 Task: Find a one-way flight from Kearney Regional Airport to Rock Springs, Wyoming, USA, for 9 passengers in economy class, departing on Sat, 5 Aug. Apply filters for 1 carry-on bag, a price up to ₹200,000, and a departure time between 18:00 and 19:00.
Action: Mouse moved to (401, 204)
Screenshot: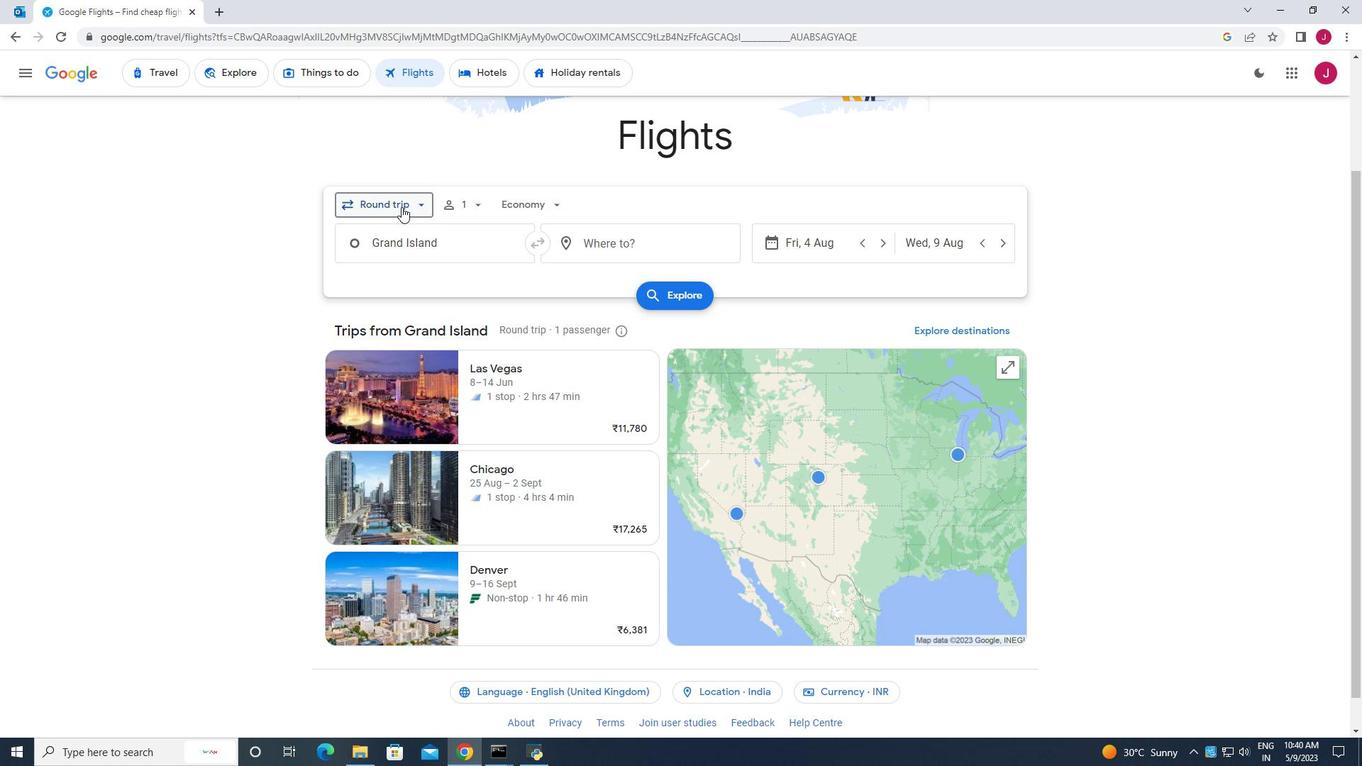 
Action: Mouse pressed left at (401, 204)
Screenshot: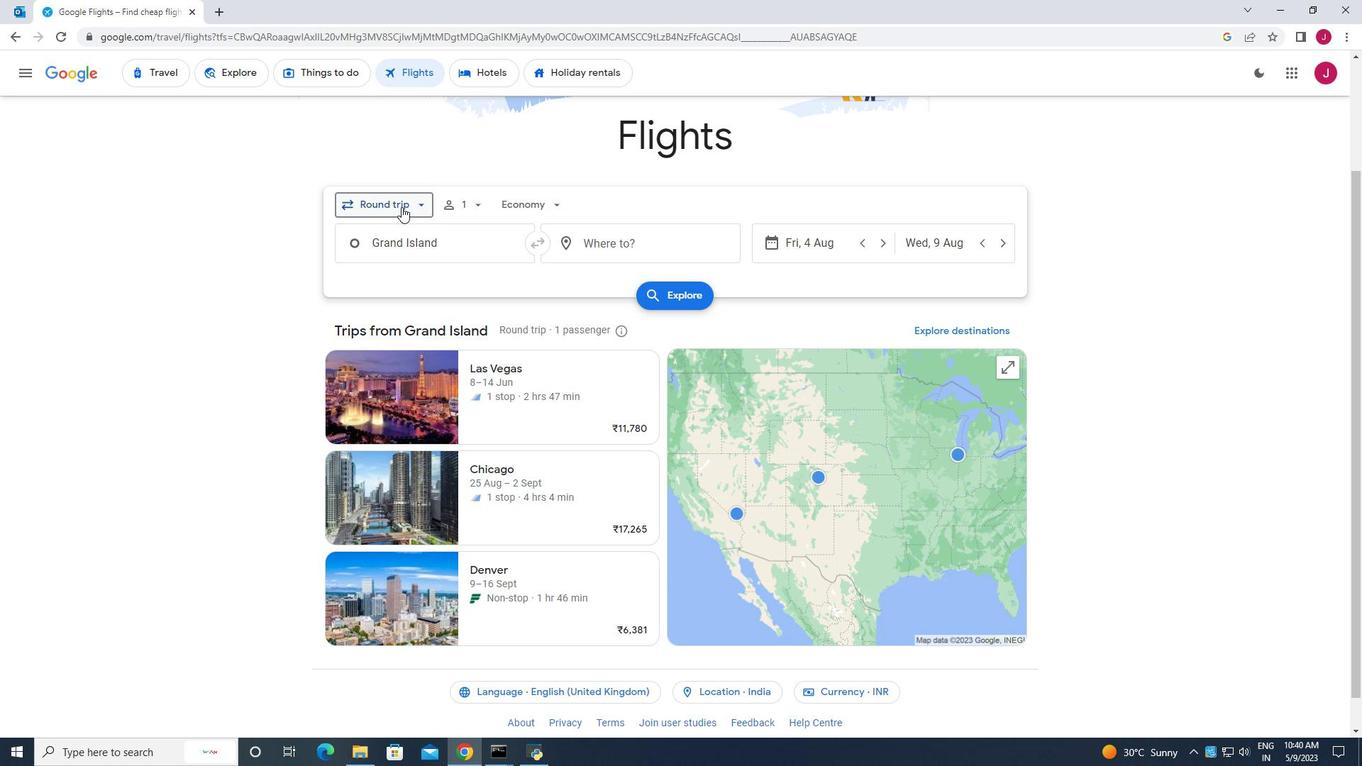 
Action: Mouse moved to (408, 266)
Screenshot: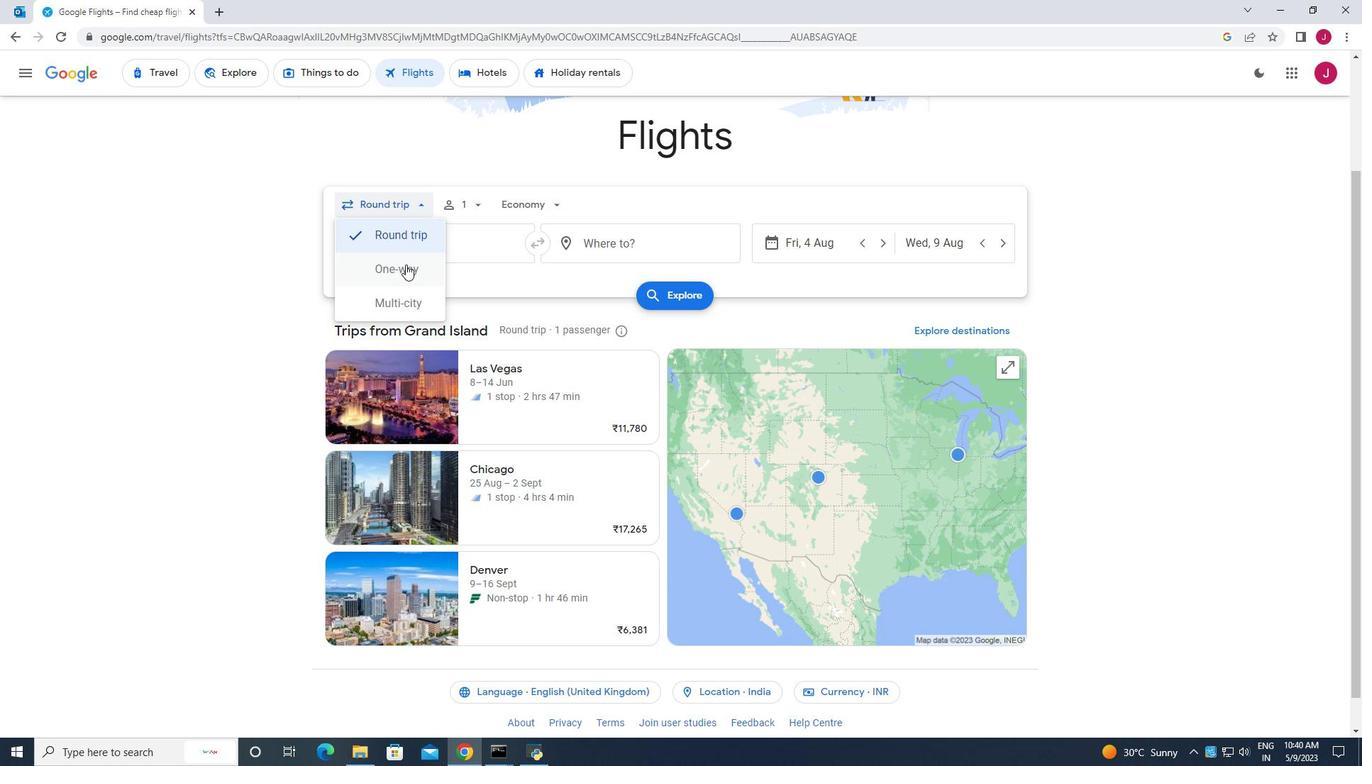 
Action: Mouse pressed left at (408, 266)
Screenshot: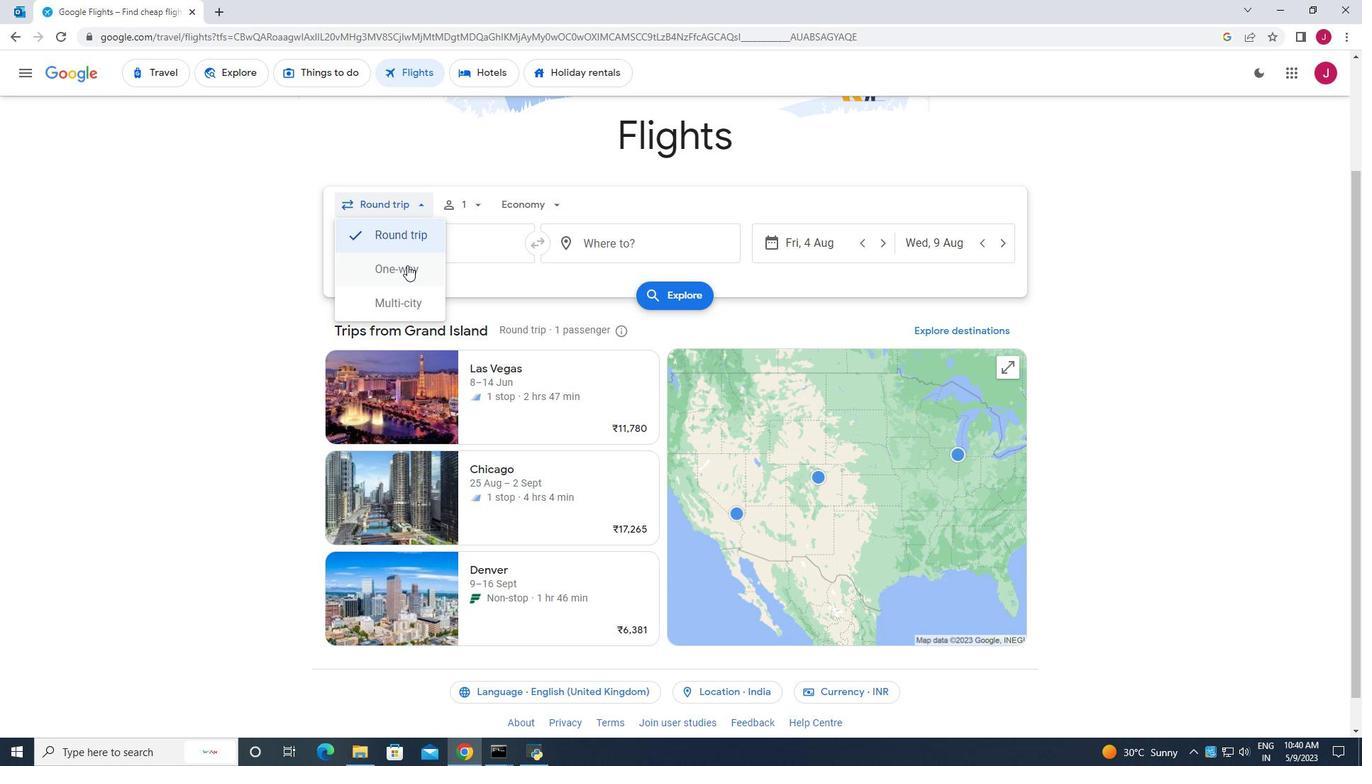 
Action: Mouse moved to (466, 202)
Screenshot: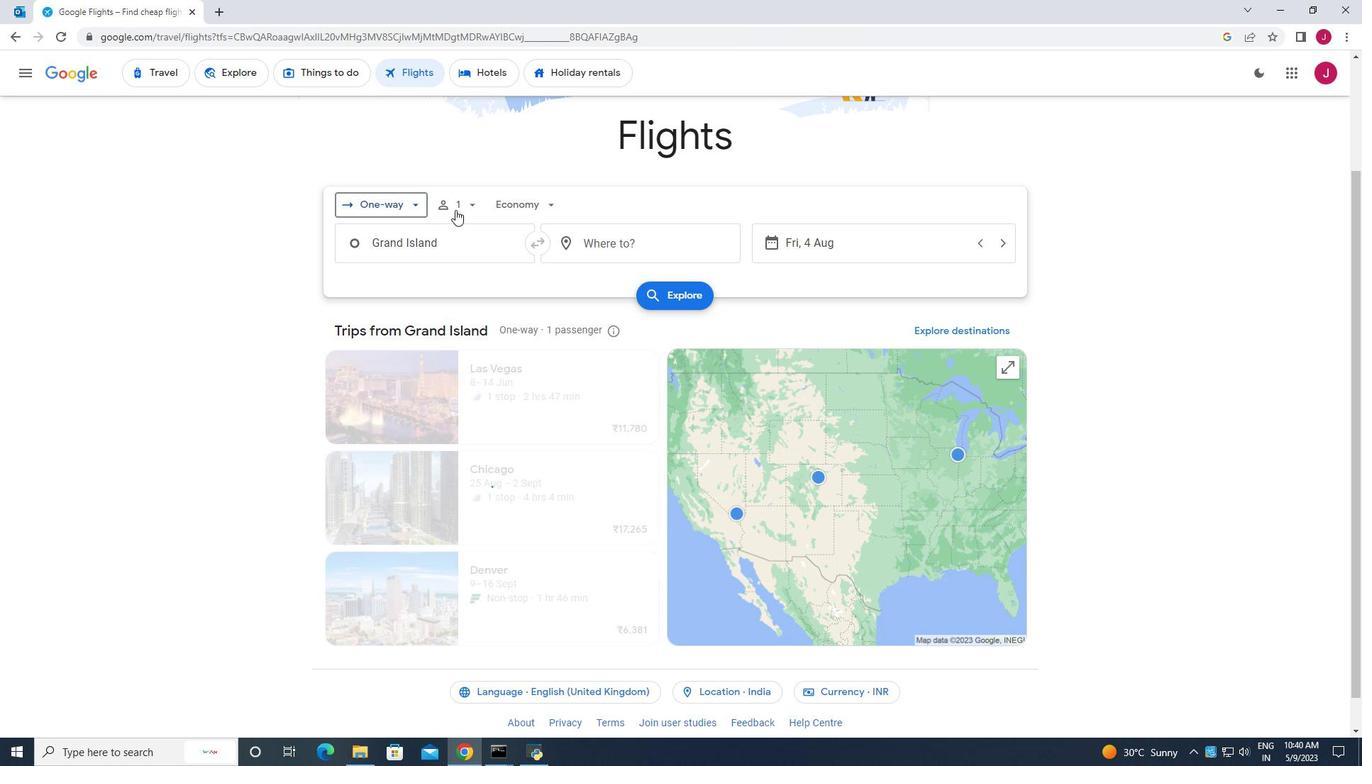 
Action: Mouse pressed left at (466, 202)
Screenshot: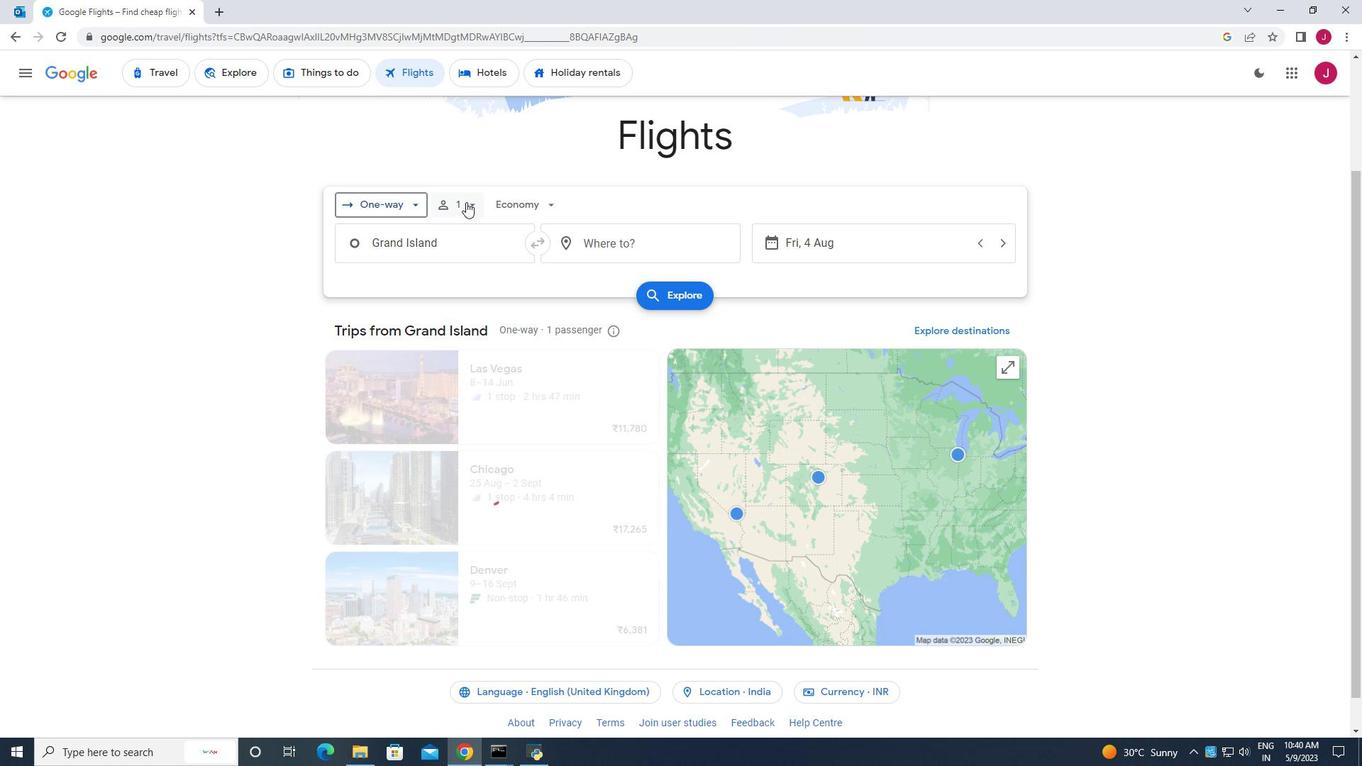 
Action: Mouse moved to (579, 244)
Screenshot: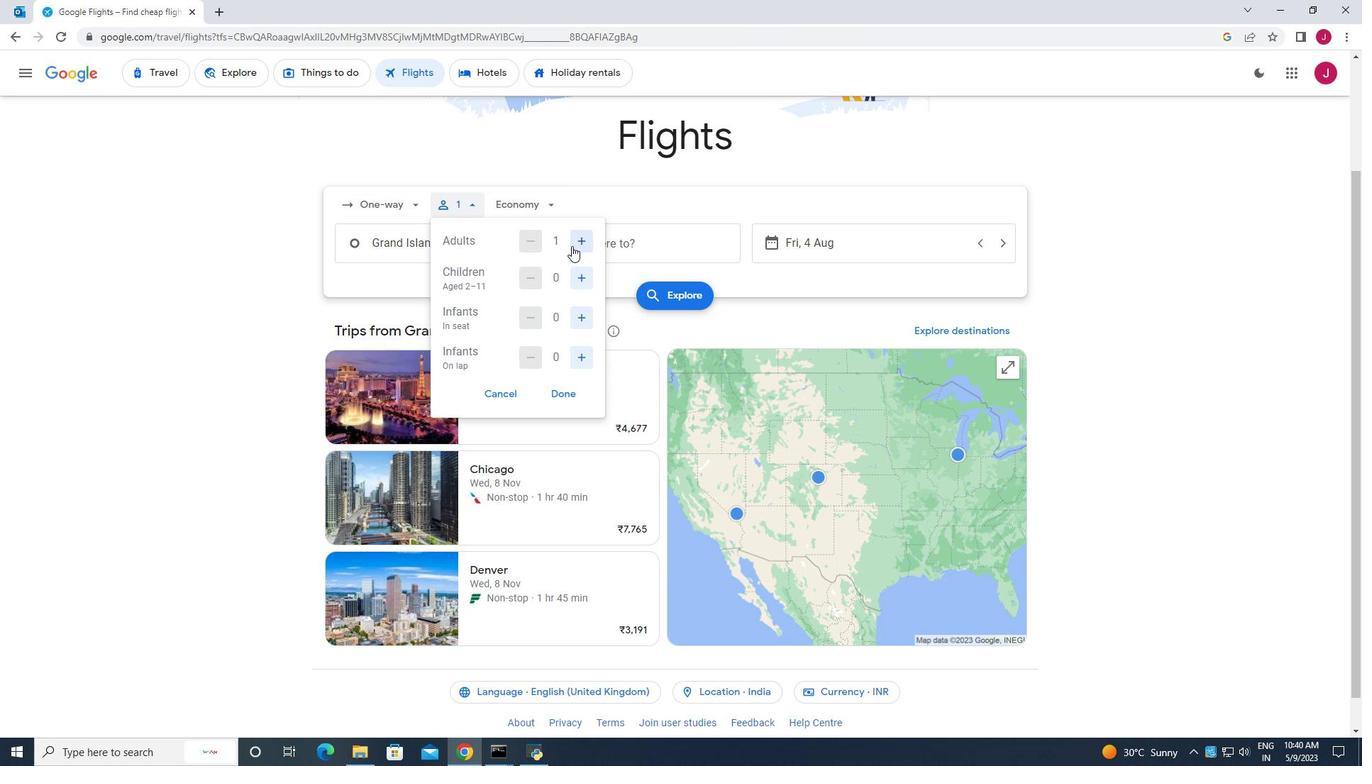 
Action: Mouse pressed left at (579, 244)
Screenshot: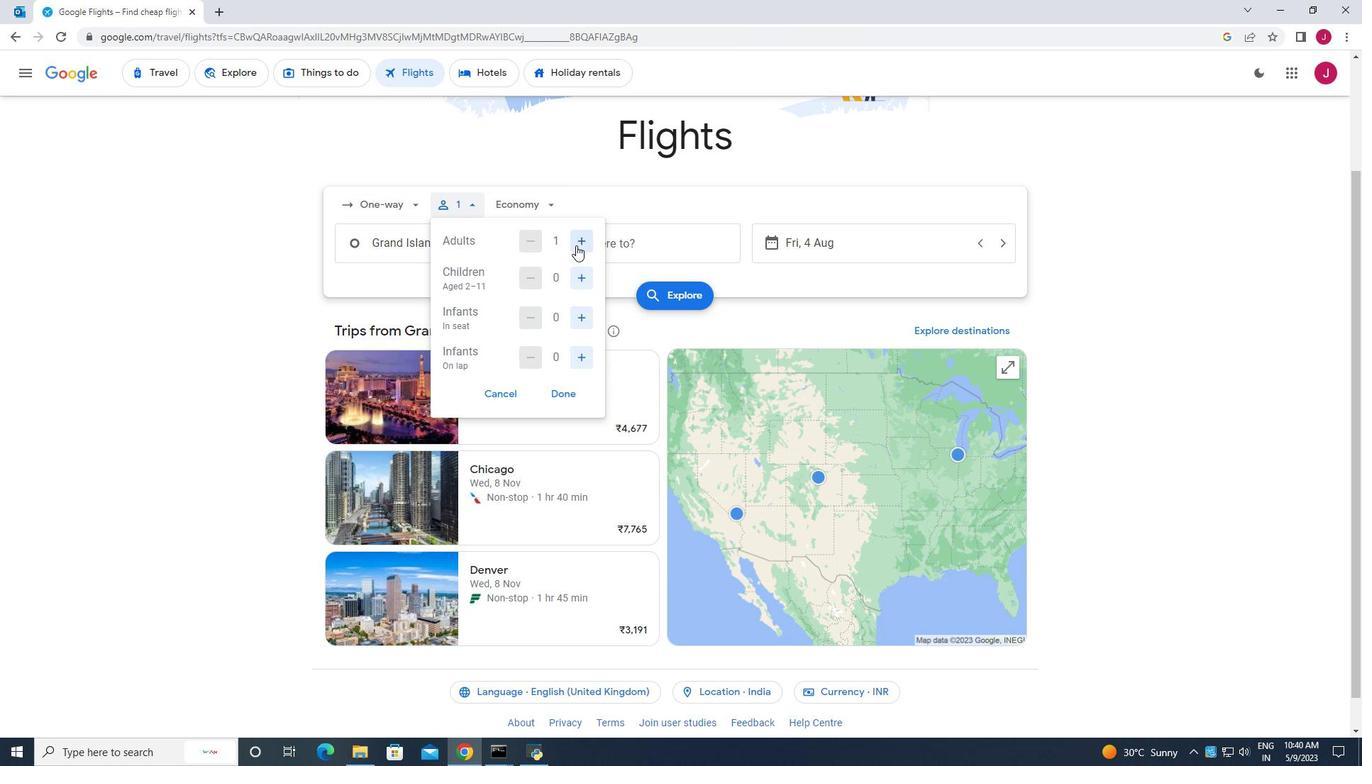 
Action: Mouse moved to (581, 244)
Screenshot: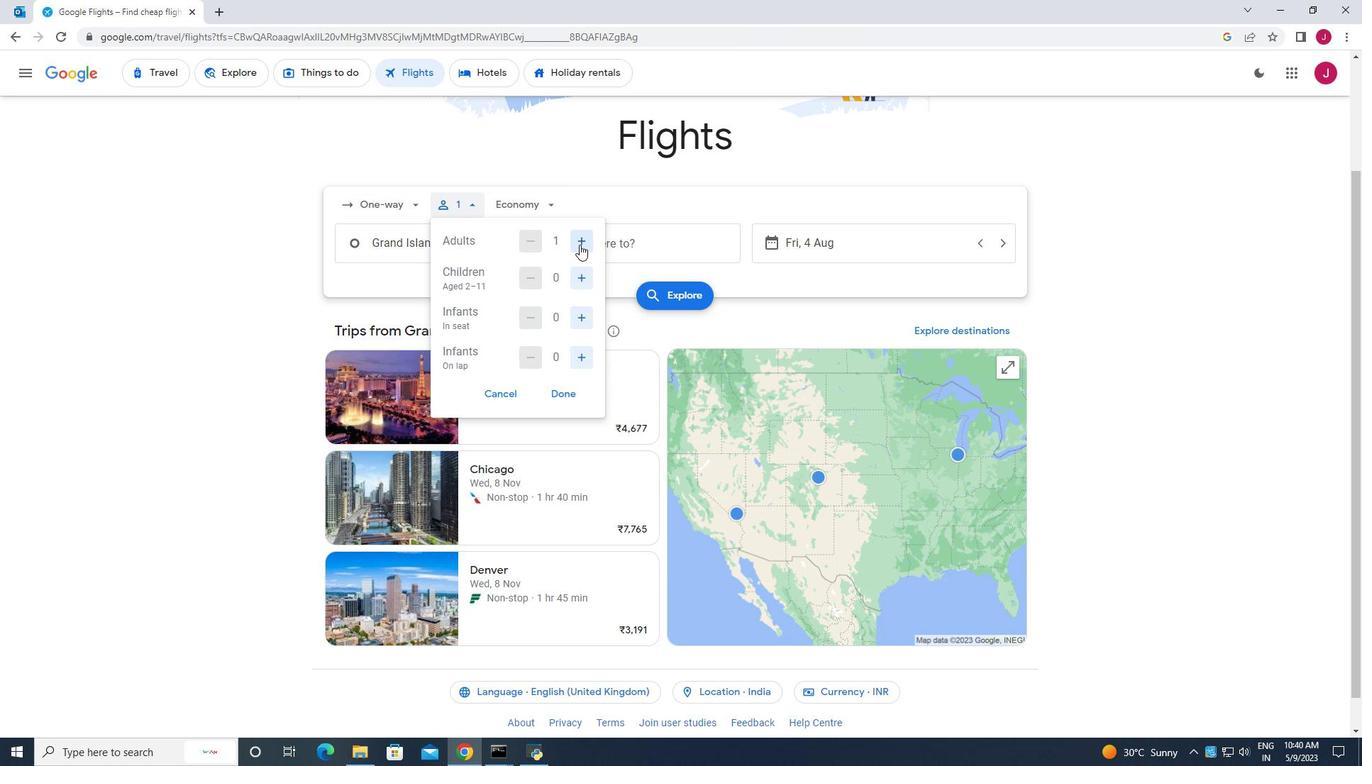 
Action: Mouse pressed left at (581, 244)
Screenshot: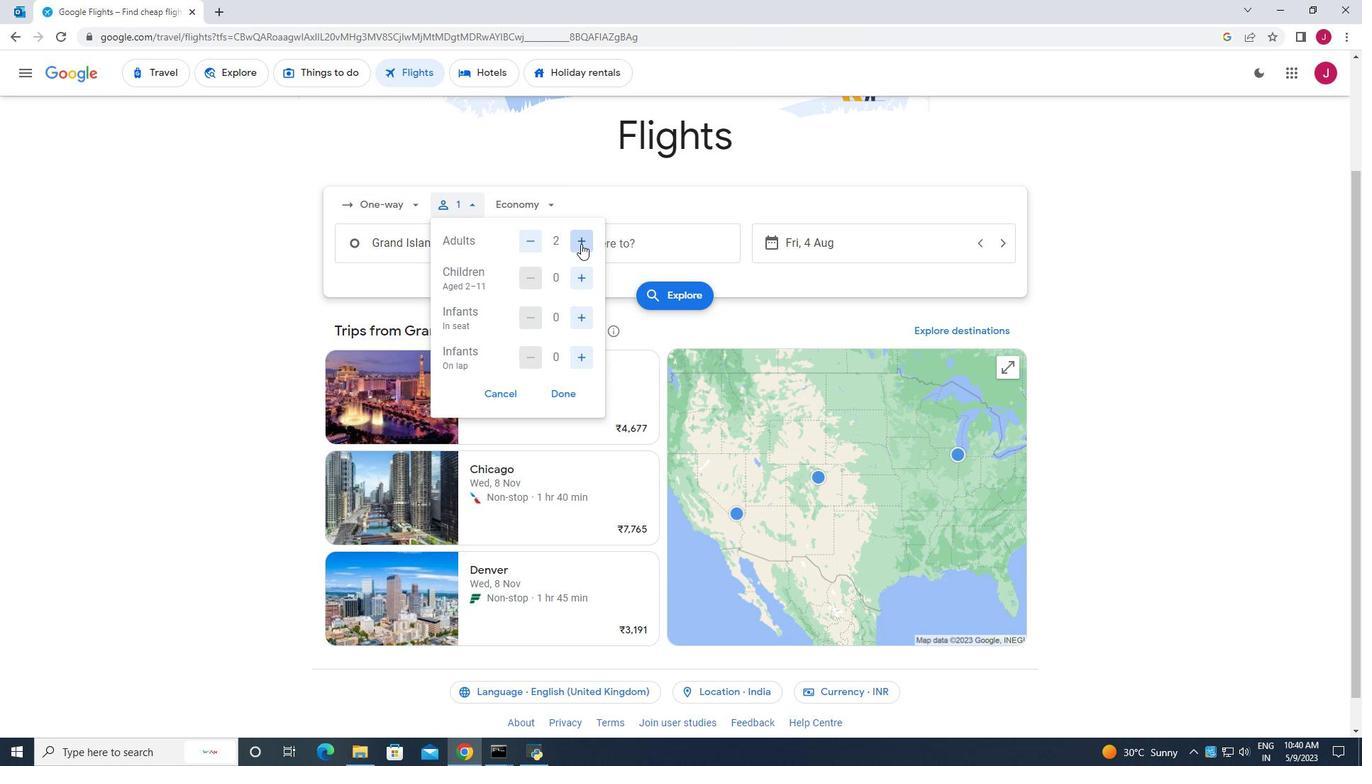 
Action: Mouse pressed left at (581, 244)
Screenshot: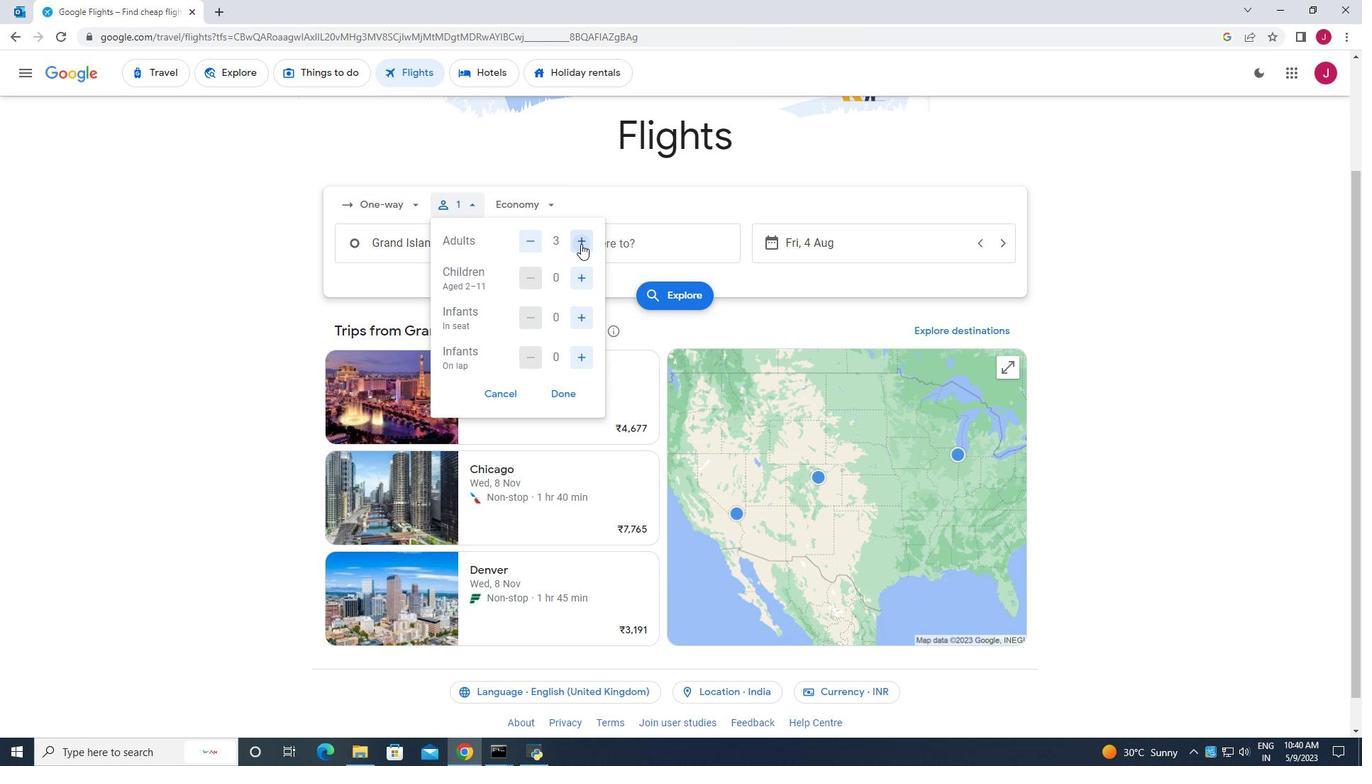 
Action: Mouse moved to (578, 276)
Screenshot: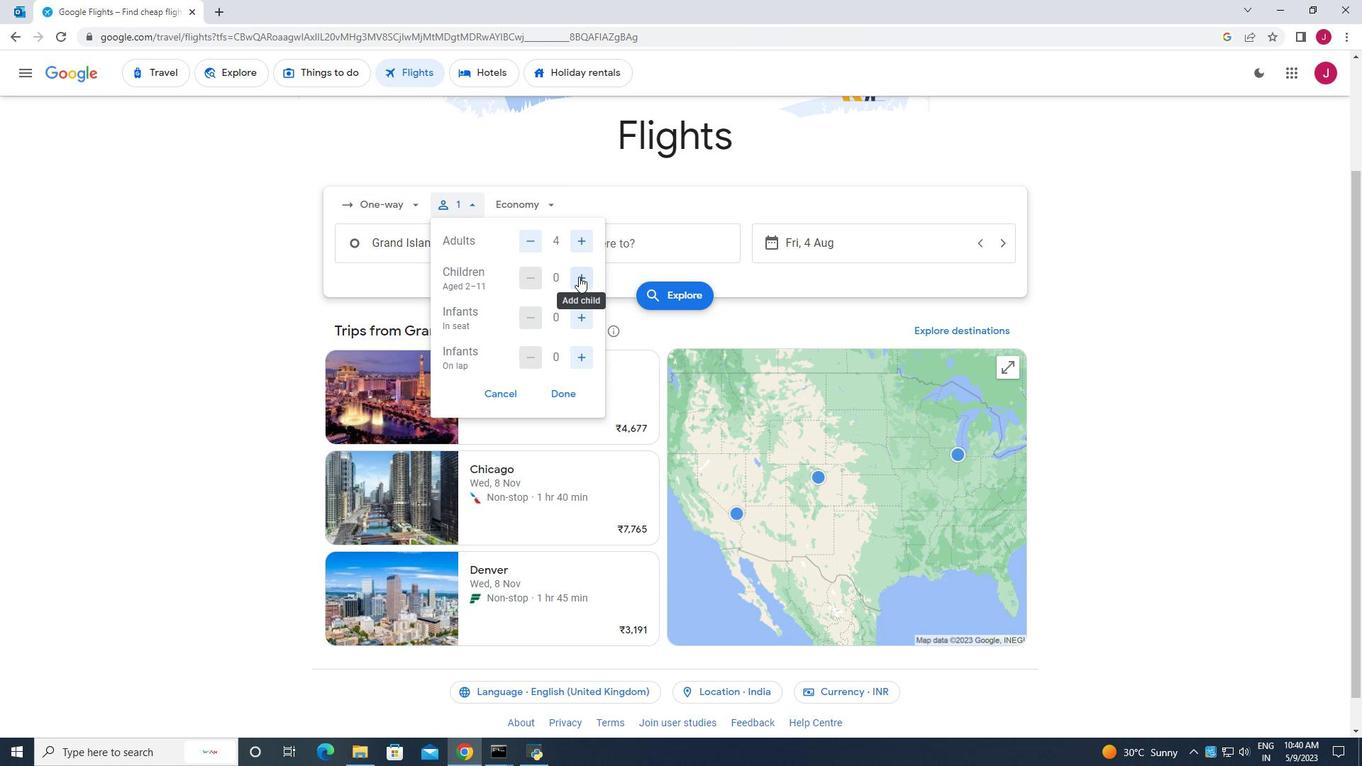 
Action: Mouse pressed left at (578, 276)
Screenshot: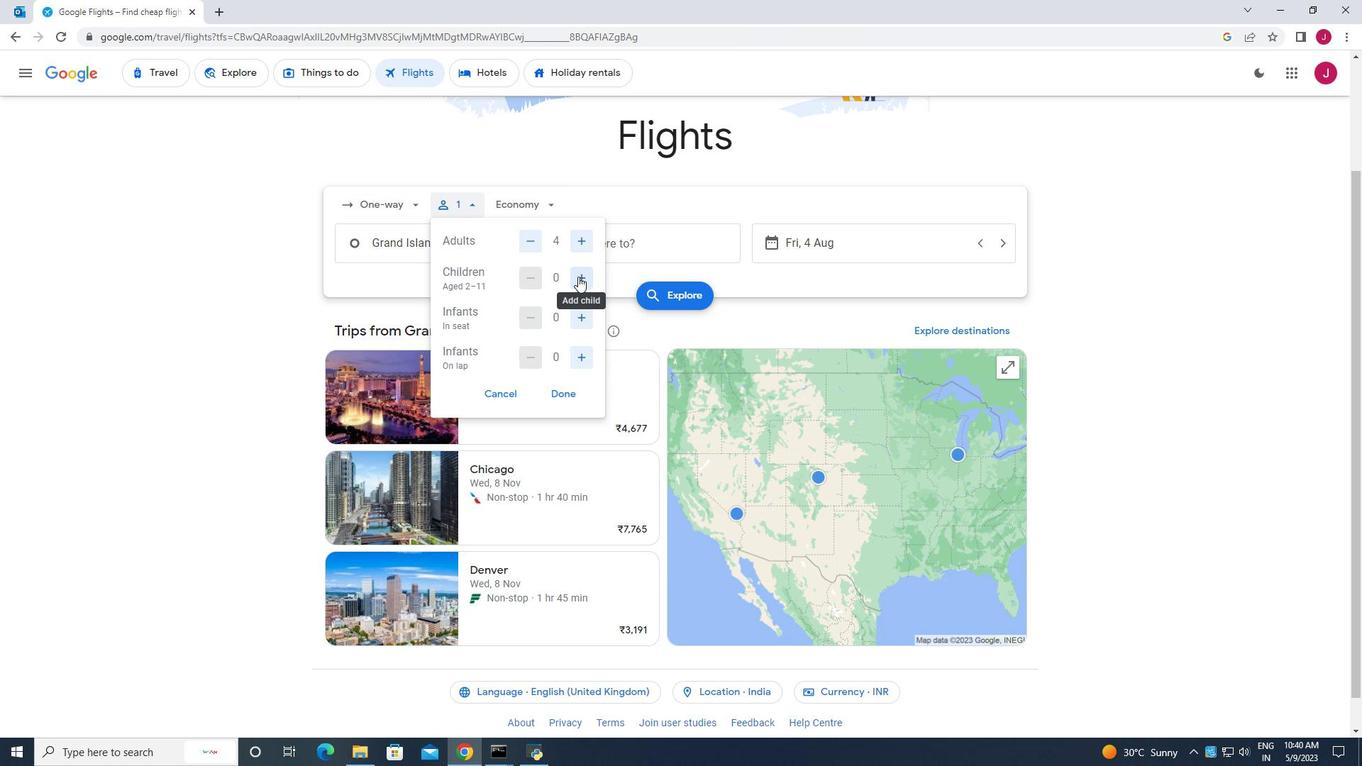 
Action: Mouse pressed left at (578, 276)
Screenshot: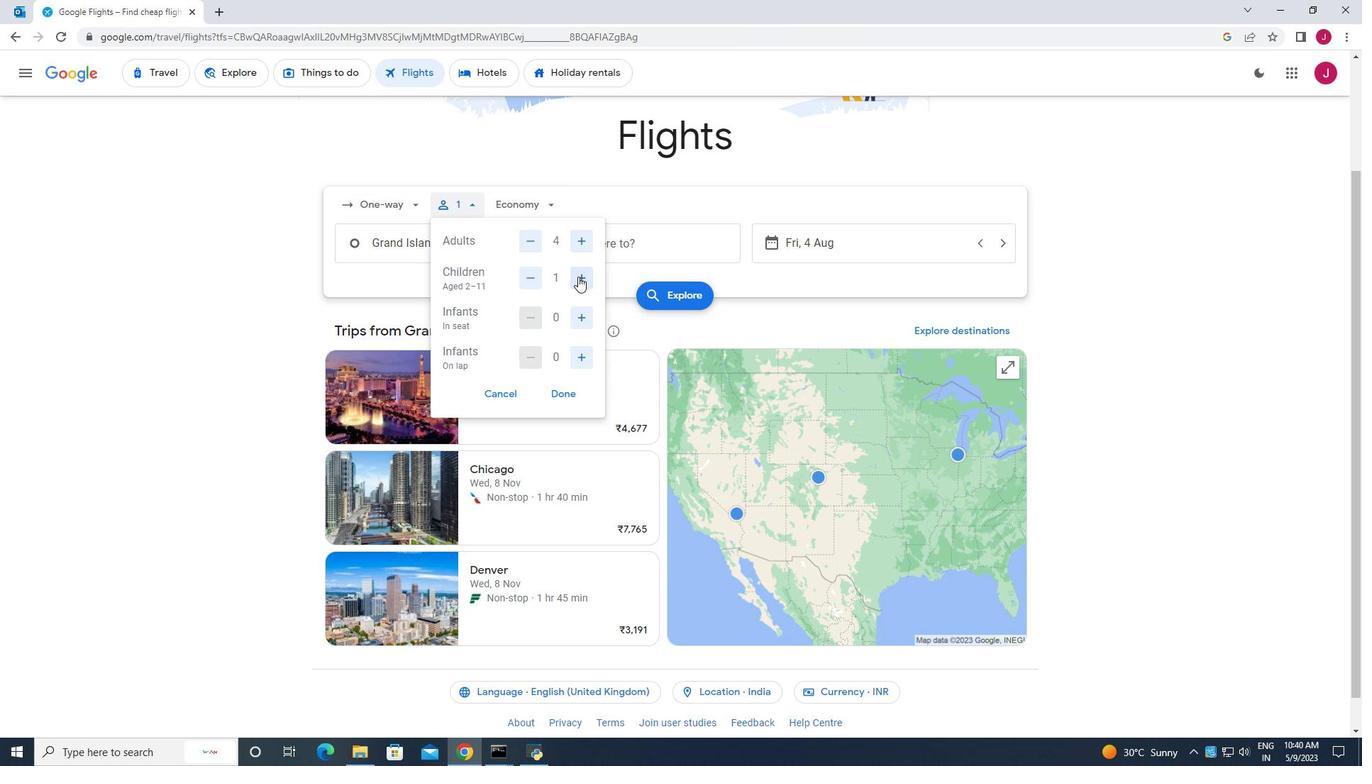 
Action: Mouse moved to (583, 317)
Screenshot: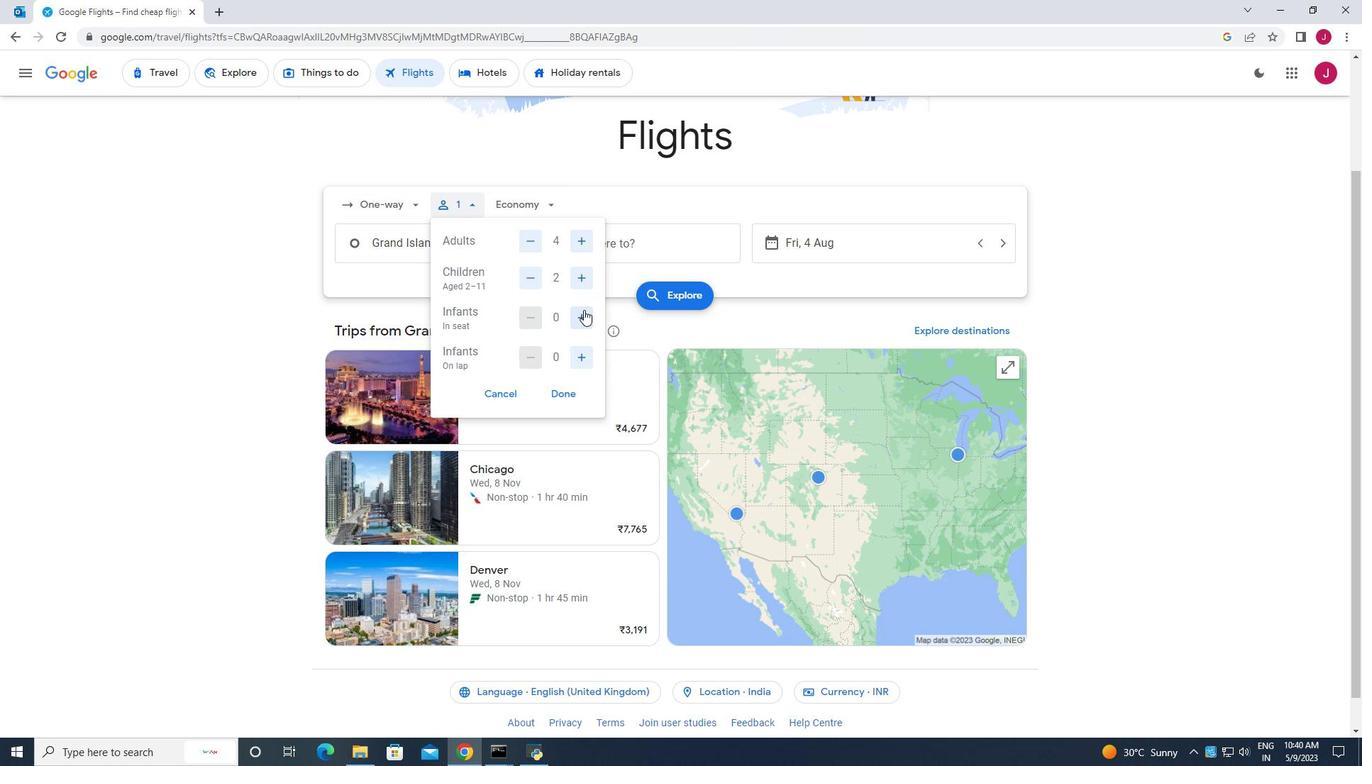 
Action: Mouse pressed left at (583, 317)
Screenshot: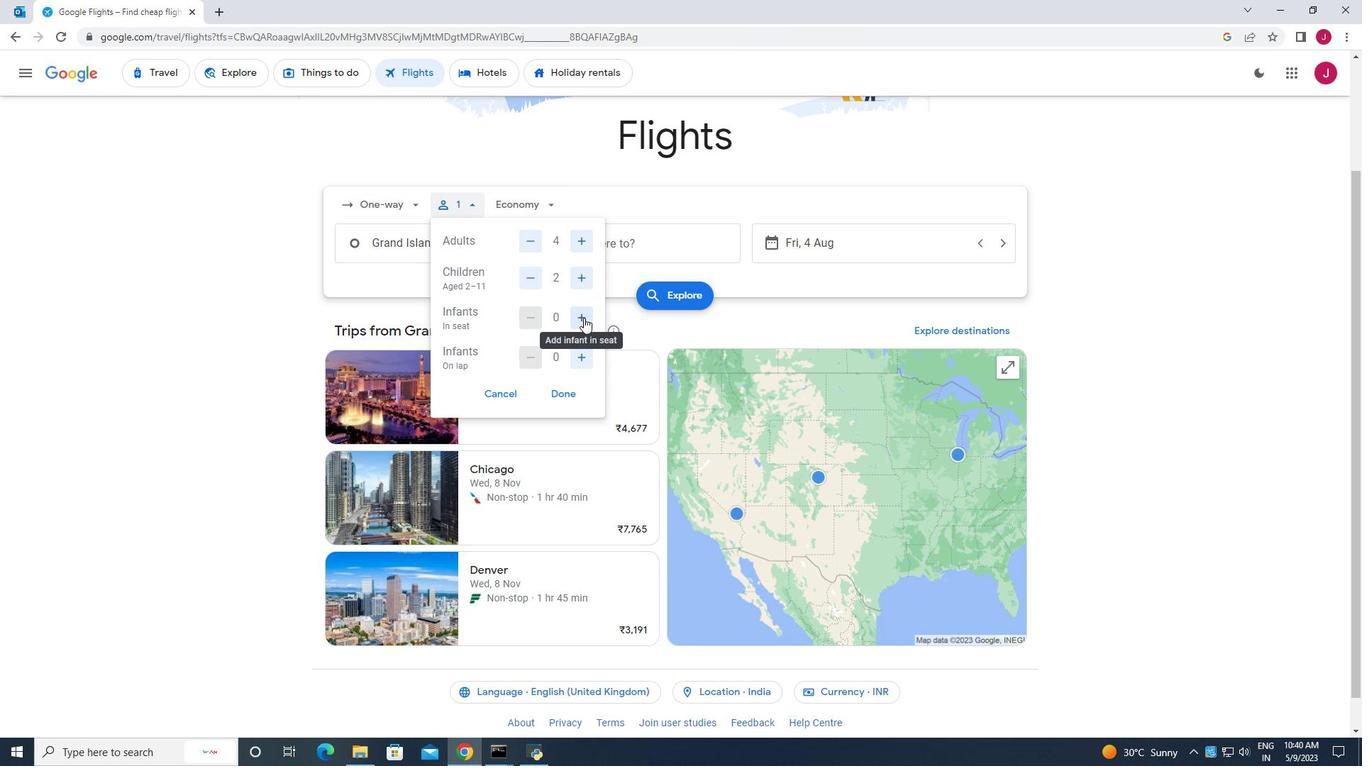 
Action: Mouse pressed left at (583, 317)
Screenshot: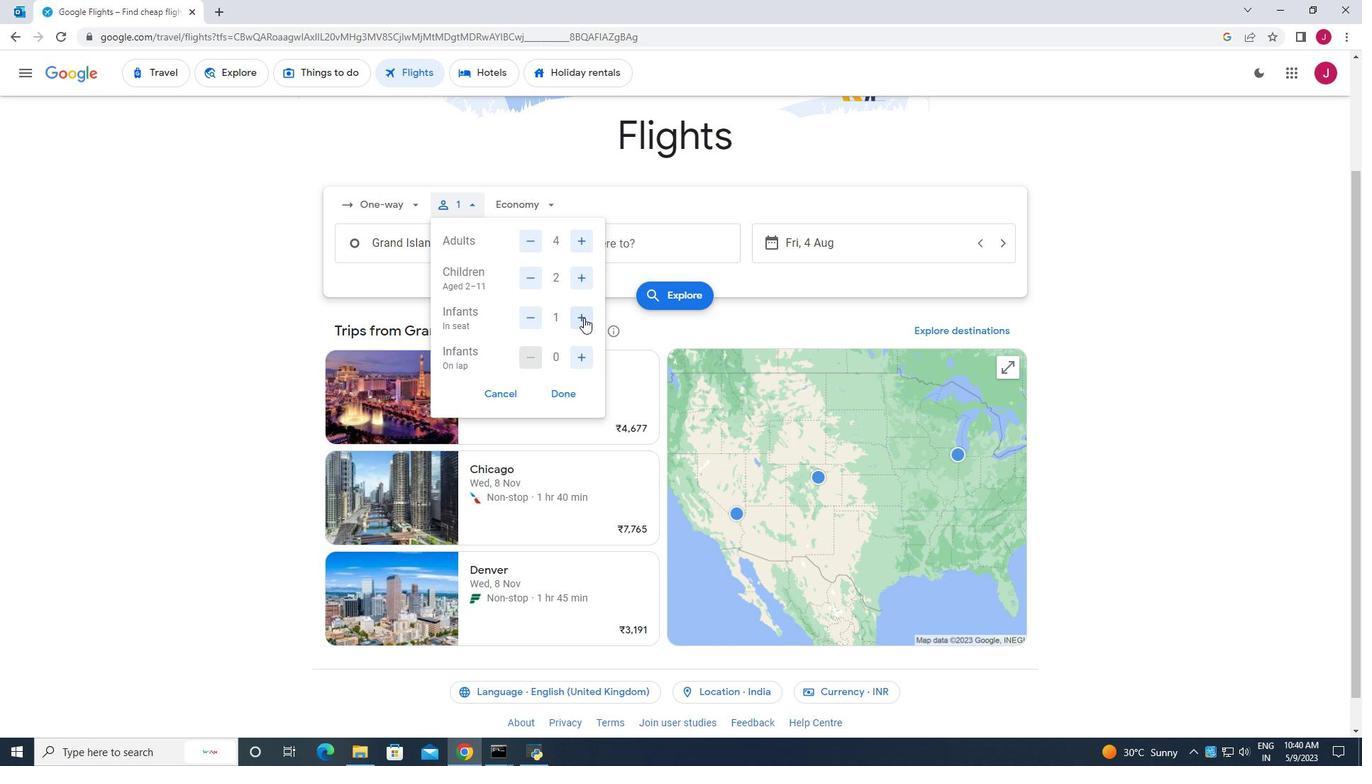 
Action: Mouse moved to (583, 359)
Screenshot: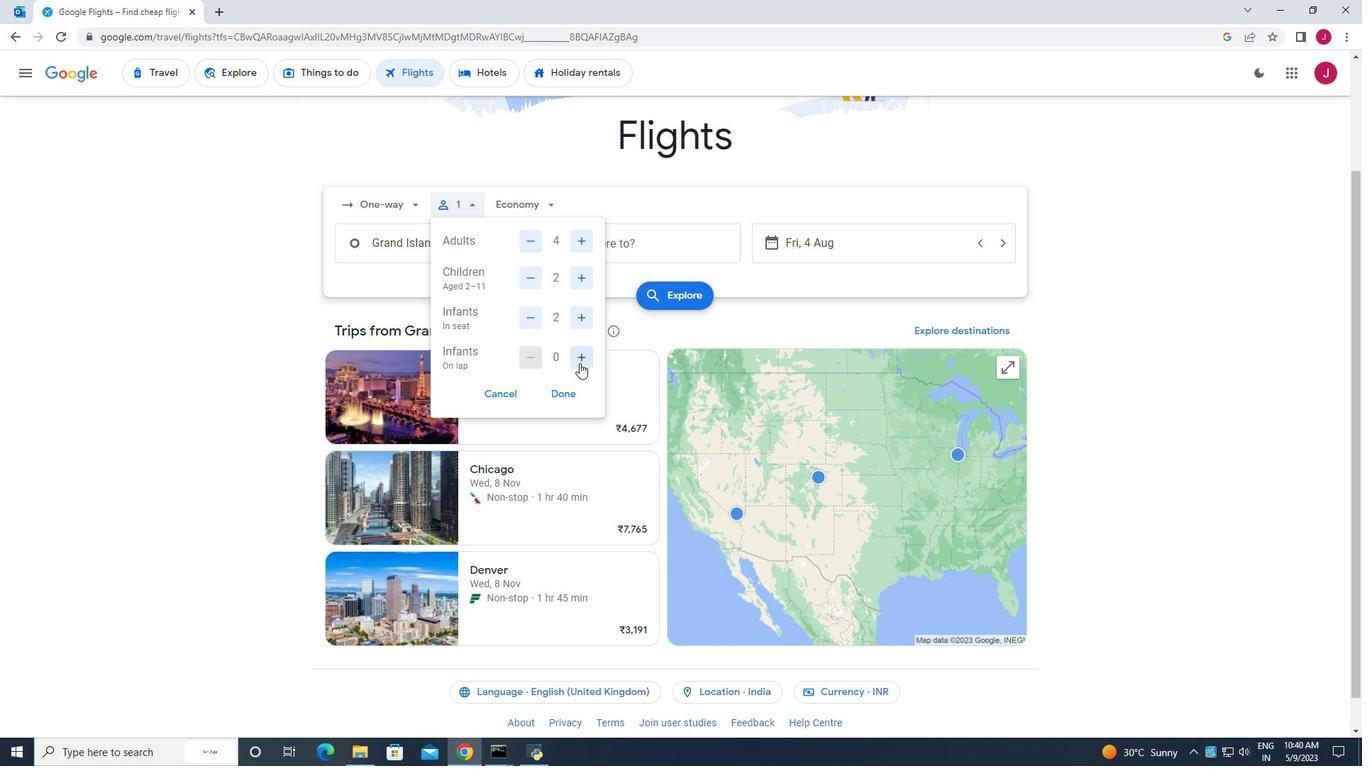 
Action: Mouse pressed left at (583, 359)
Screenshot: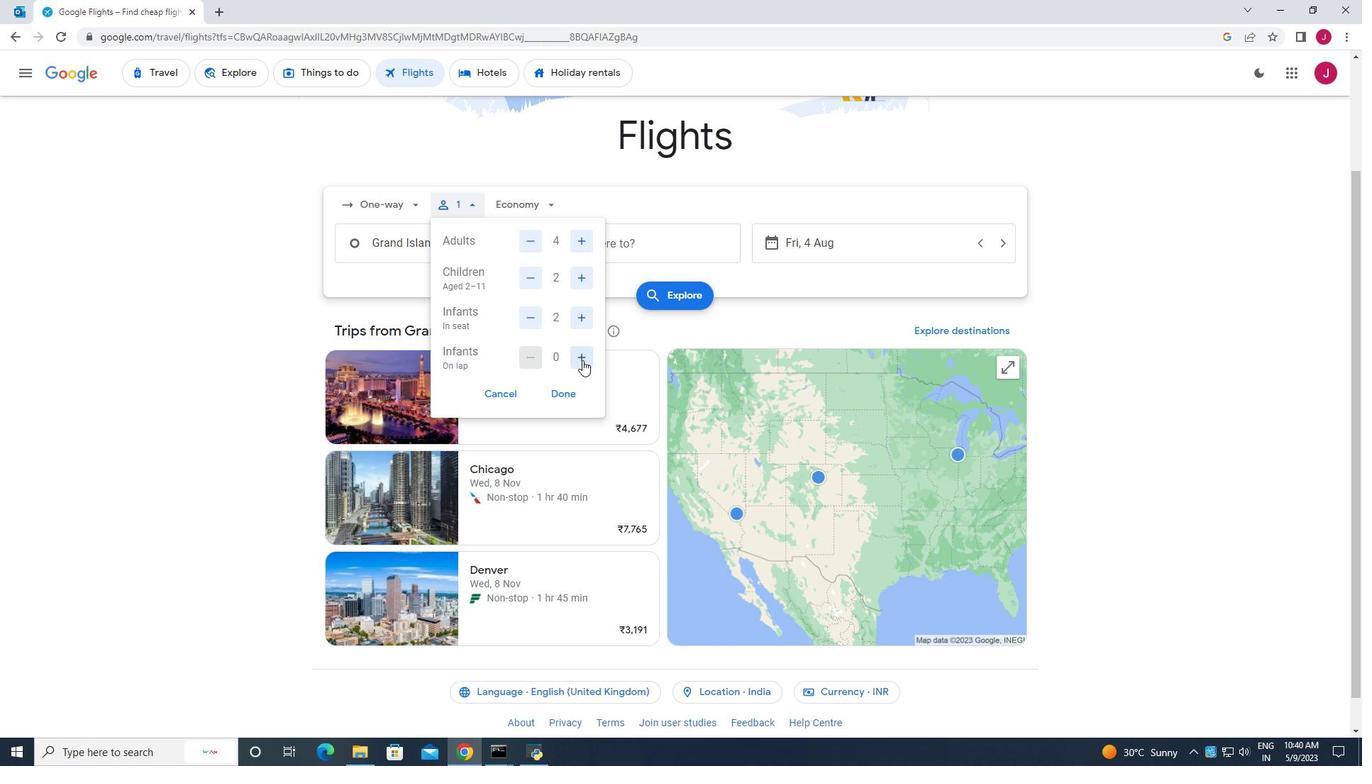 
Action: Mouse moved to (566, 390)
Screenshot: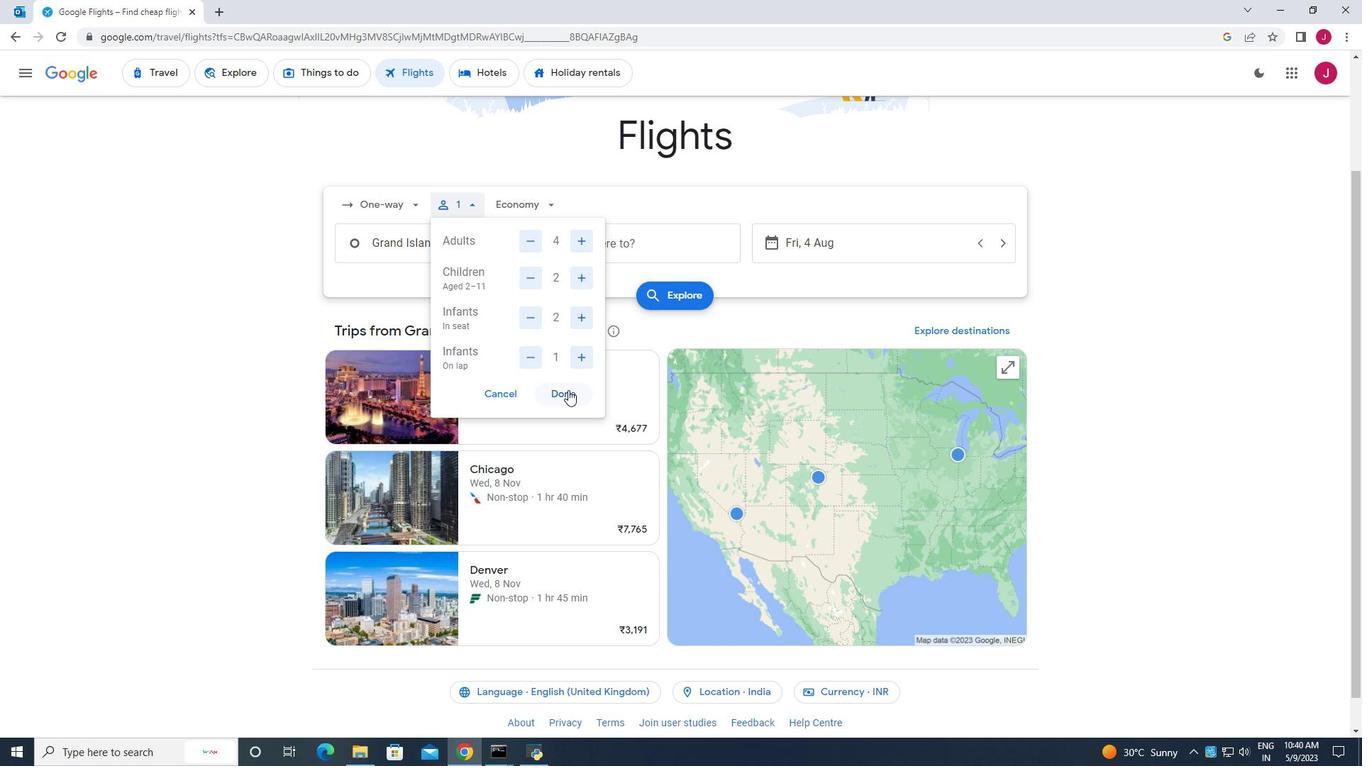 
Action: Mouse pressed left at (566, 390)
Screenshot: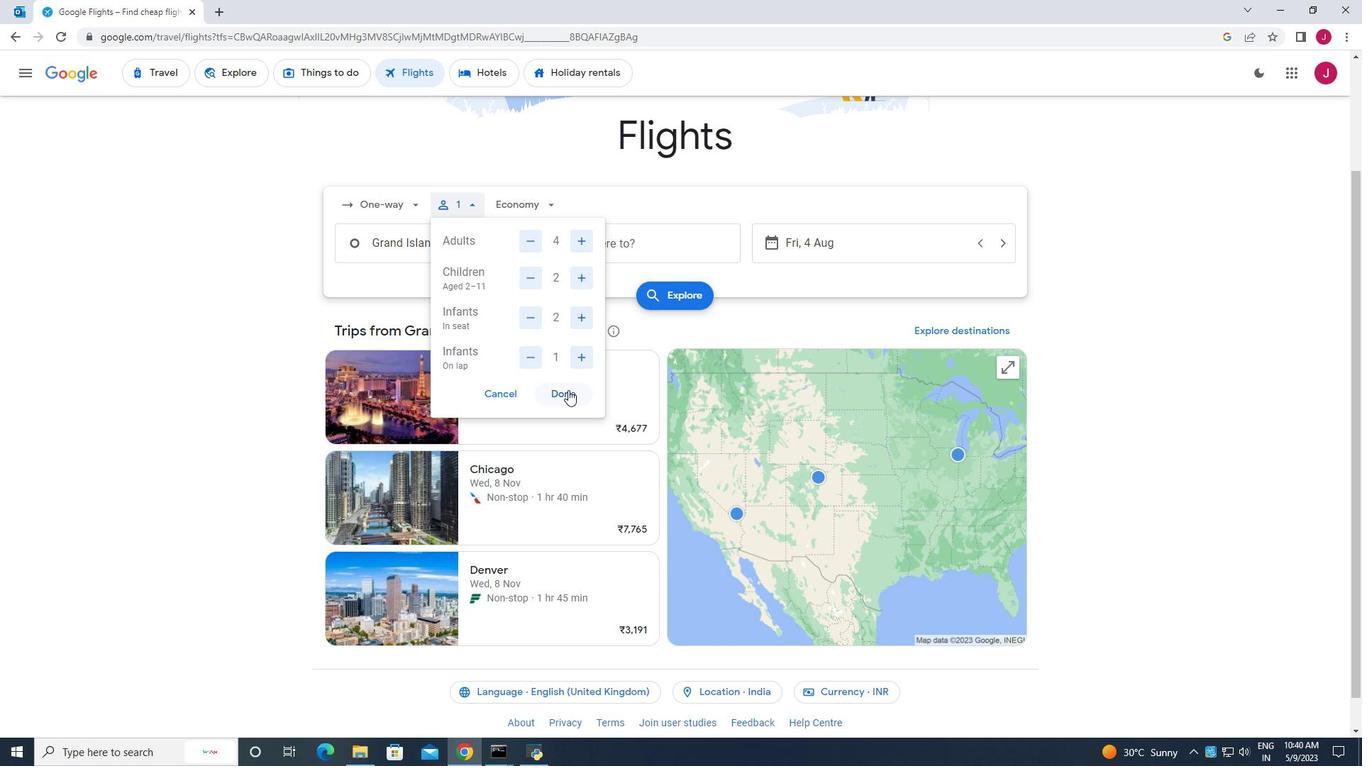 
Action: Mouse moved to (537, 203)
Screenshot: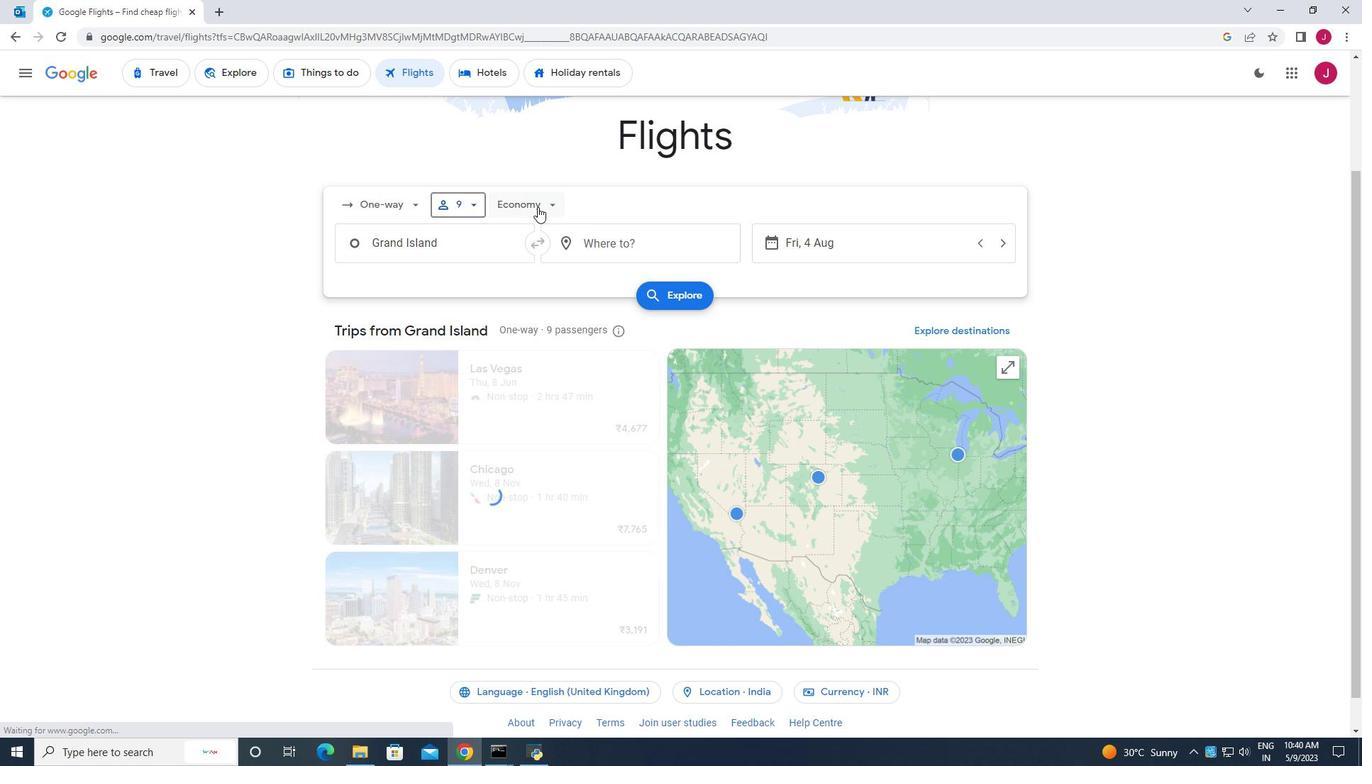 
Action: Mouse pressed left at (537, 203)
Screenshot: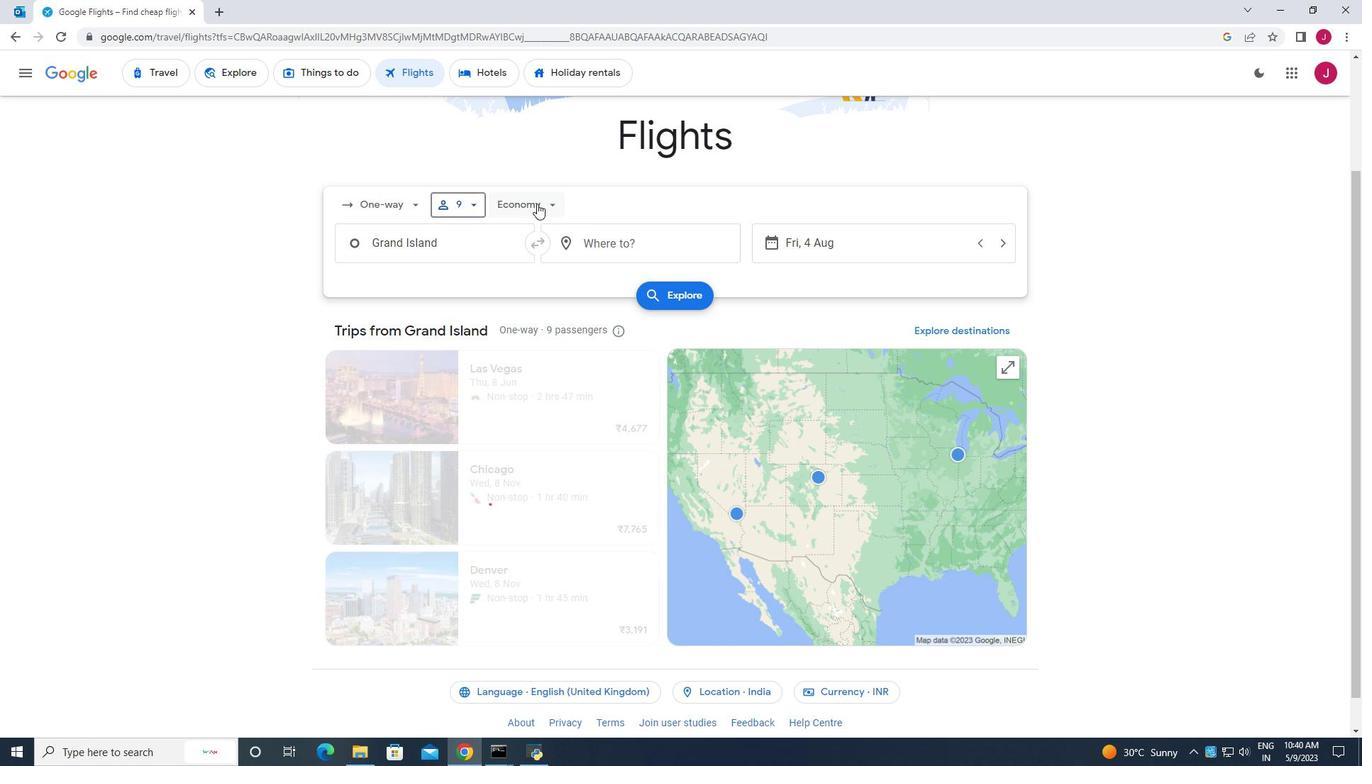 
Action: Mouse moved to (554, 226)
Screenshot: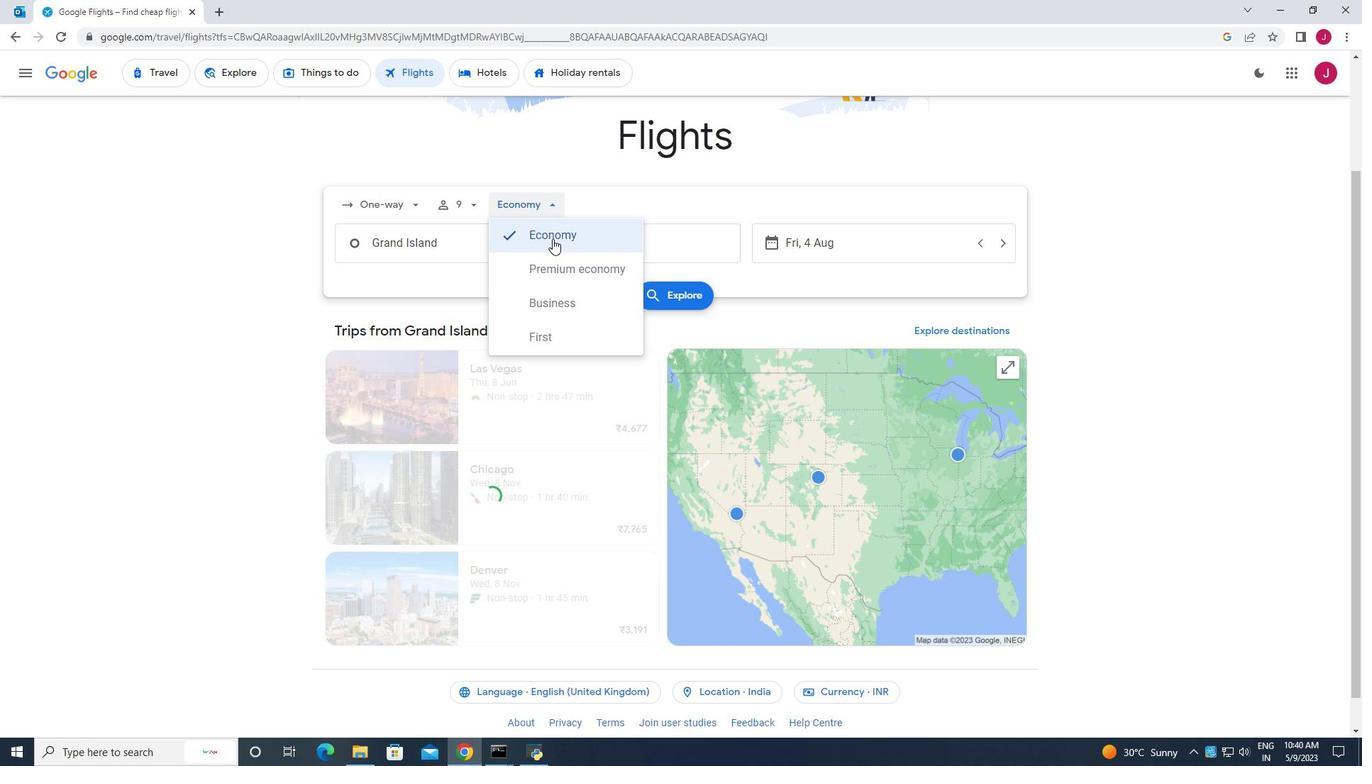
Action: Mouse pressed left at (554, 226)
Screenshot: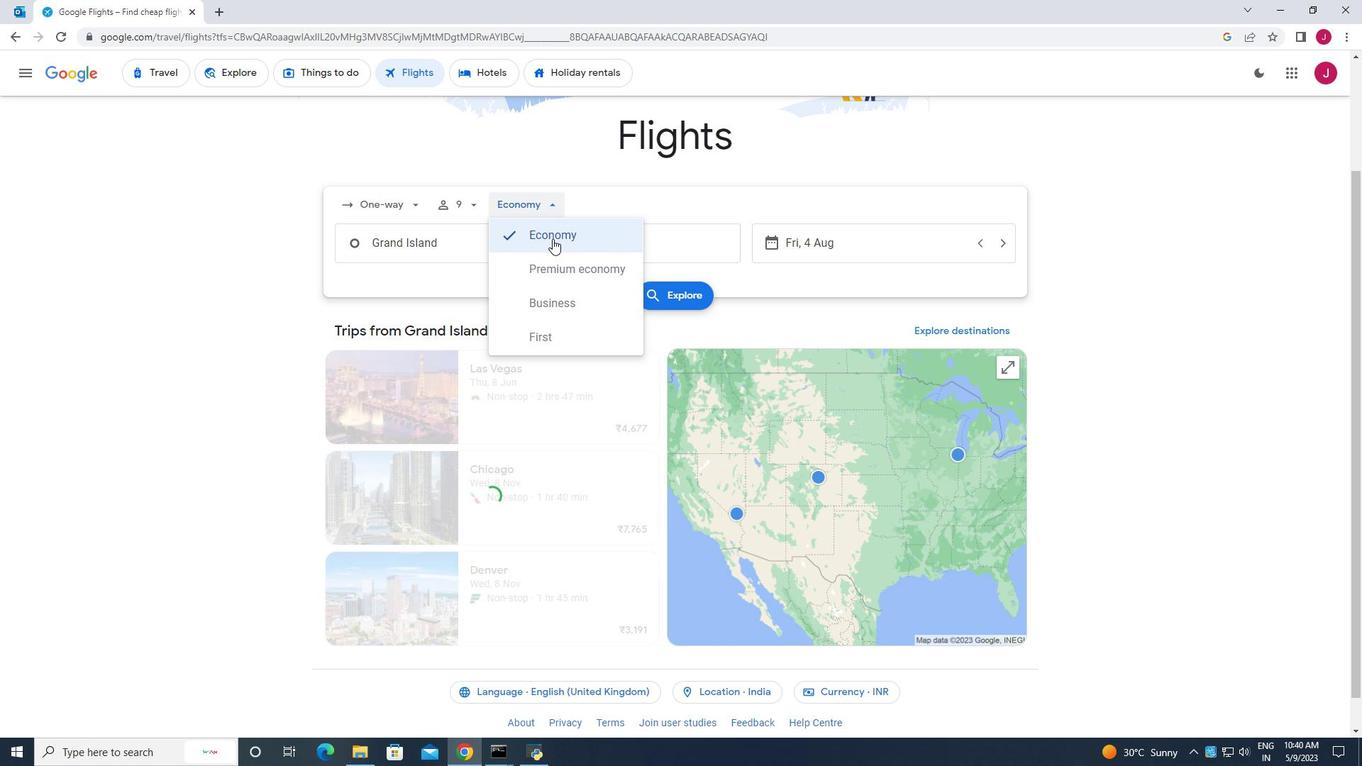 
Action: Mouse moved to (476, 241)
Screenshot: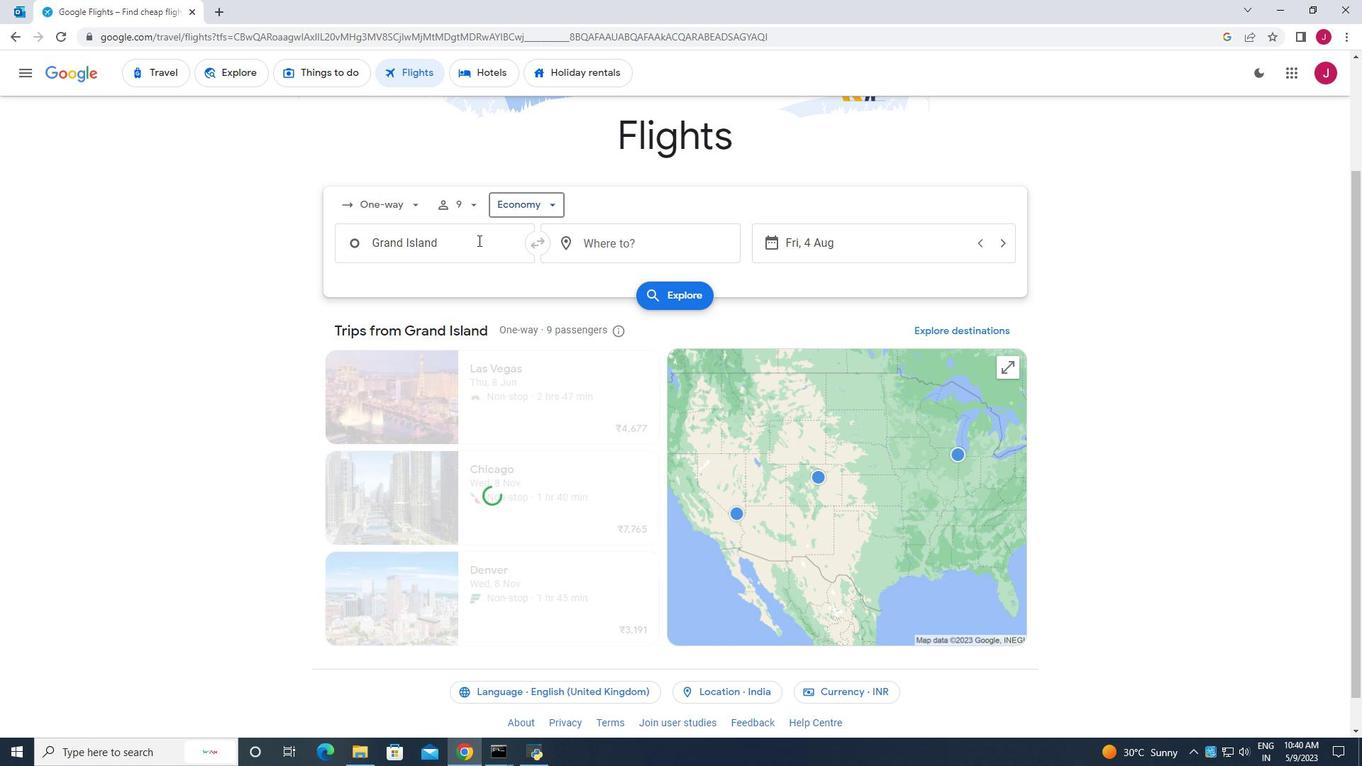 
Action: Mouse pressed left at (476, 241)
Screenshot: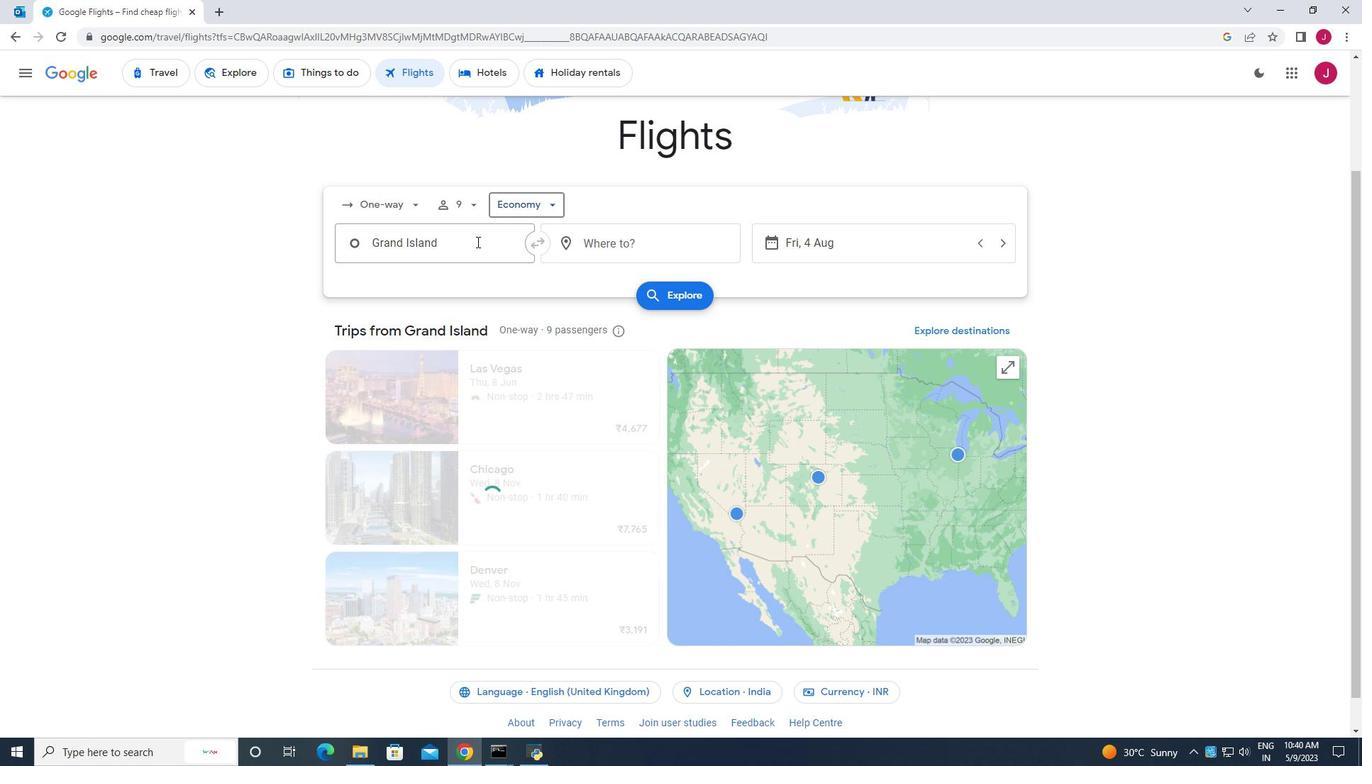
Action: Key pressed kearney
Screenshot: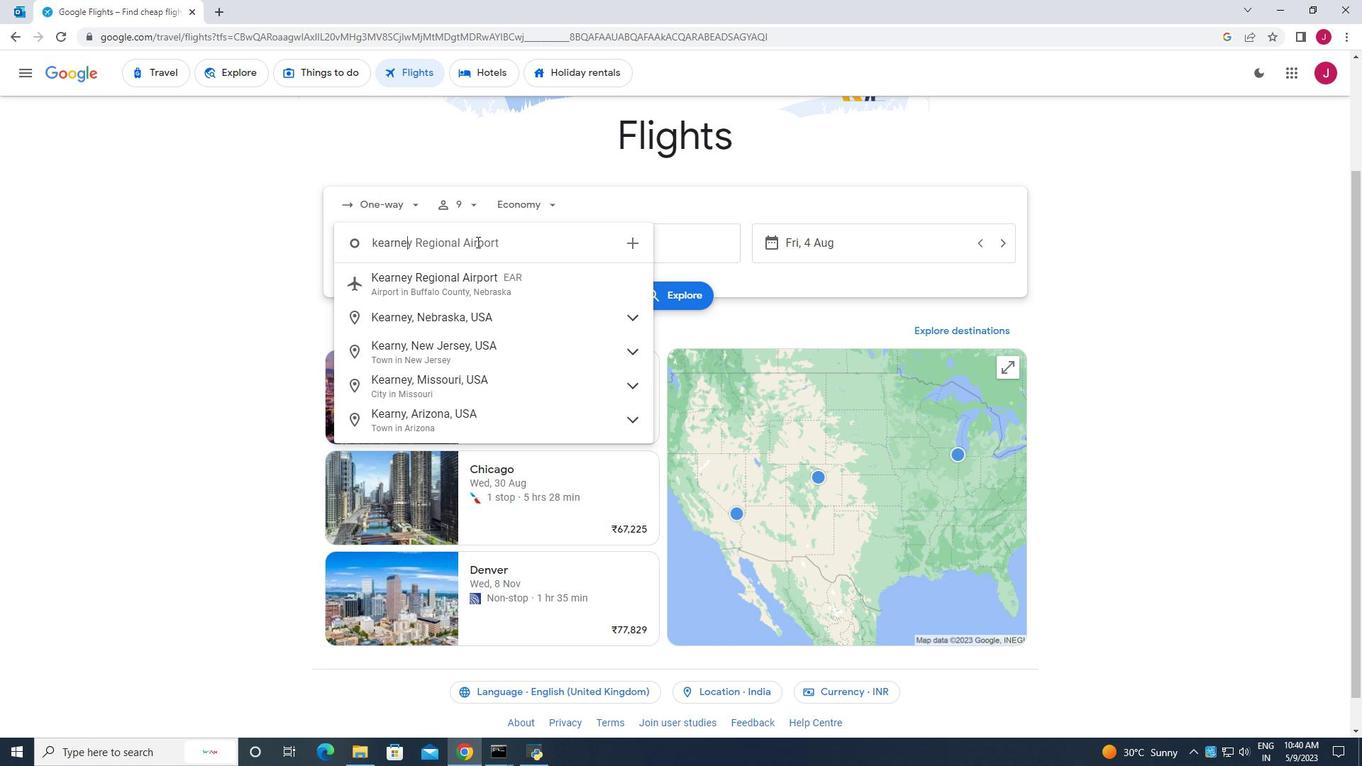 
Action: Mouse moved to (492, 290)
Screenshot: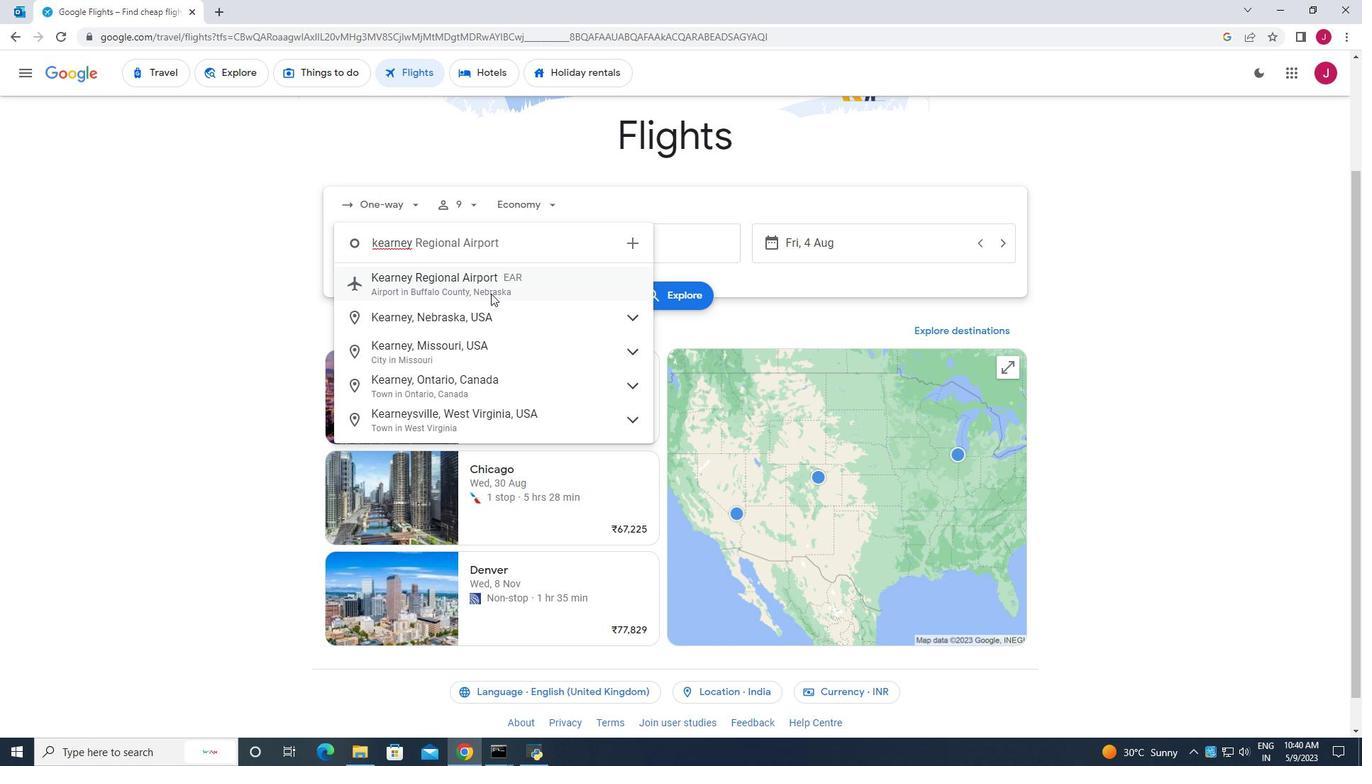 
Action: Mouse pressed left at (492, 290)
Screenshot: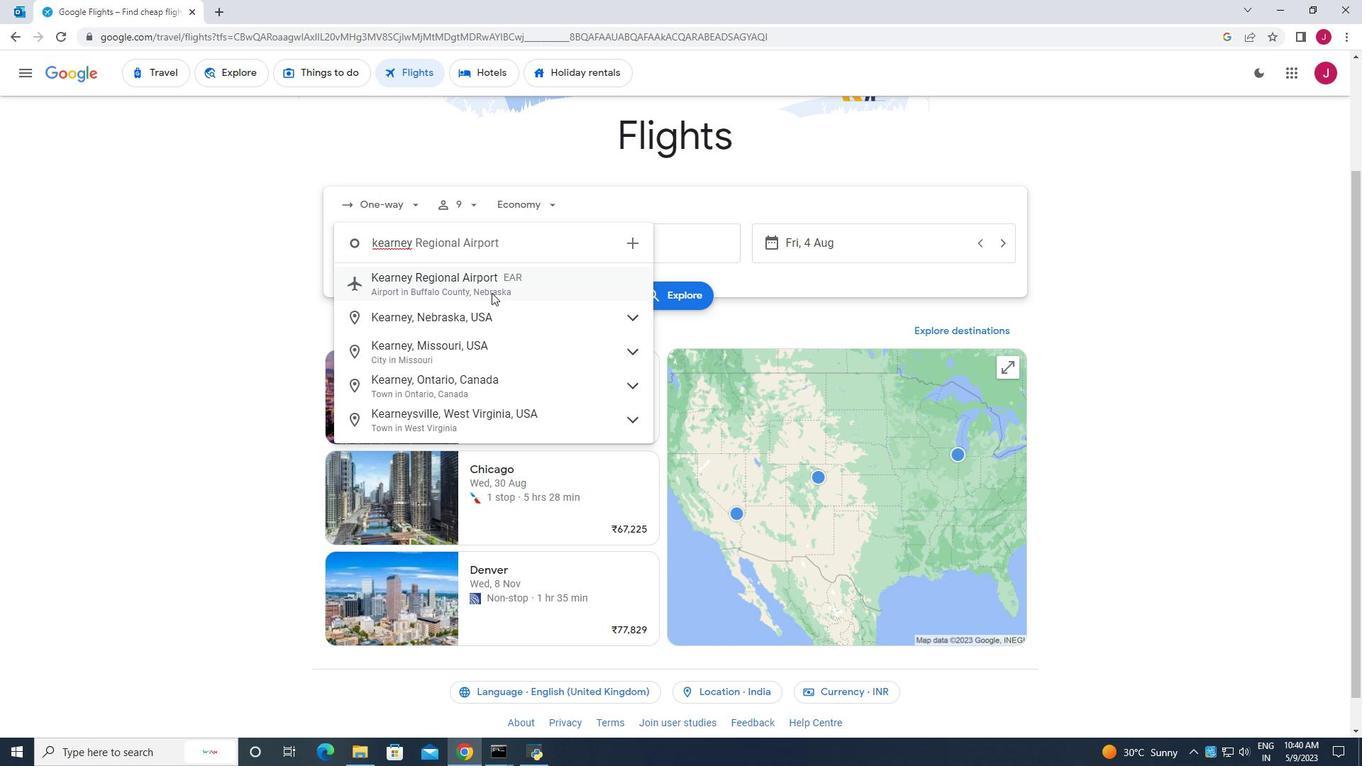 
Action: Mouse moved to (666, 247)
Screenshot: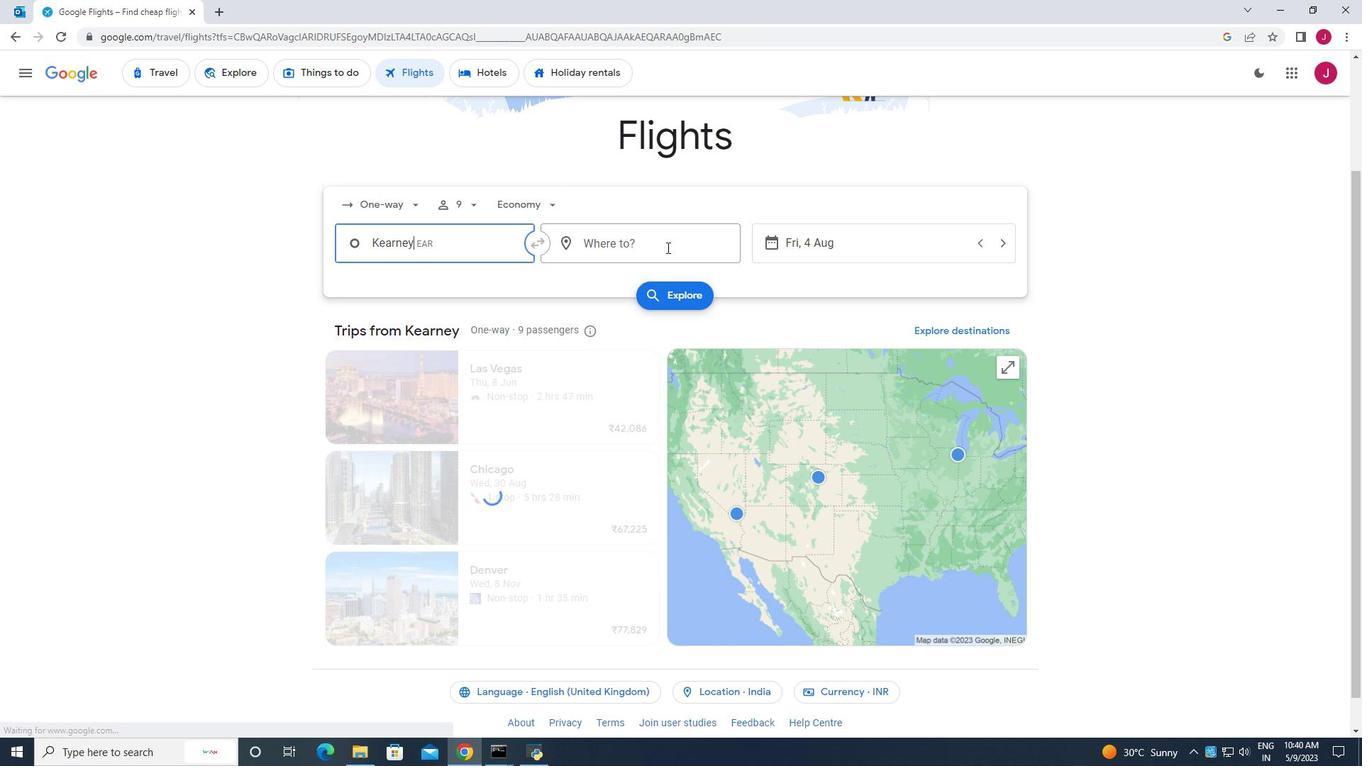 
Action: Mouse pressed left at (666, 247)
Screenshot: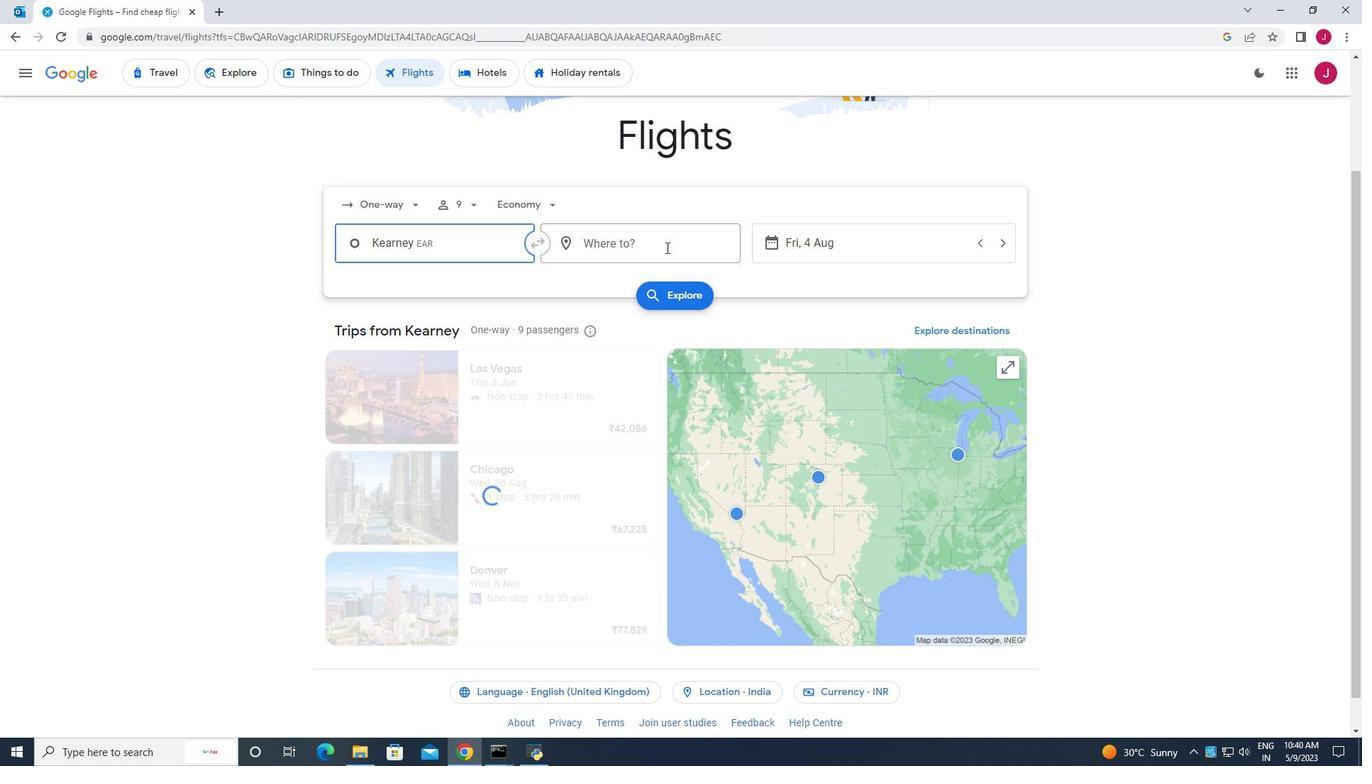
Action: Key pressed rock<Key.space>springs
Screenshot: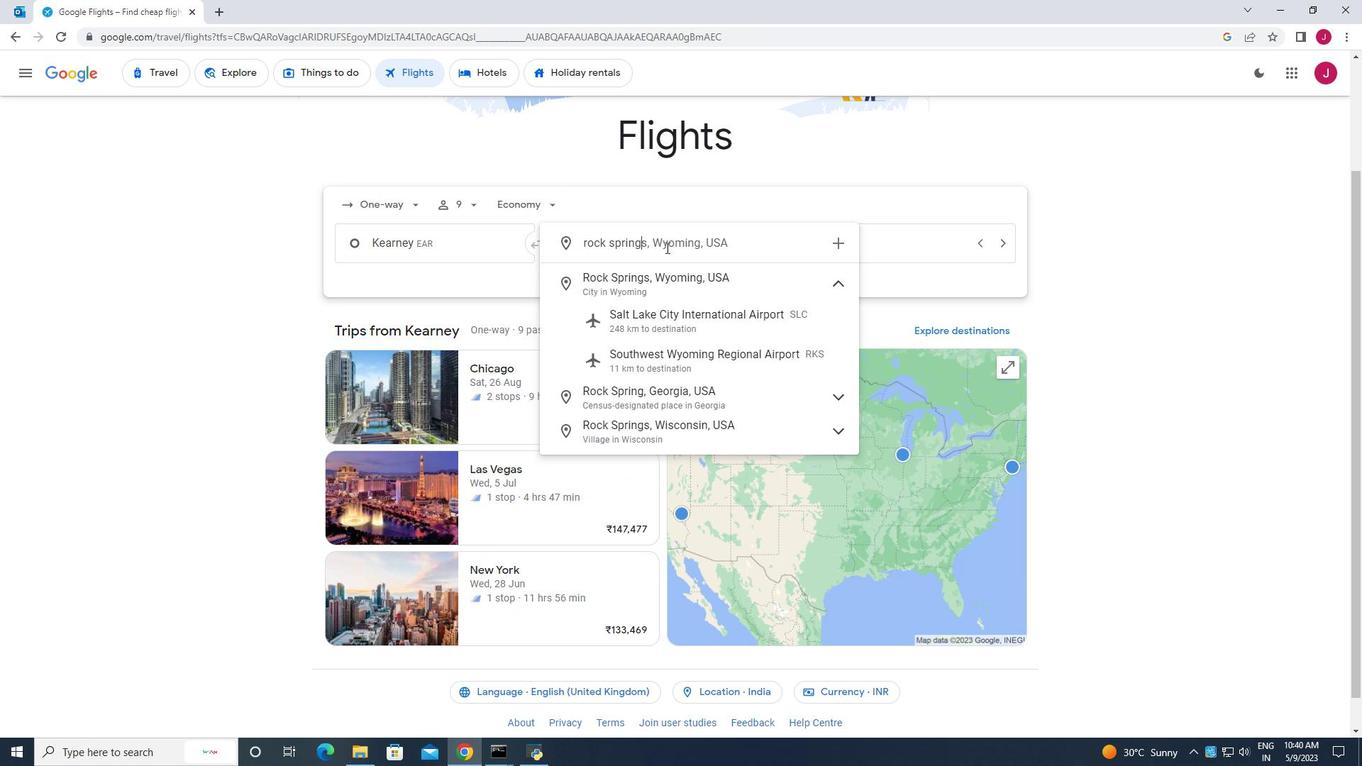 
Action: Mouse moved to (697, 354)
Screenshot: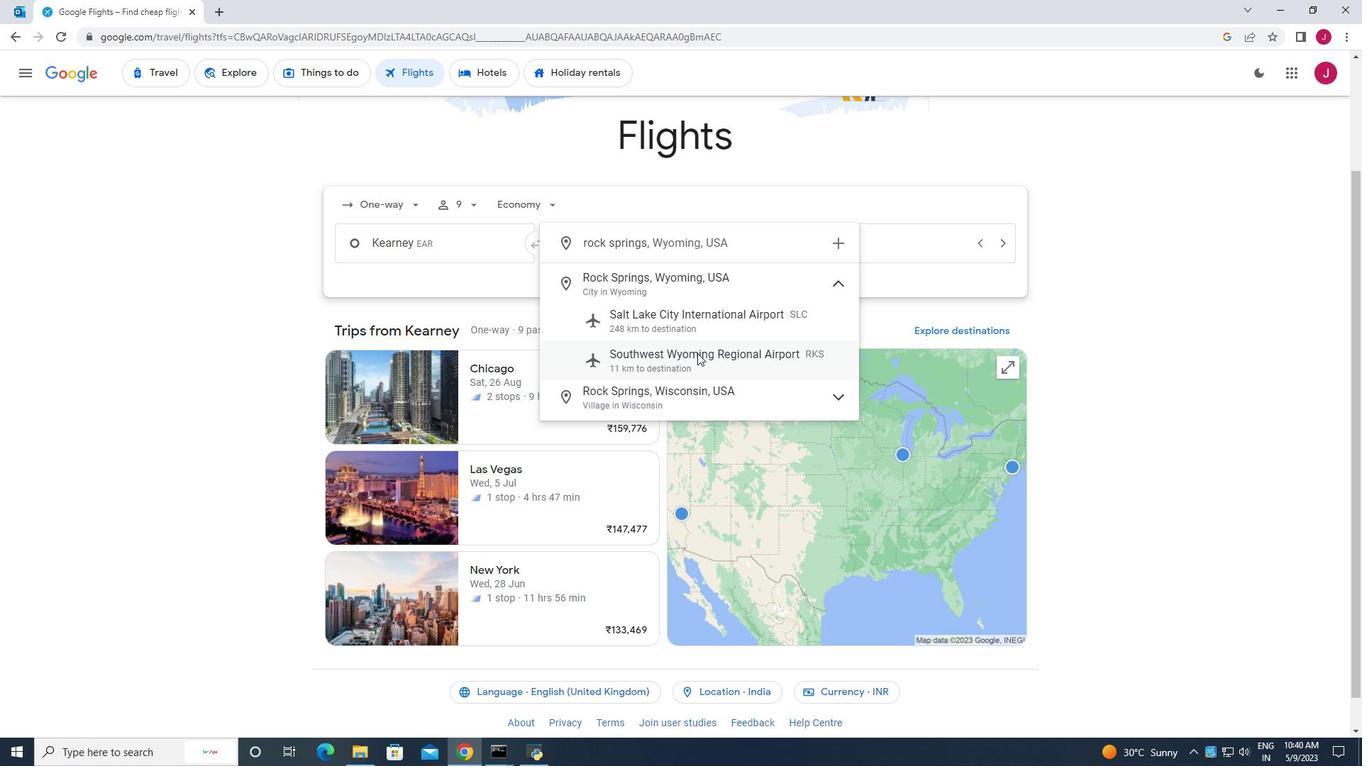 
Action: Mouse pressed left at (697, 354)
Screenshot: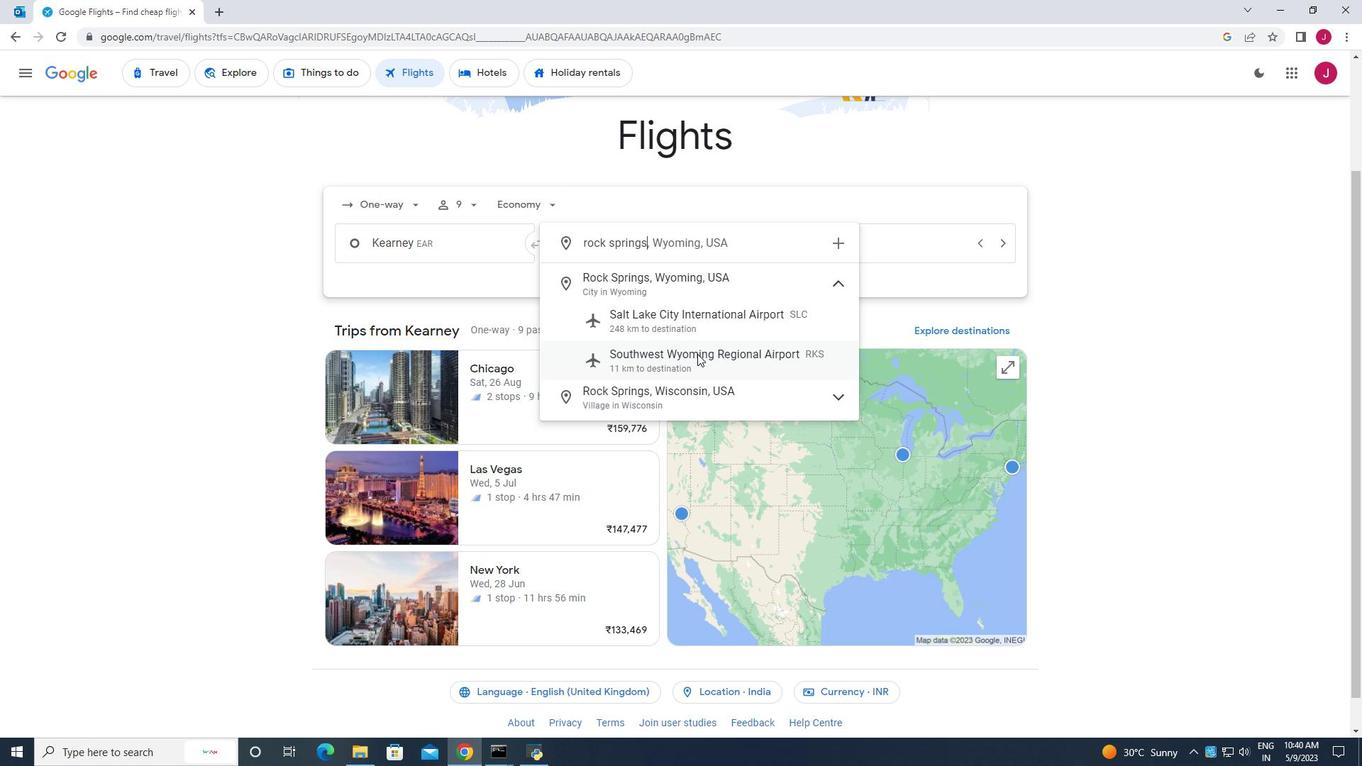 
Action: Mouse moved to (862, 253)
Screenshot: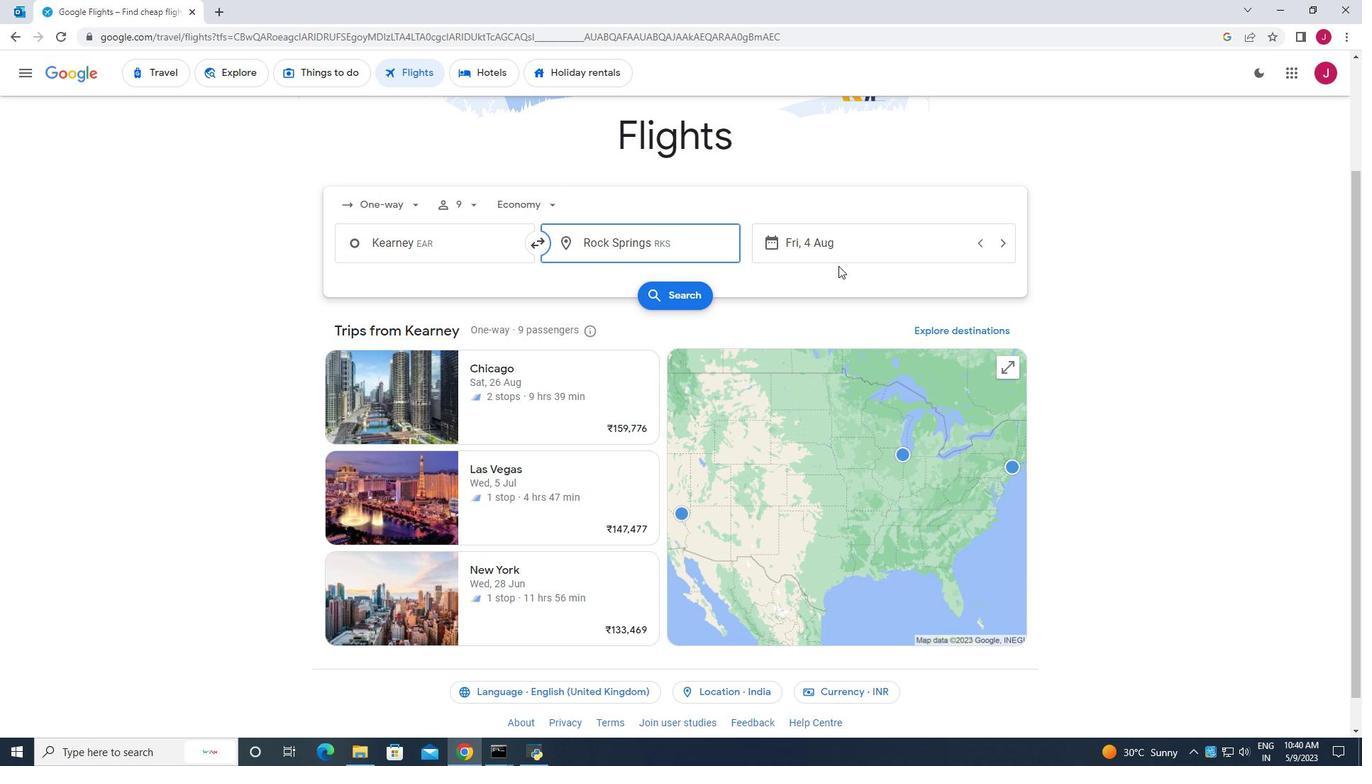 
Action: Mouse pressed left at (862, 253)
Screenshot: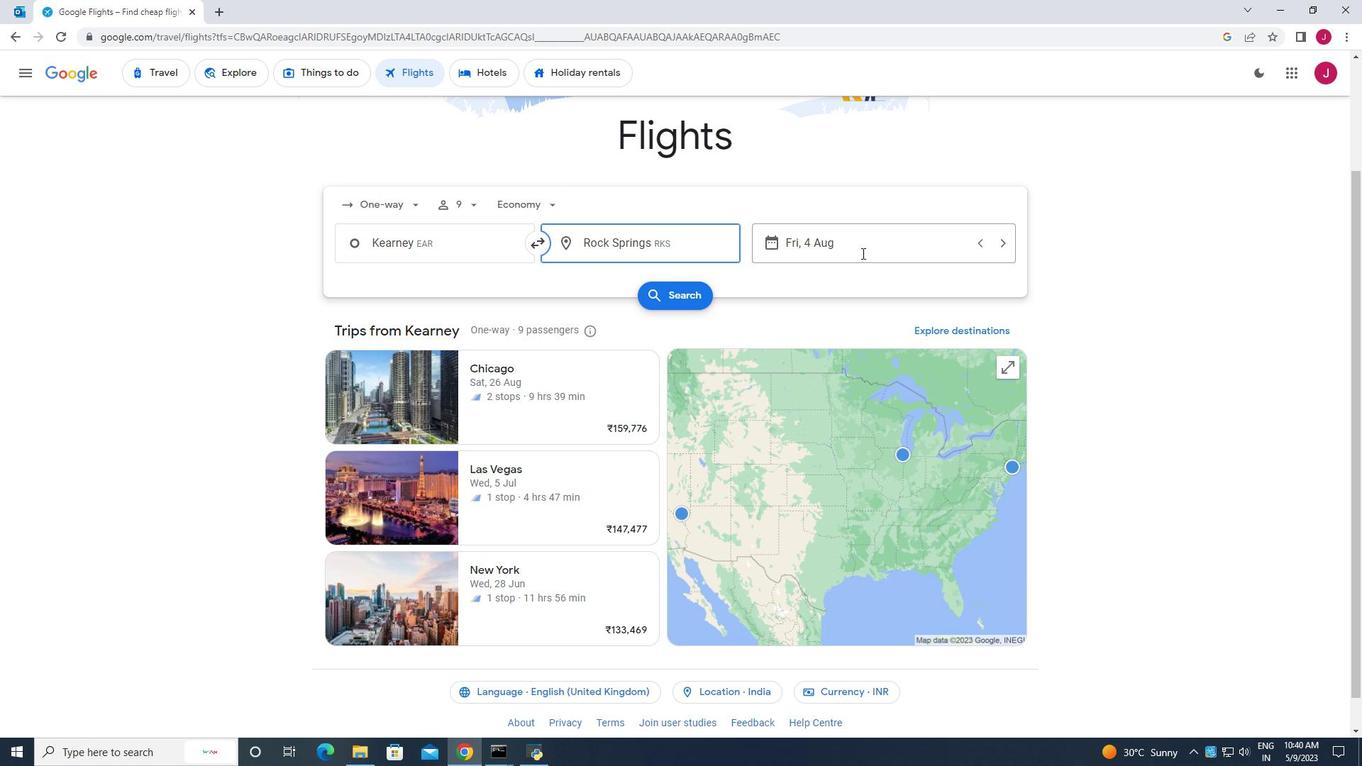 
Action: Mouse moved to (713, 355)
Screenshot: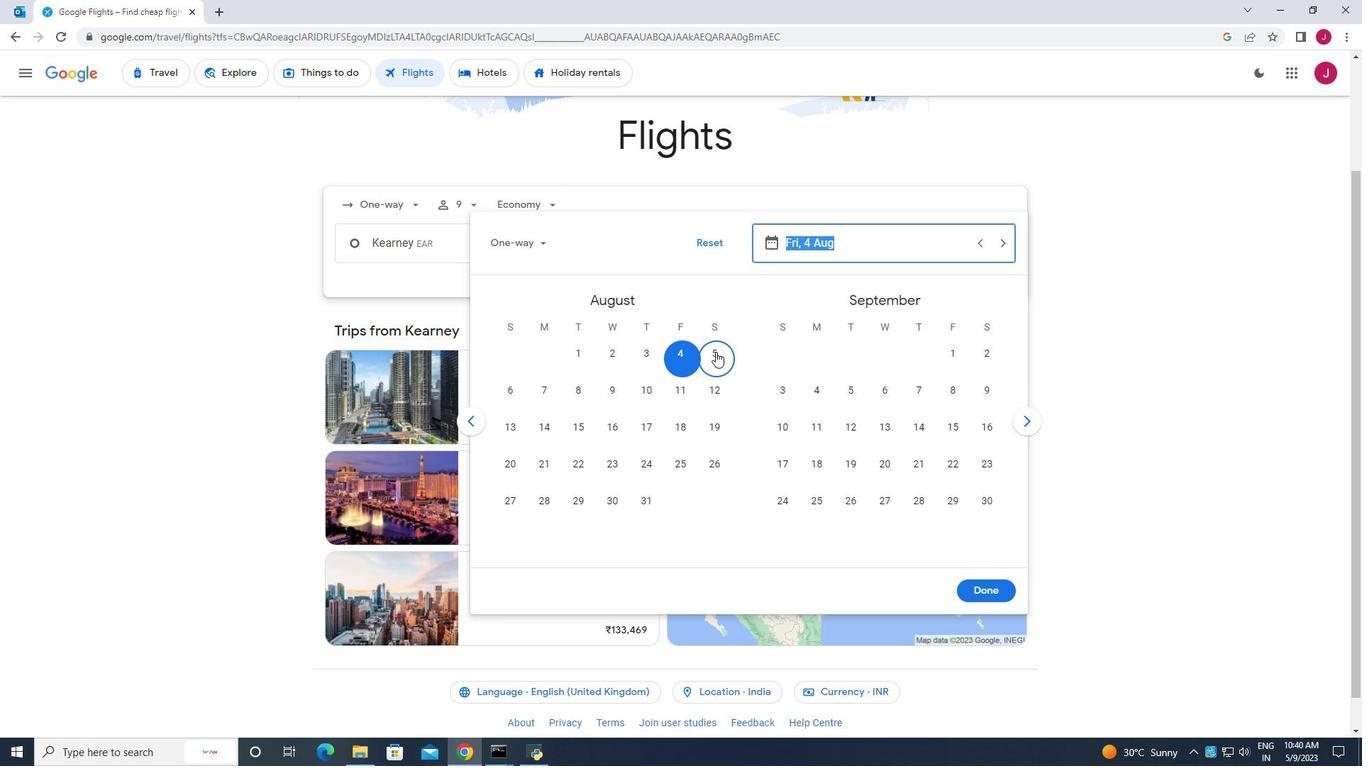 
Action: Mouse pressed left at (713, 355)
Screenshot: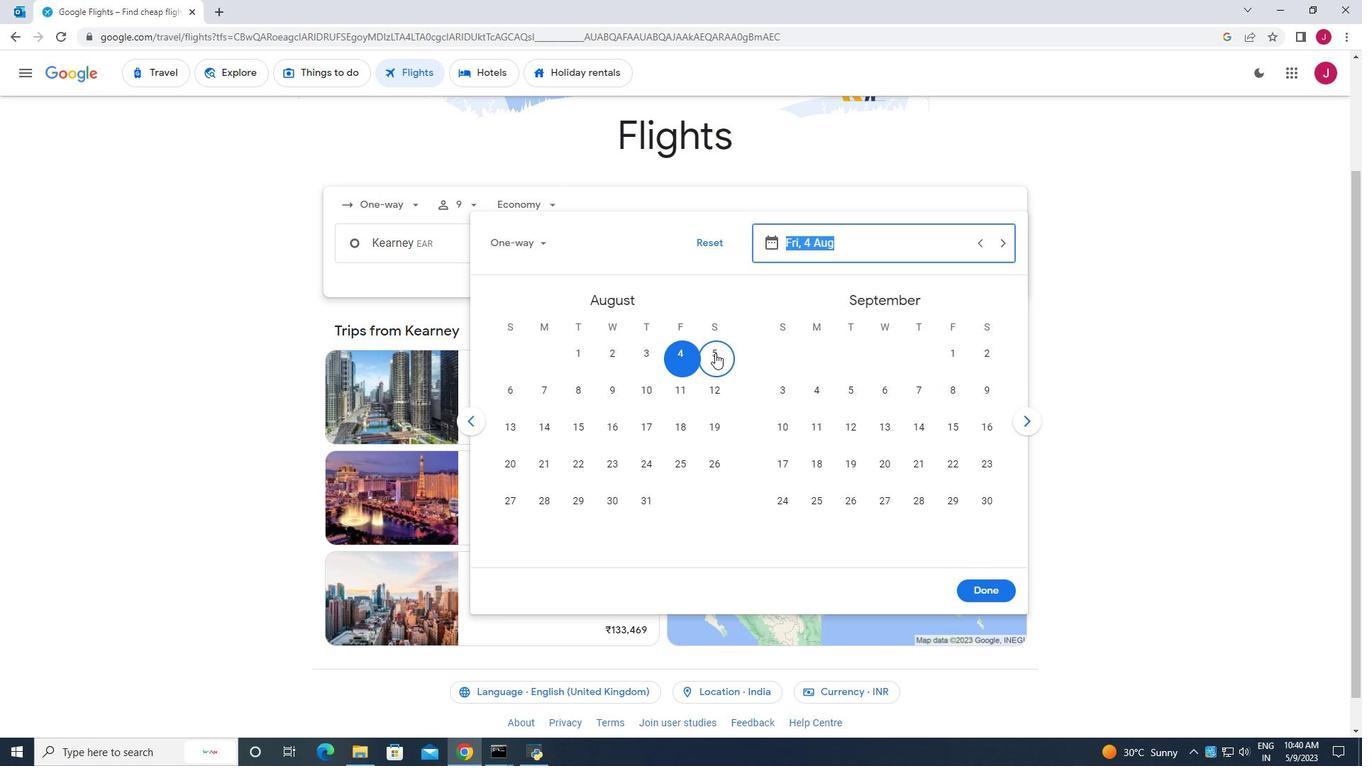 
Action: Mouse moved to (984, 593)
Screenshot: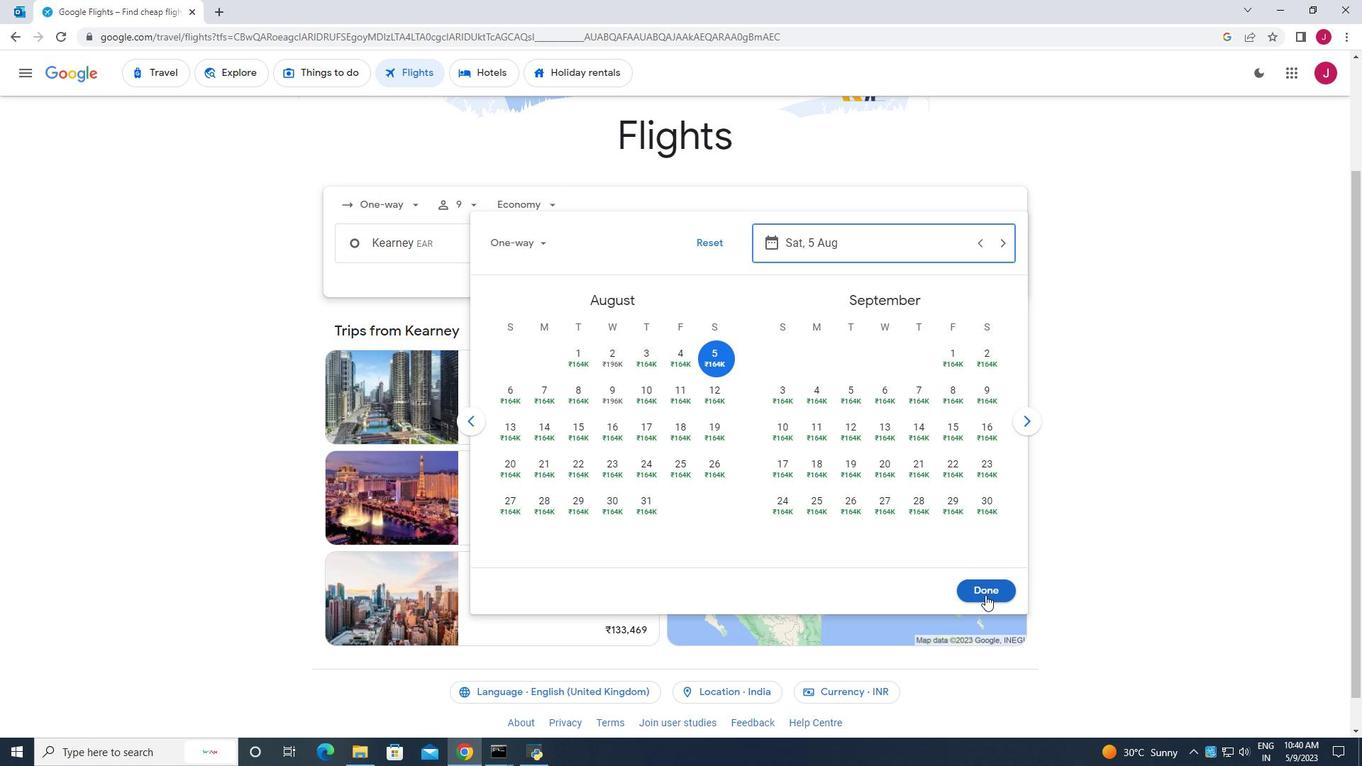 
Action: Mouse pressed left at (984, 593)
Screenshot: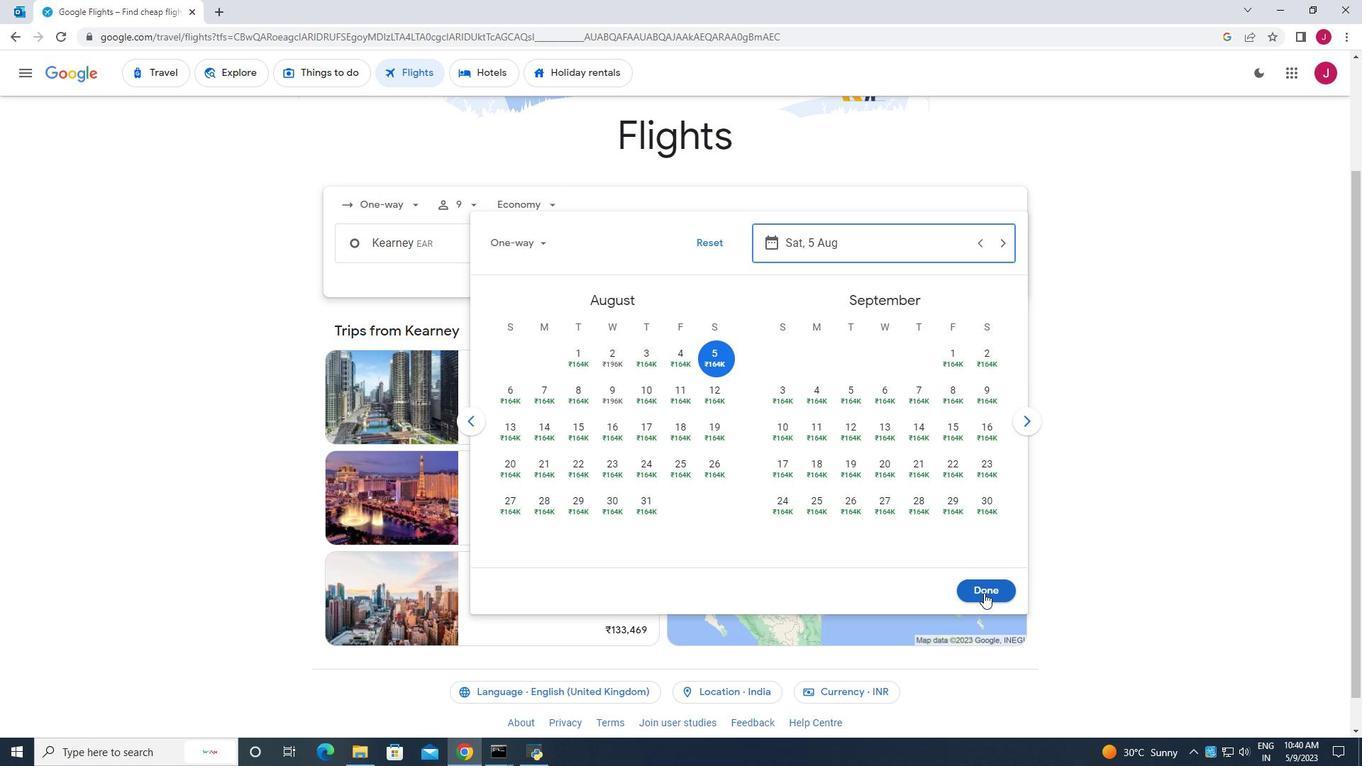 
Action: Mouse moved to (687, 292)
Screenshot: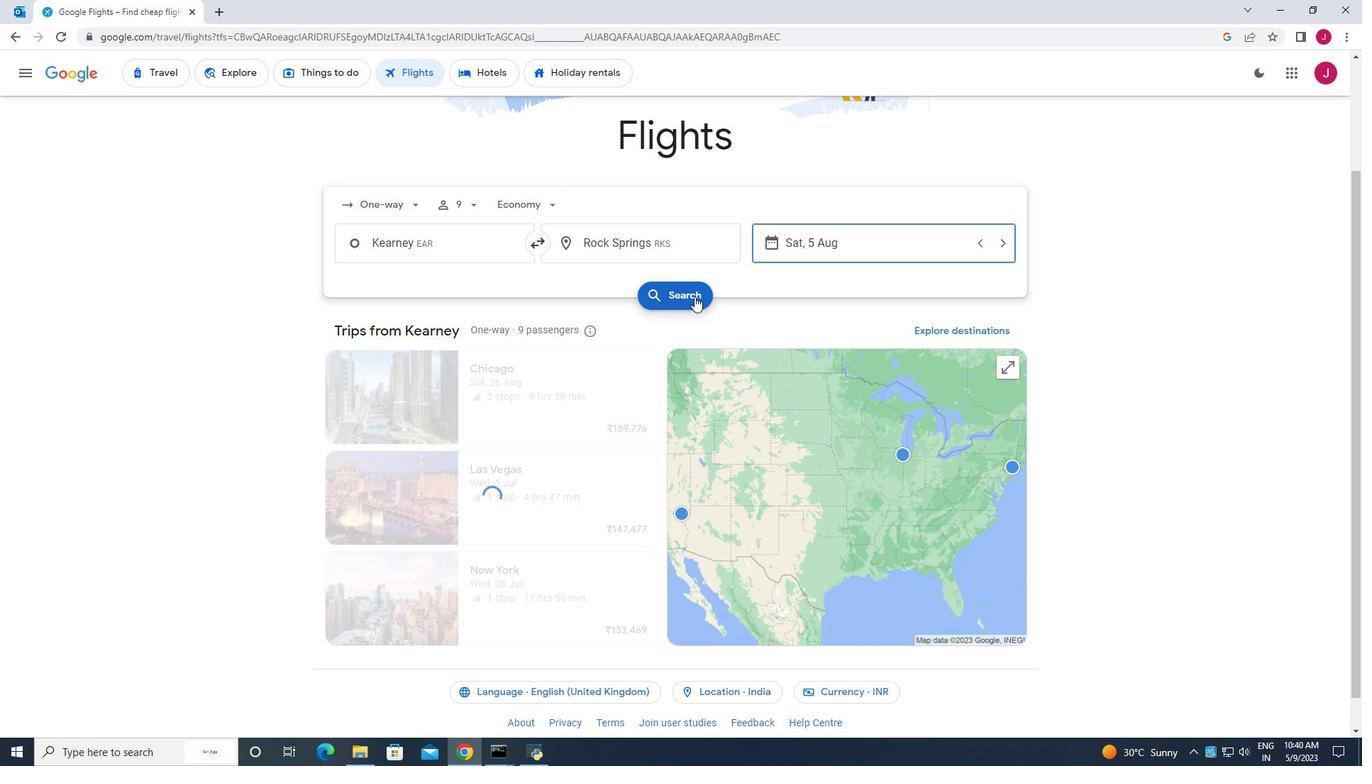 
Action: Mouse pressed left at (687, 292)
Screenshot: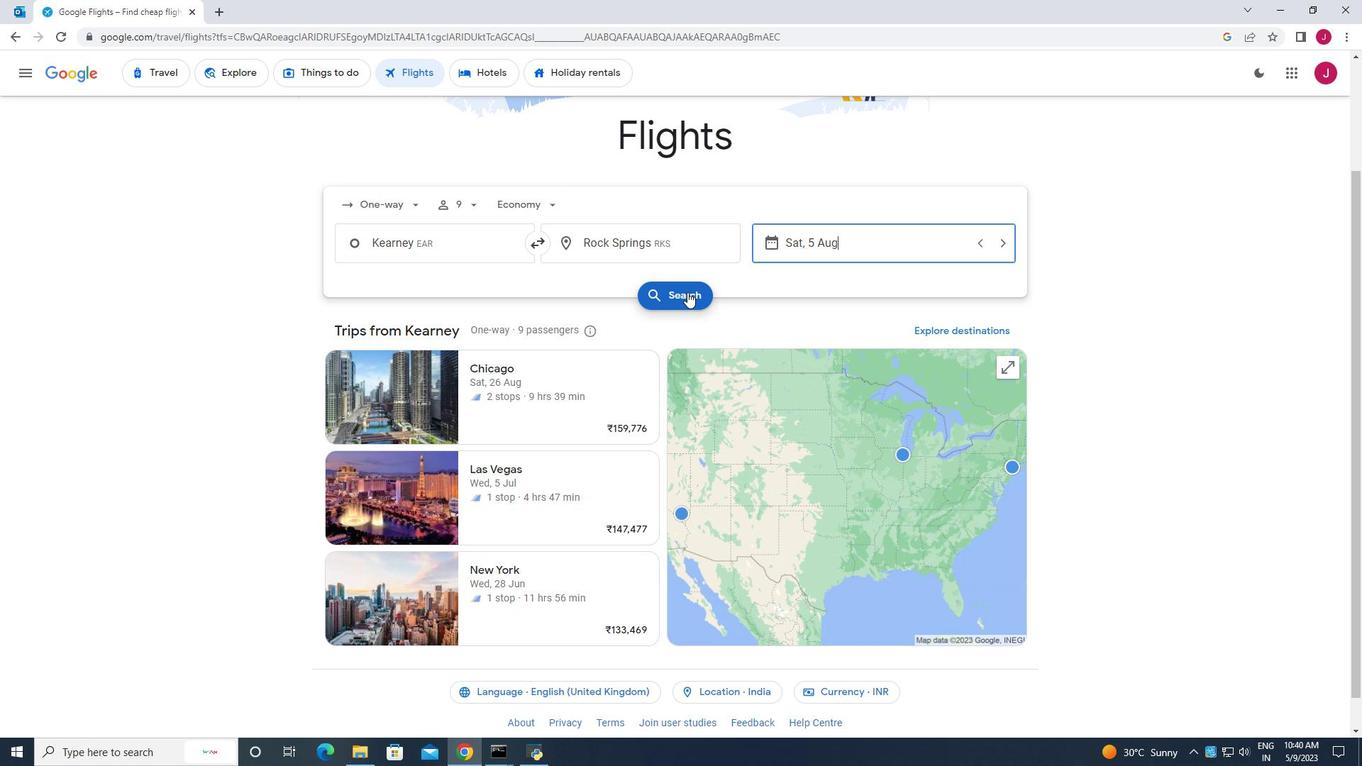 
Action: Mouse moved to (359, 204)
Screenshot: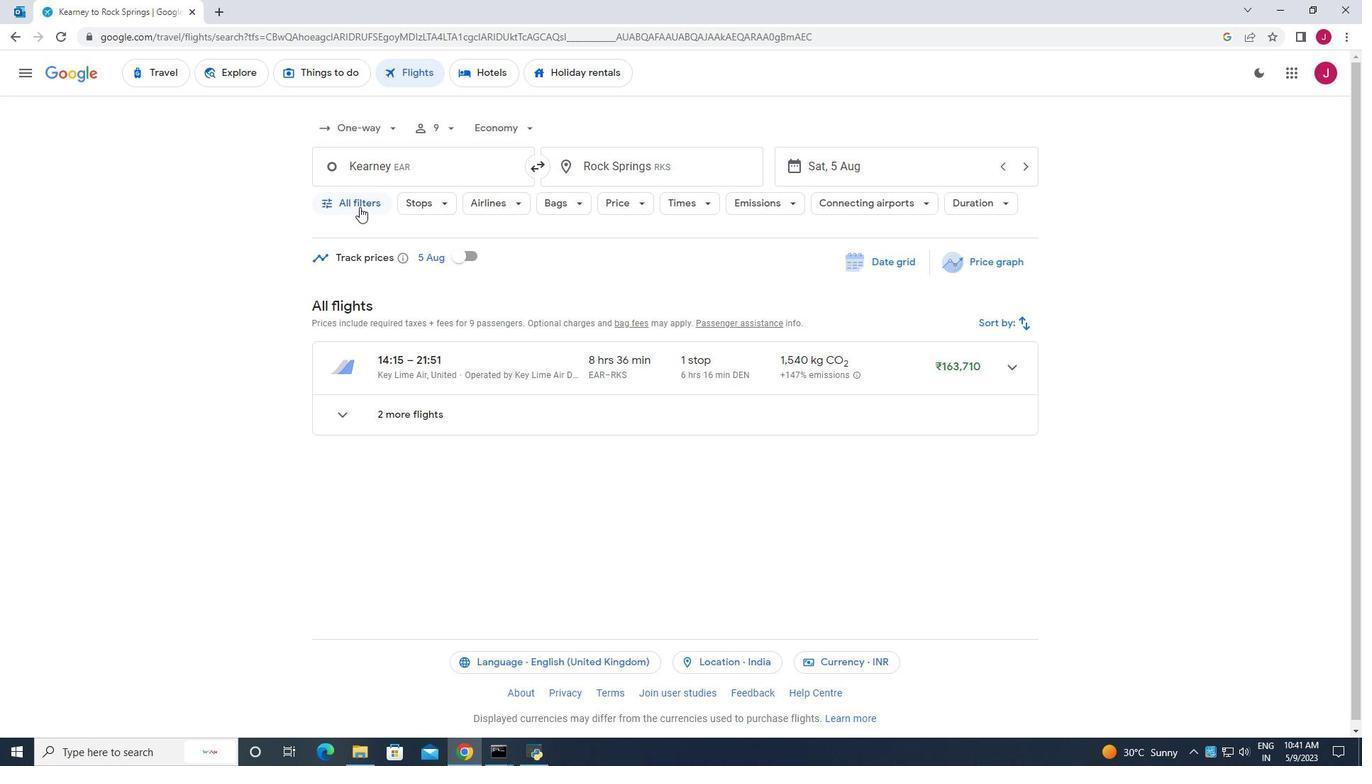 
Action: Mouse pressed left at (359, 204)
Screenshot: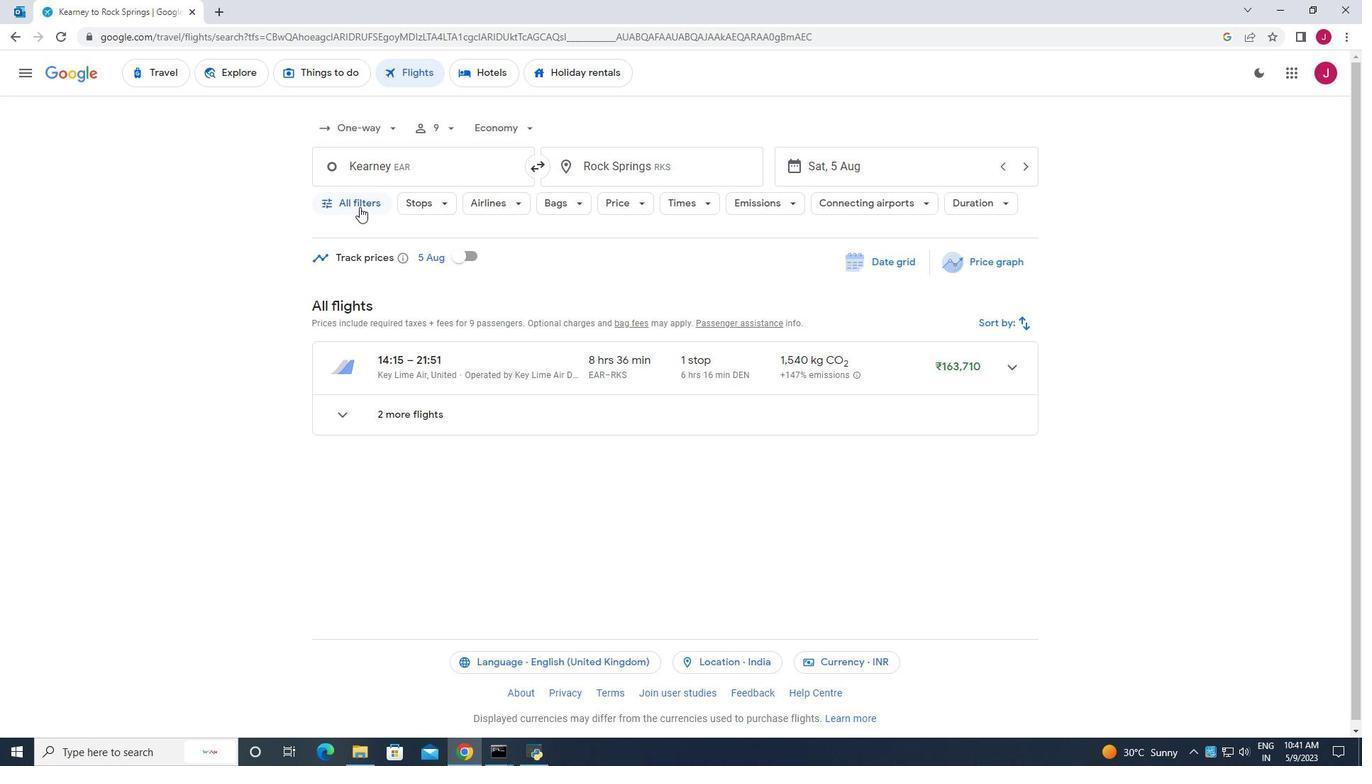 
Action: Mouse moved to (396, 258)
Screenshot: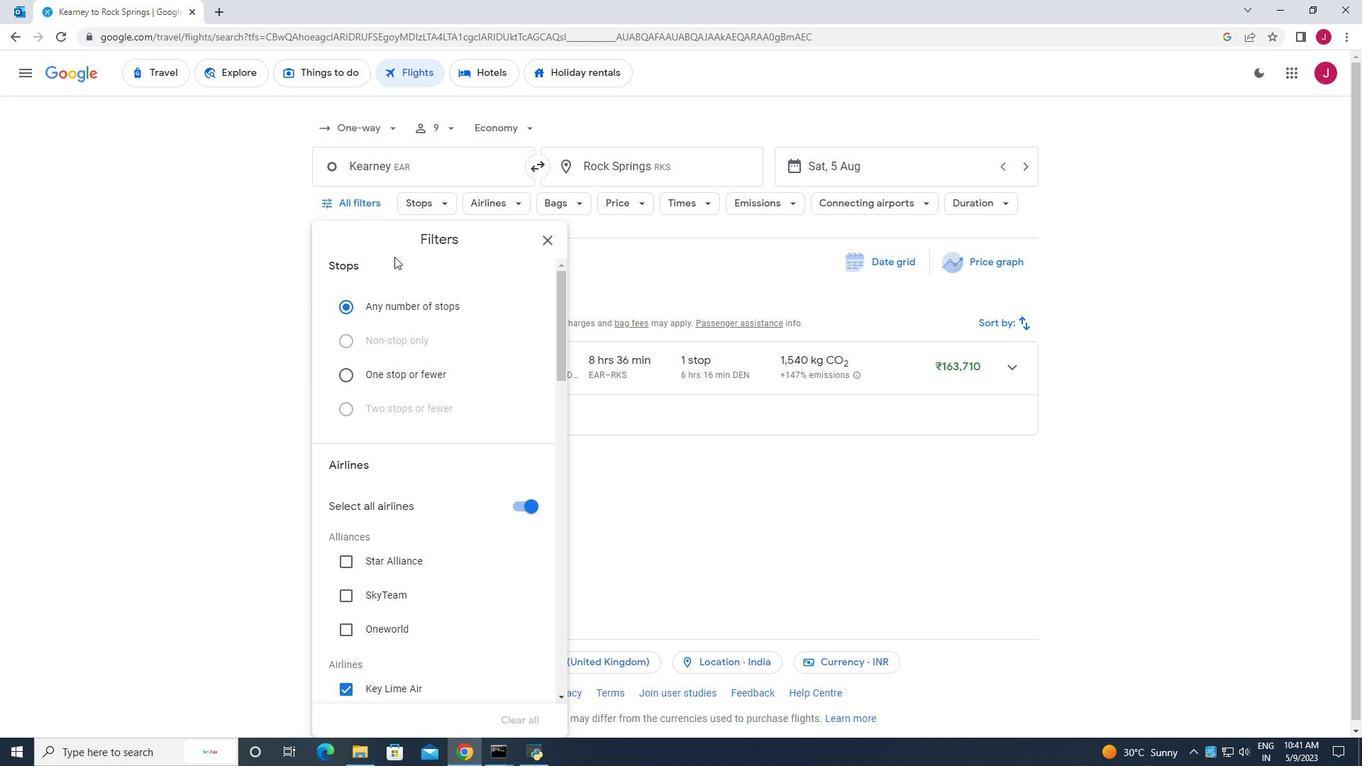 
Action: Mouse scrolled (396, 258) with delta (0, 0)
Screenshot: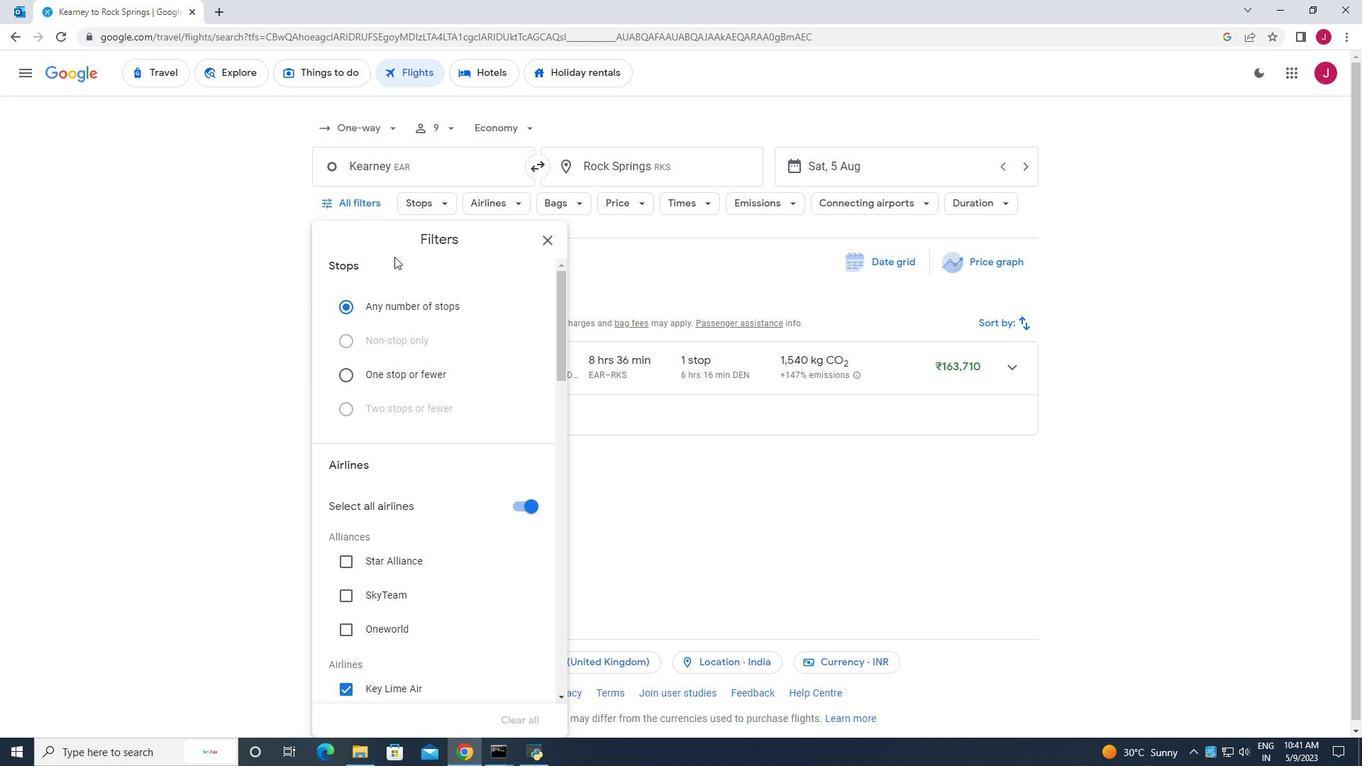 
Action: Mouse moved to (397, 259)
Screenshot: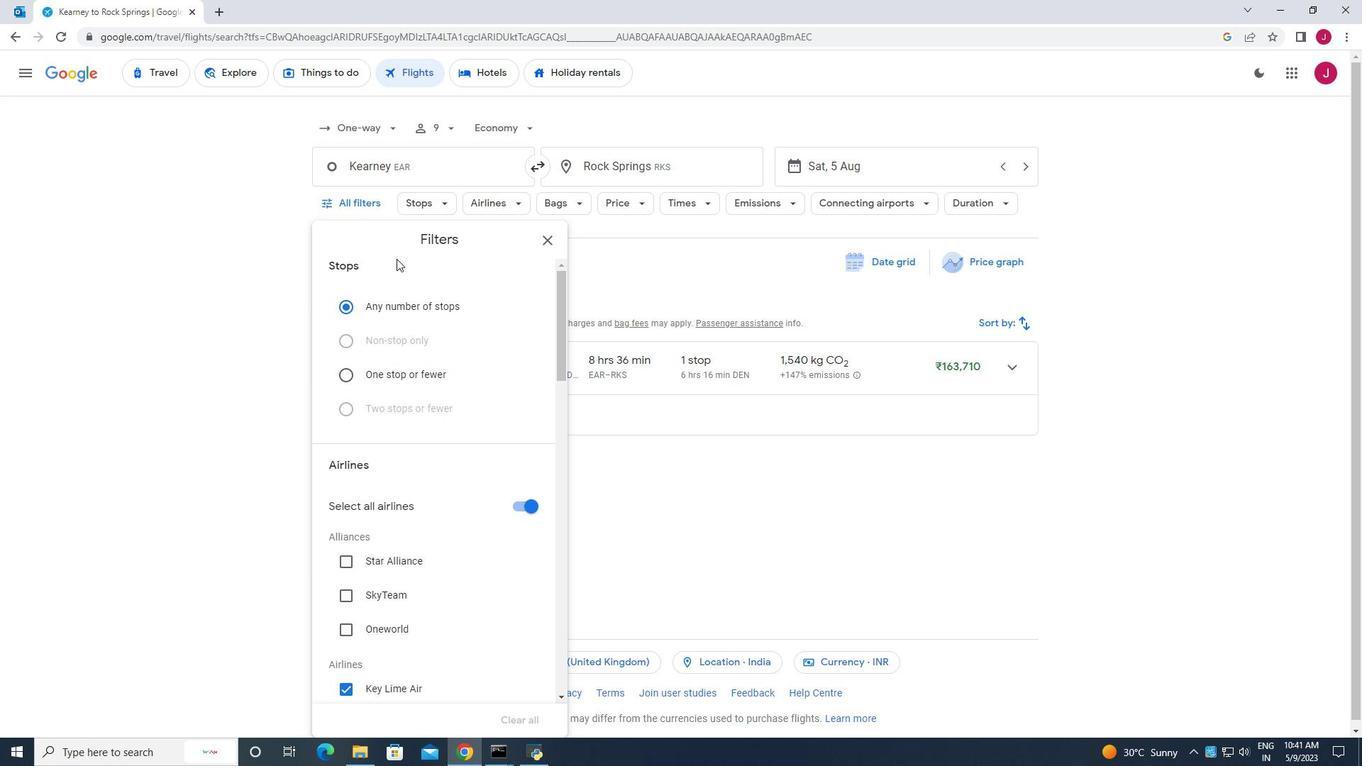 
Action: Mouse scrolled (397, 258) with delta (0, 0)
Screenshot: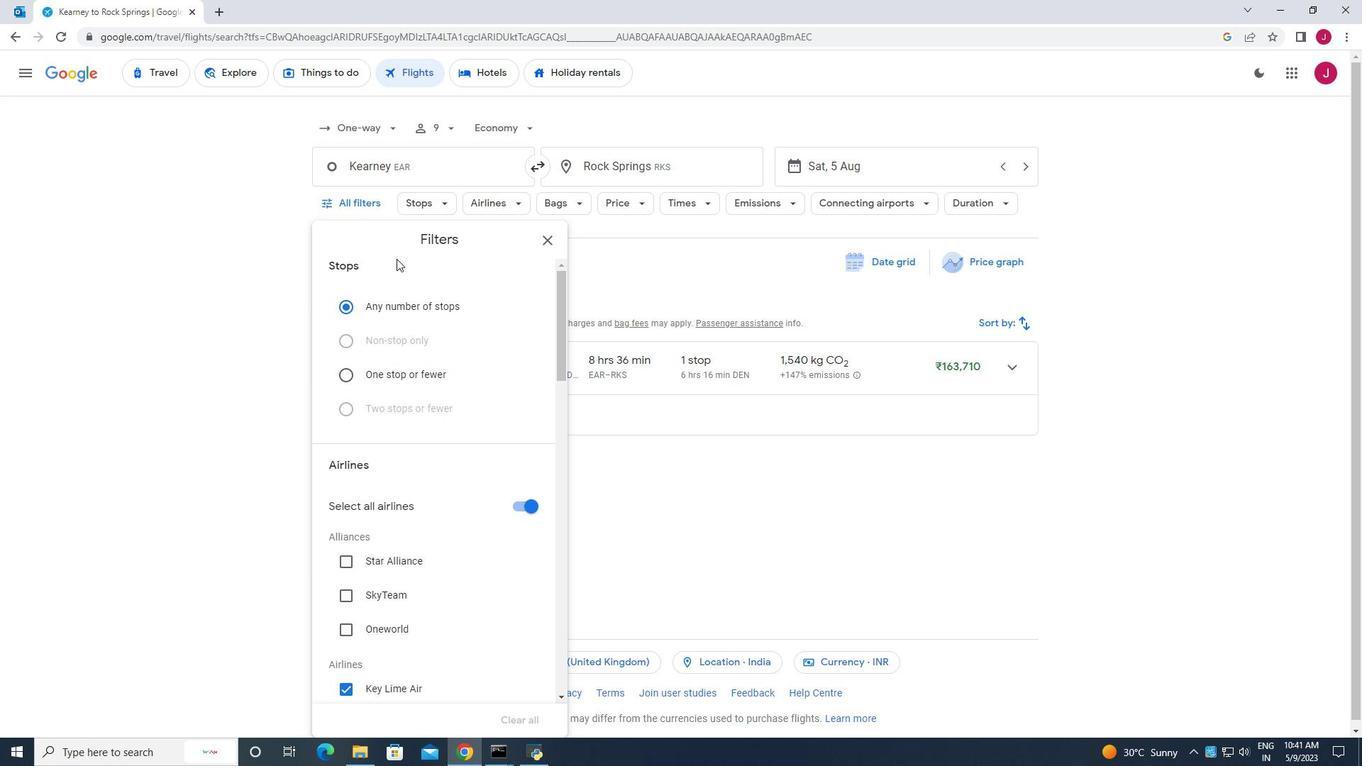 
Action: Mouse moved to (523, 366)
Screenshot: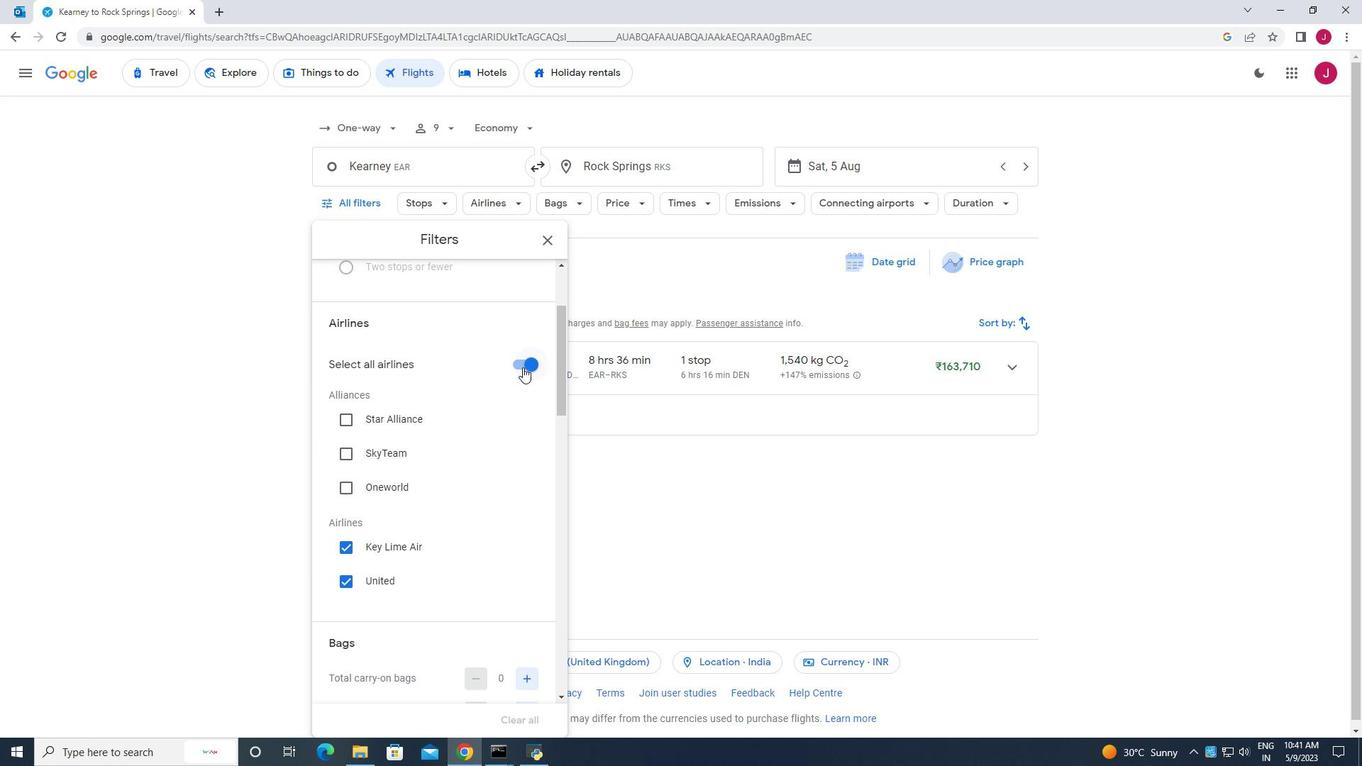 
Action: Mouse pressed left at (523, 366)
Screenshot: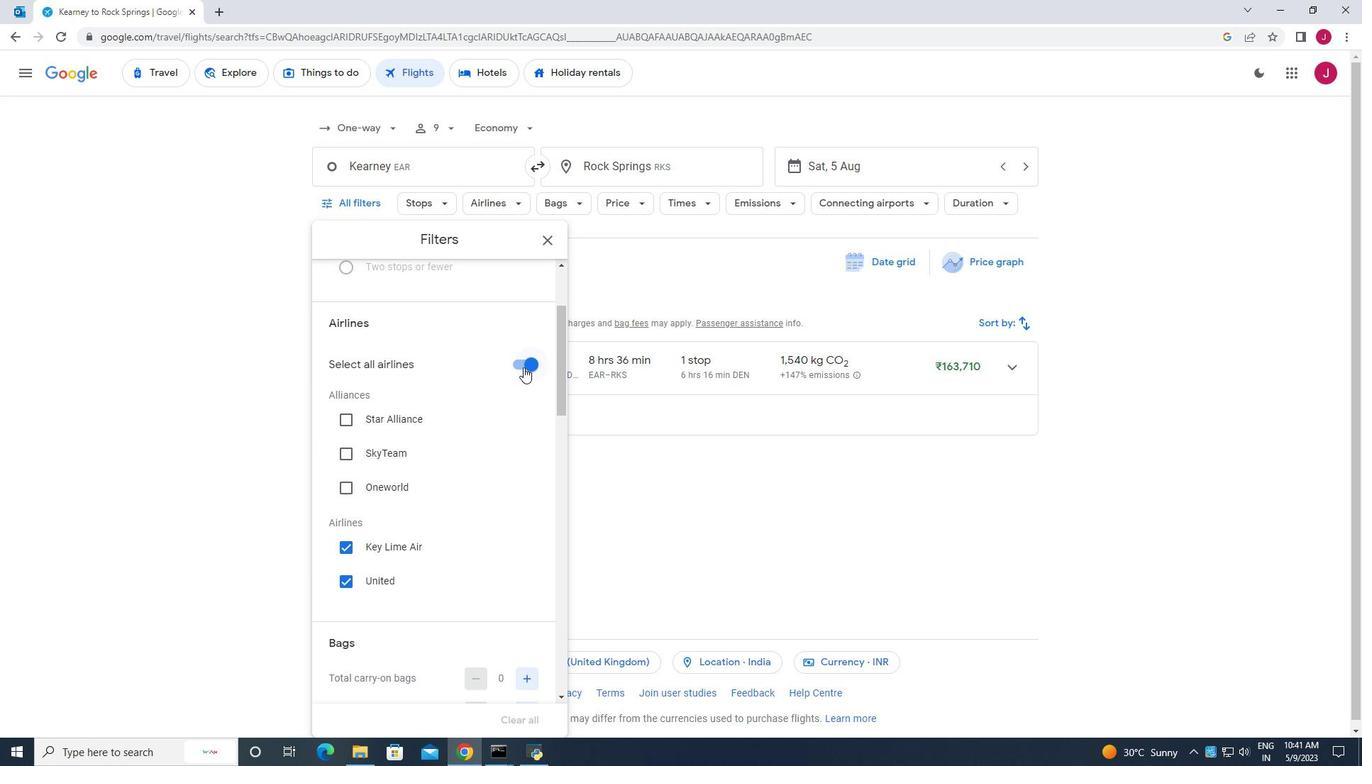 
Action: Mouse moved to (434, 358)
Screenshot: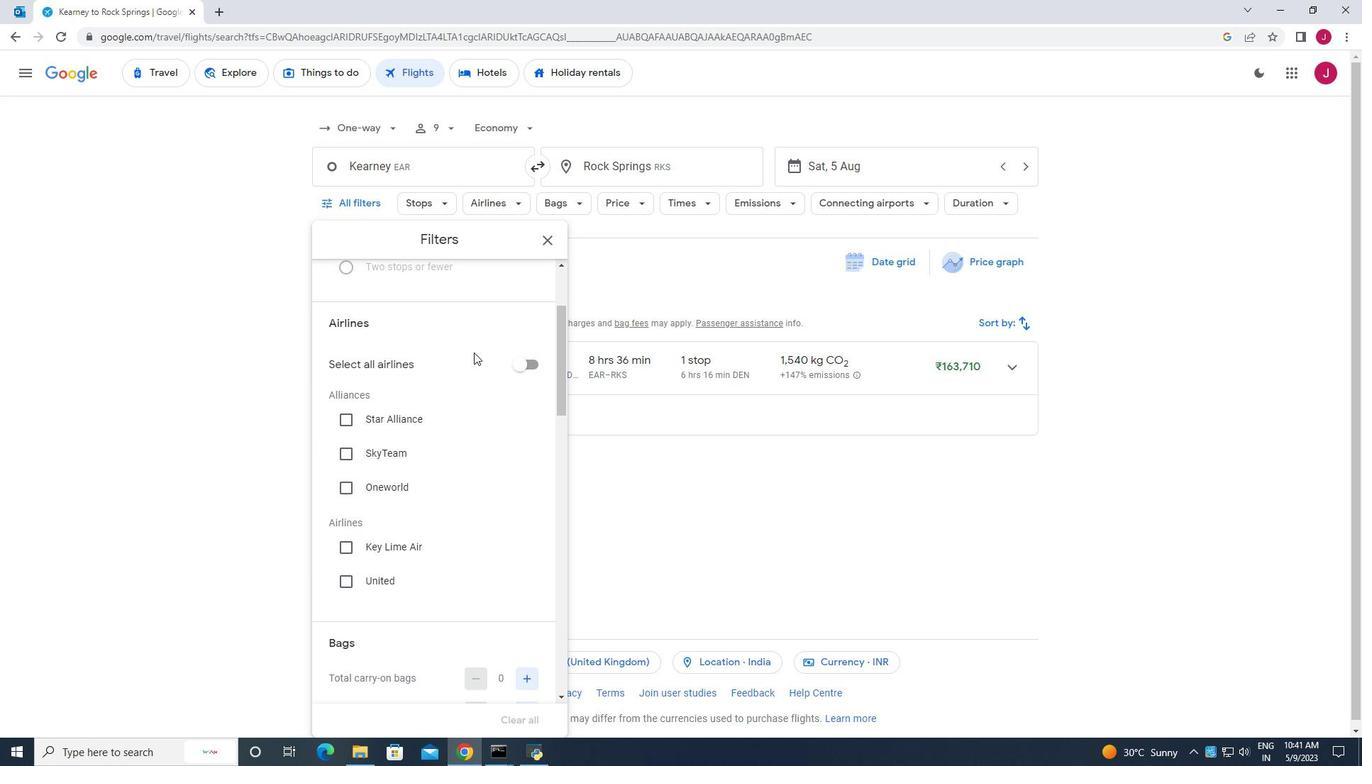 
Action: Mouse scrolled (434, 357) with delta (0, 0)
Screenshot: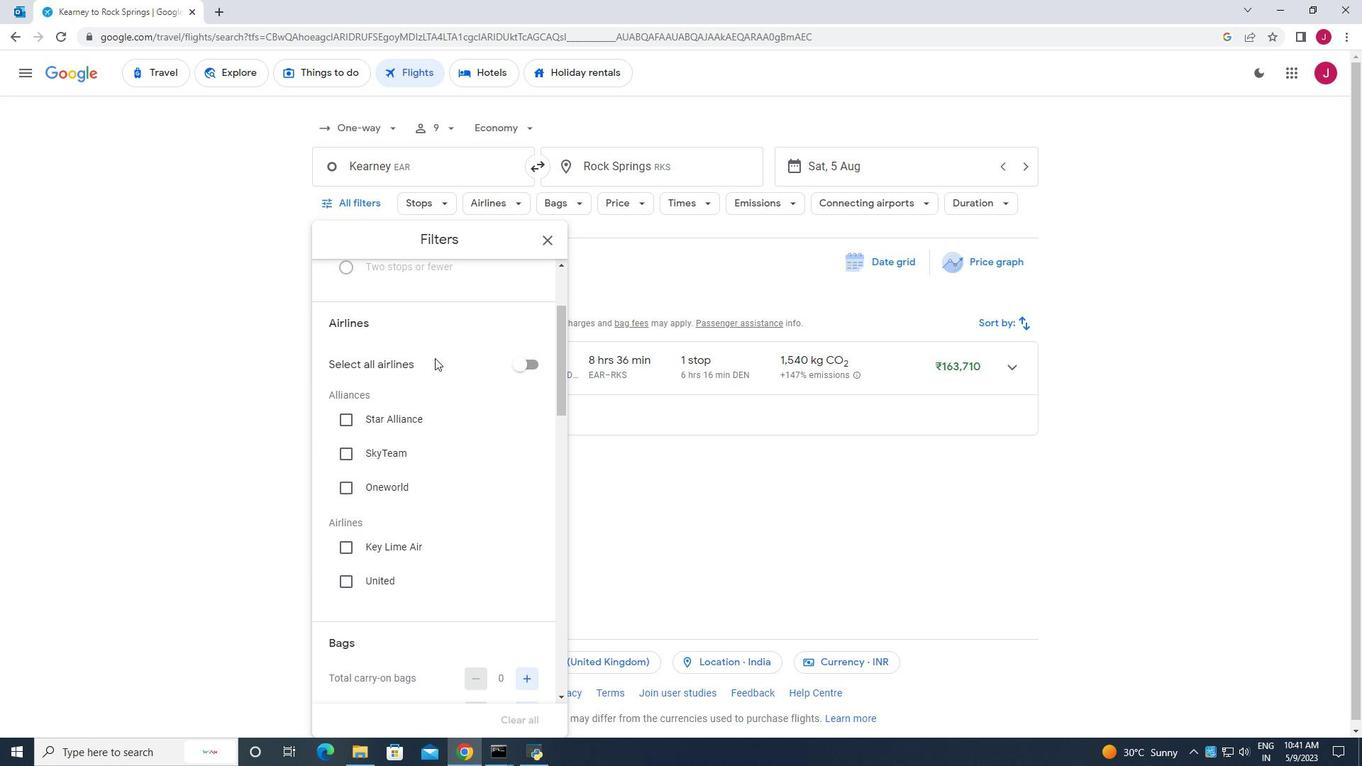 
Action: Mouse scrolled (434, 357) with delta (0, 0)
Screenshot: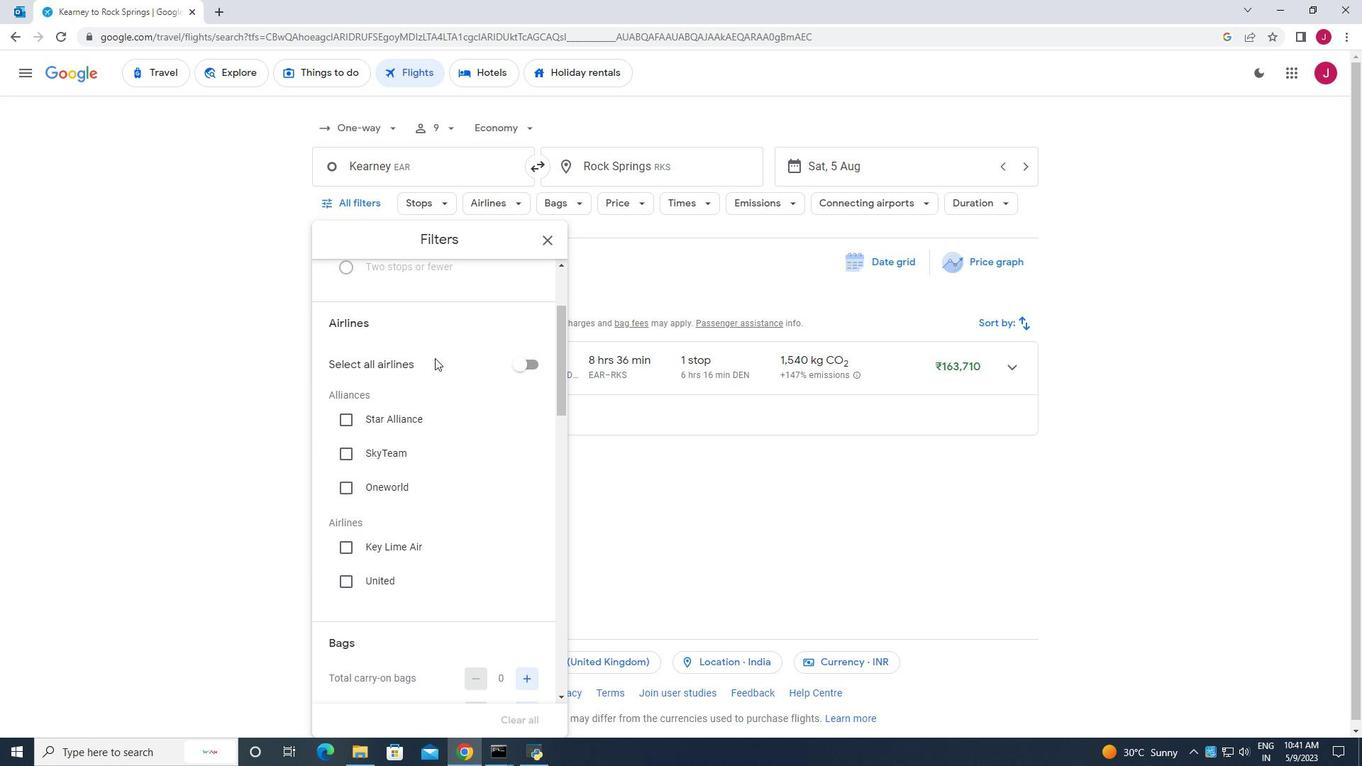 
Action: Mouse moved to (427, 396)
Screenshot: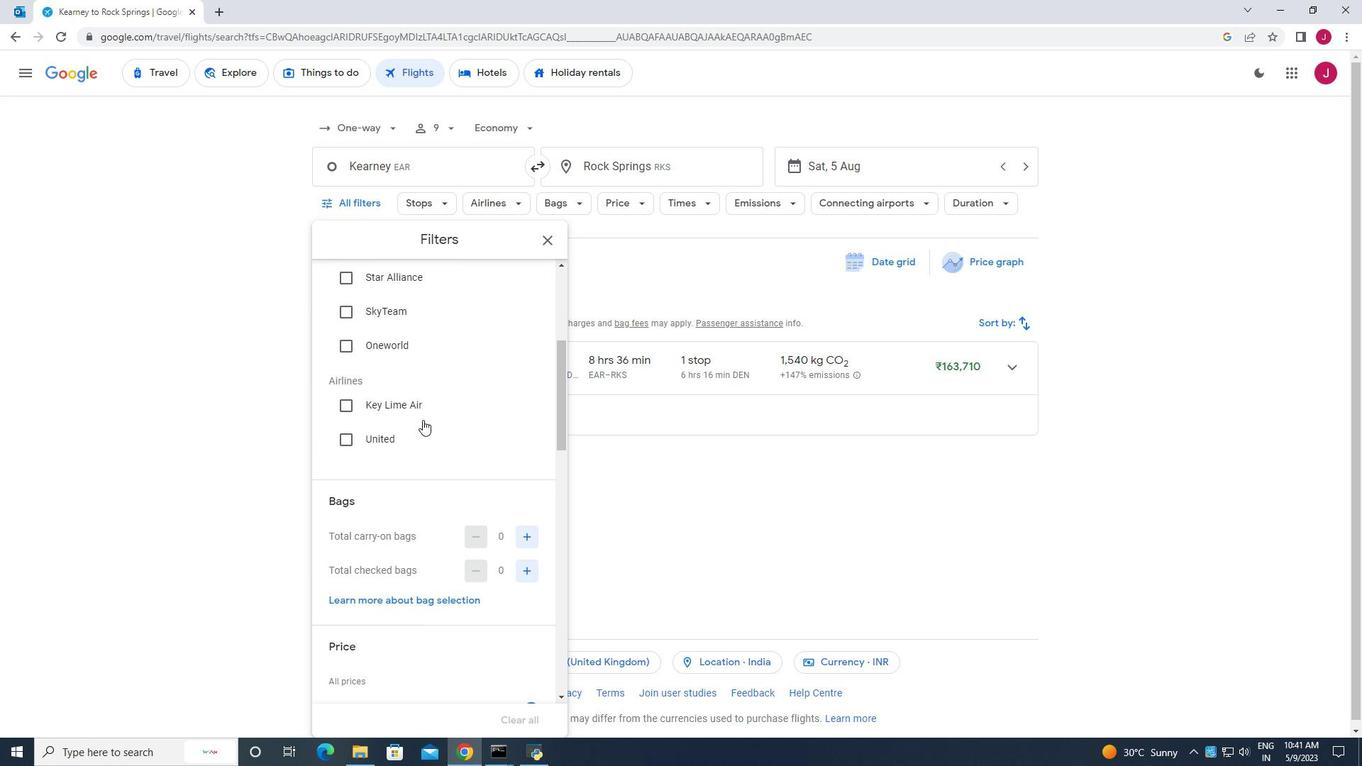 
Action: Mouse scrolled (427, 395) with delta (0, 0)
Screenshot: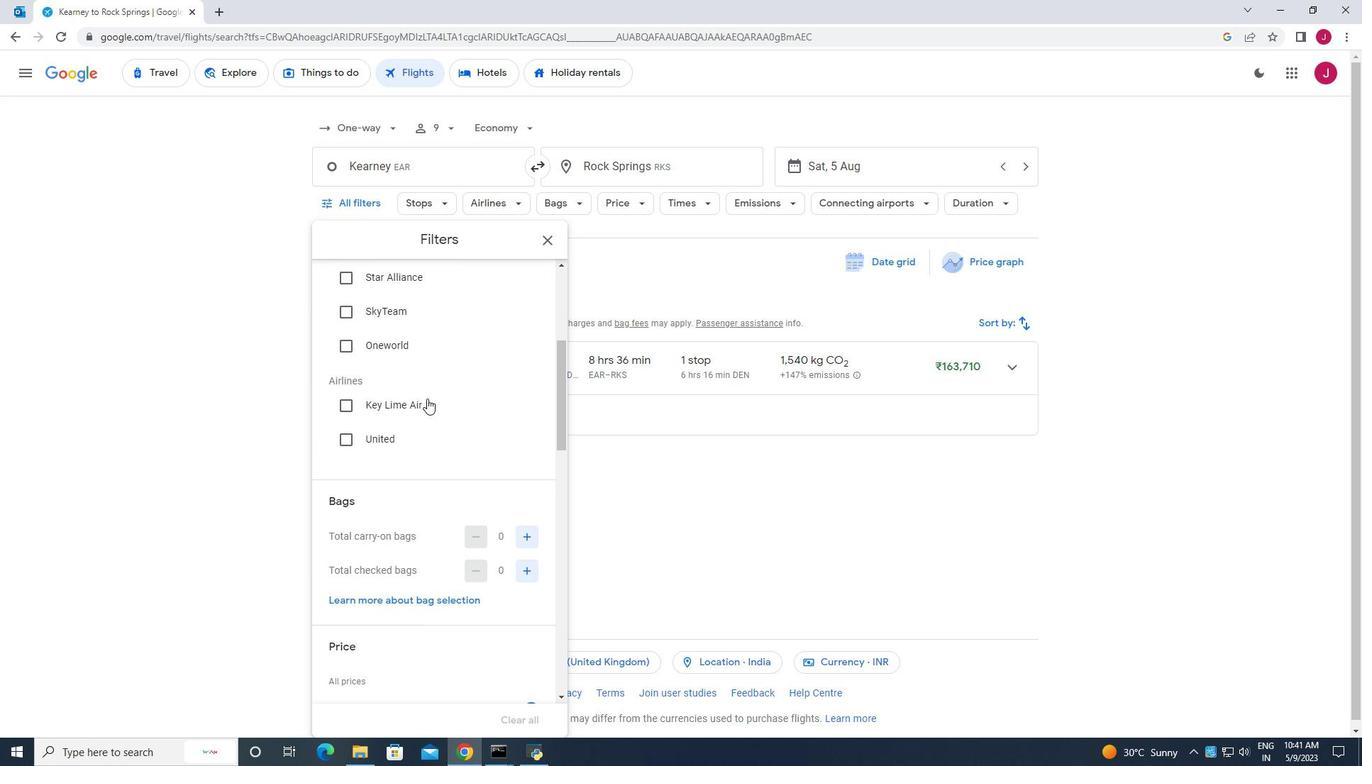 
Action: Mouse scrolled (427, 395) with delta (0, 0)
Screenshot: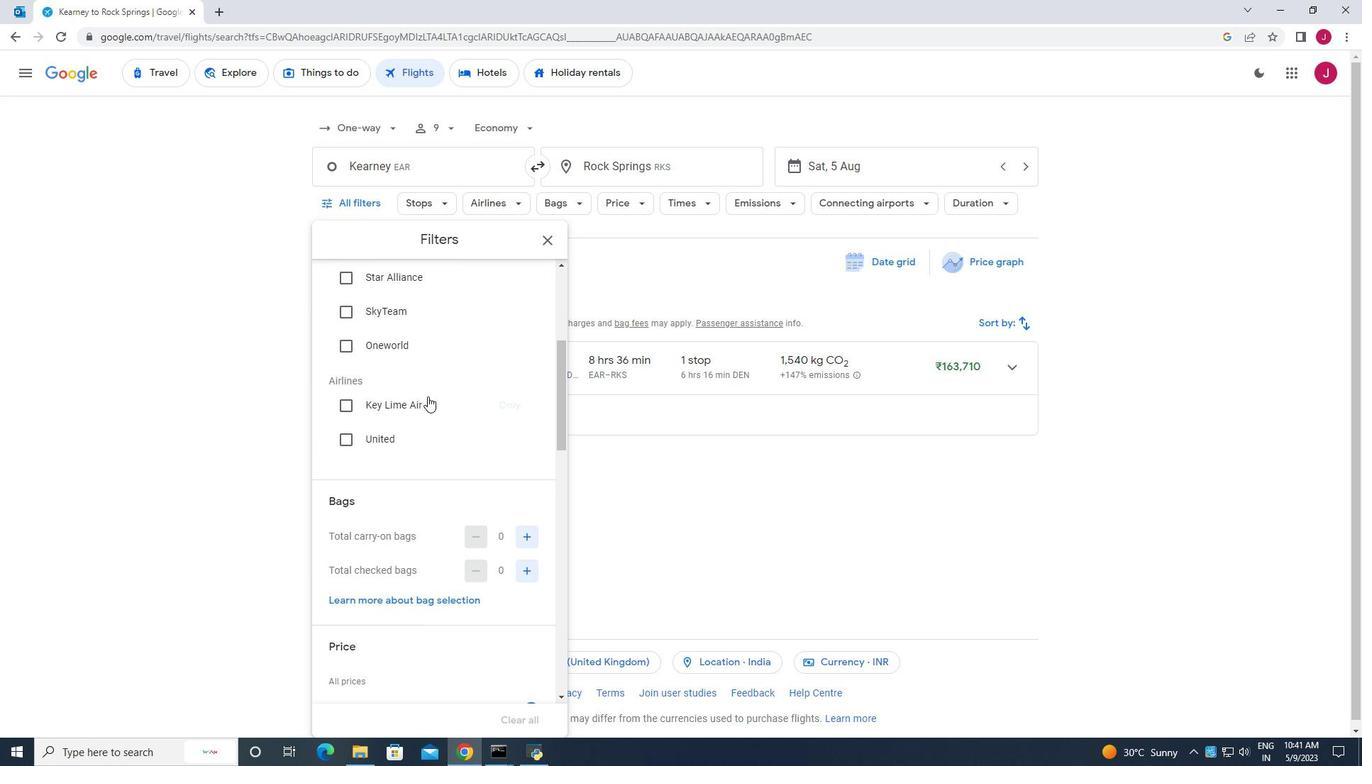 
Action: Mouse scrolled (427, 395) with delta (0, 0)
Screenshot: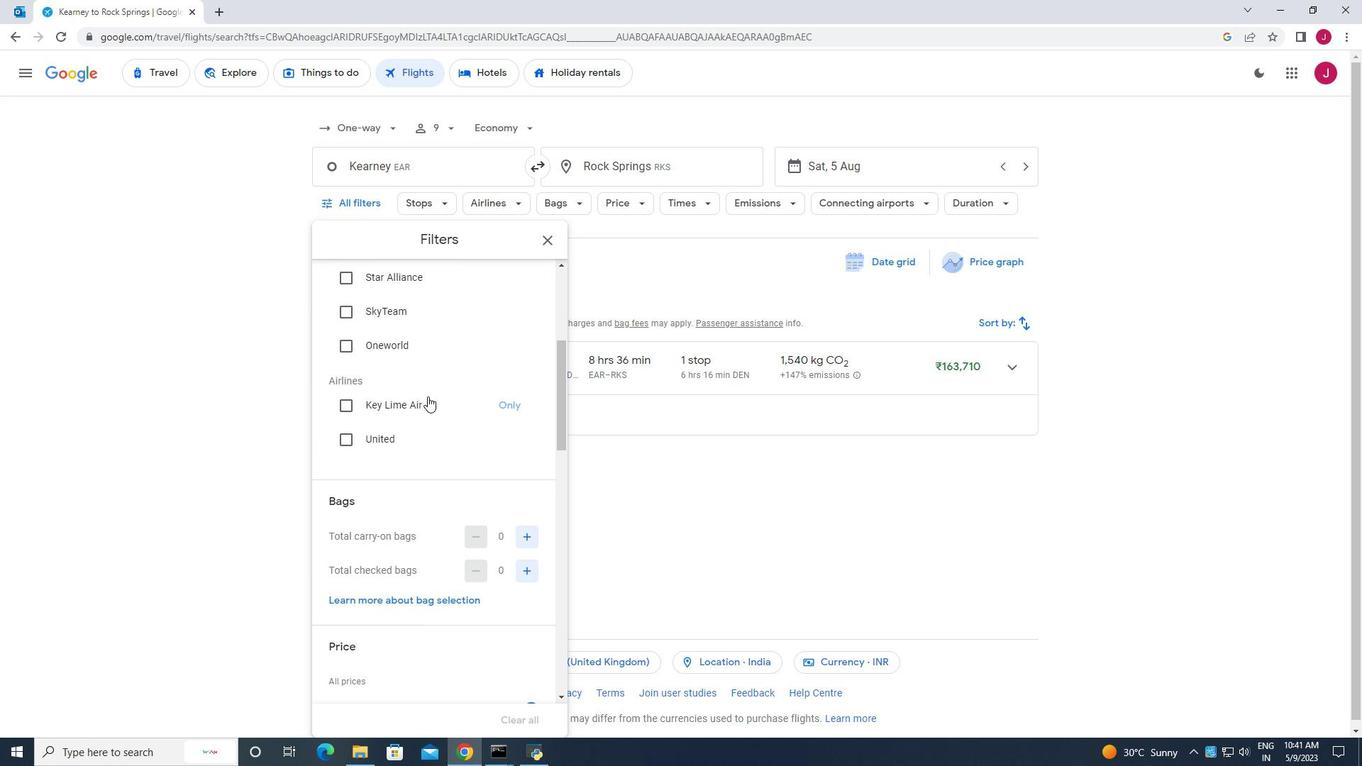 
Action: Mouse moved to (525, 324)
Screenshot: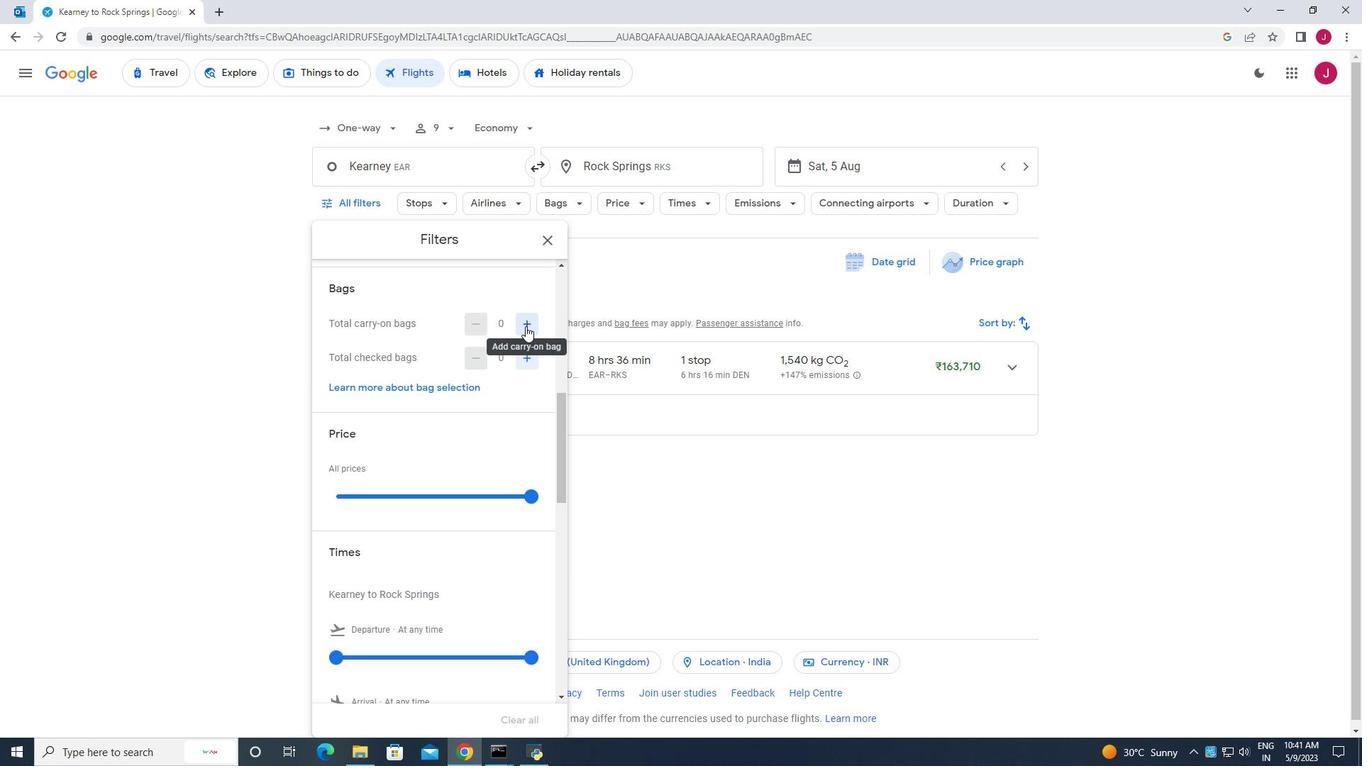 
Action: Mouse pressed left at (525, 324)
Screenshot: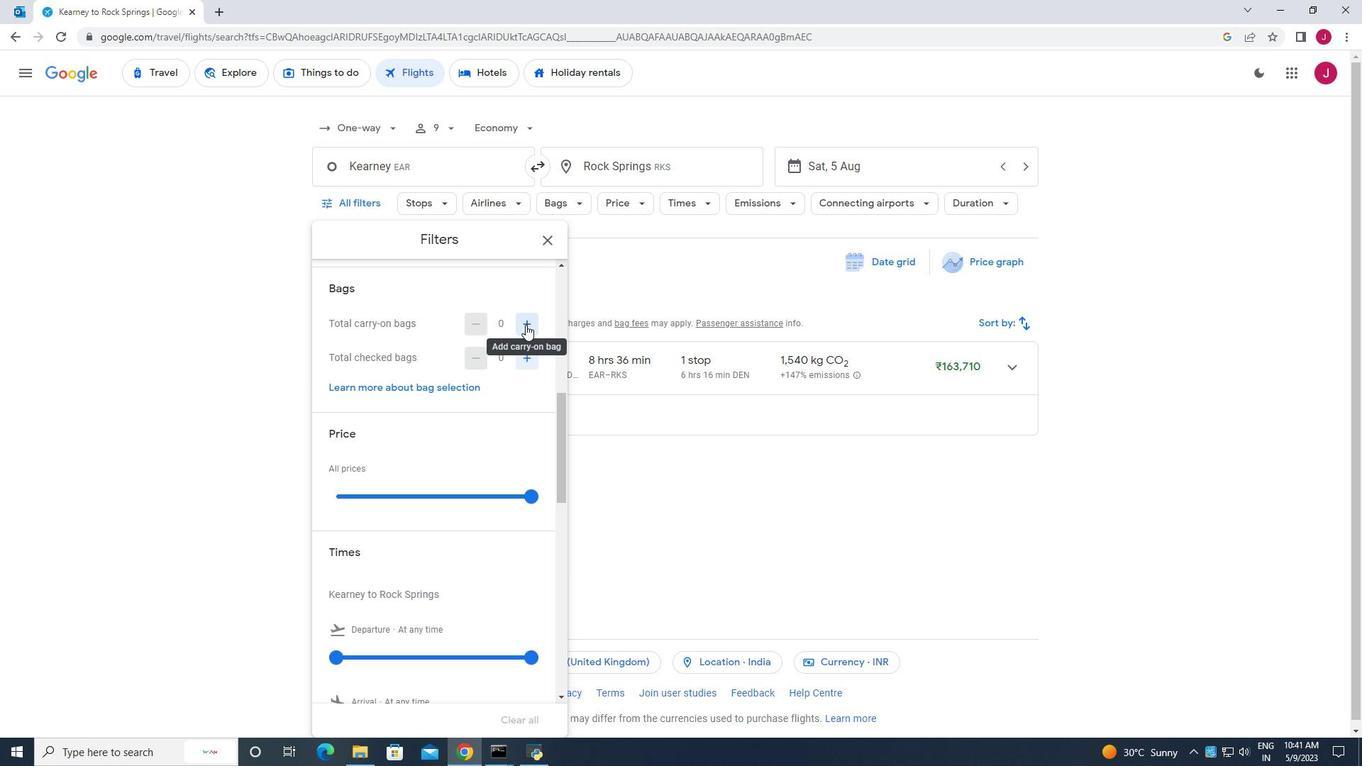 
Action: Mouse moved to (491, 348)
Screenshot: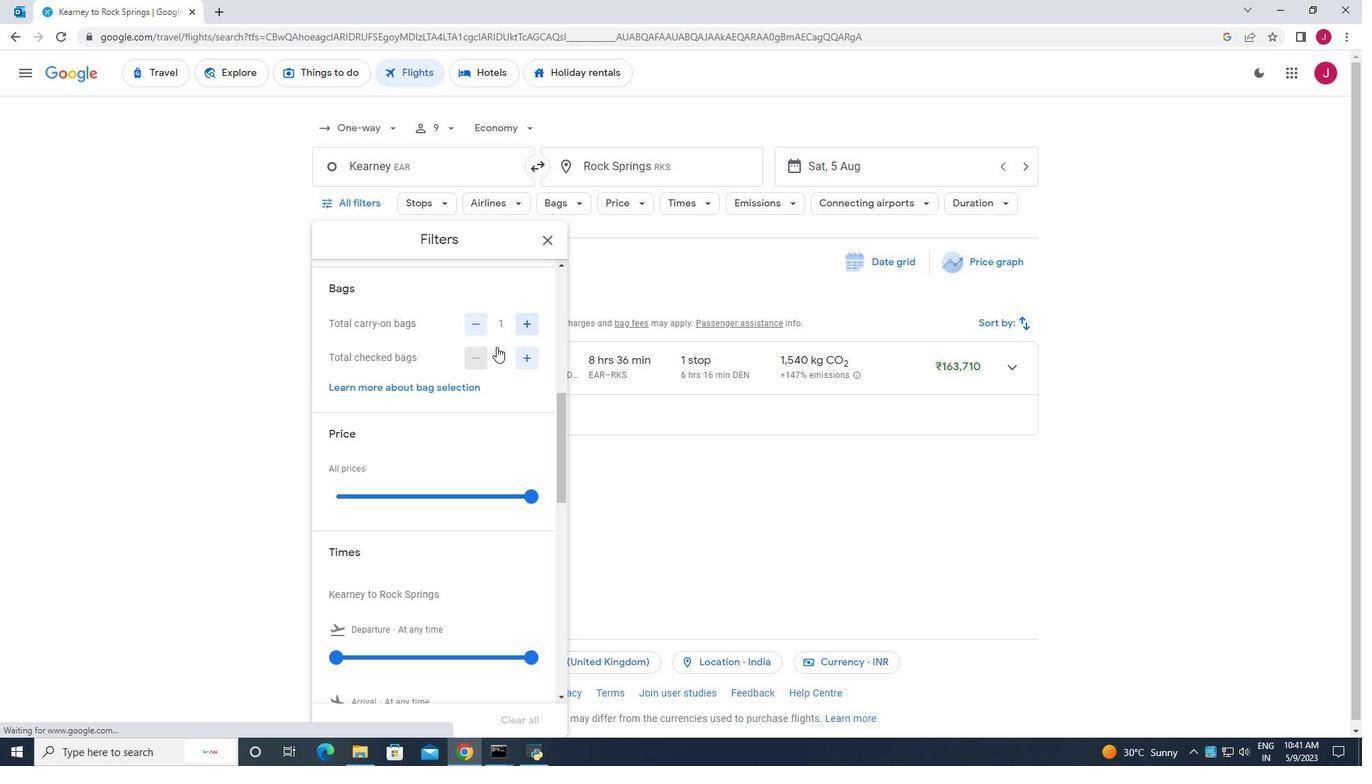 
Action: Mouse scrolled (491, 347) with delta (0, 0)
Screenshot: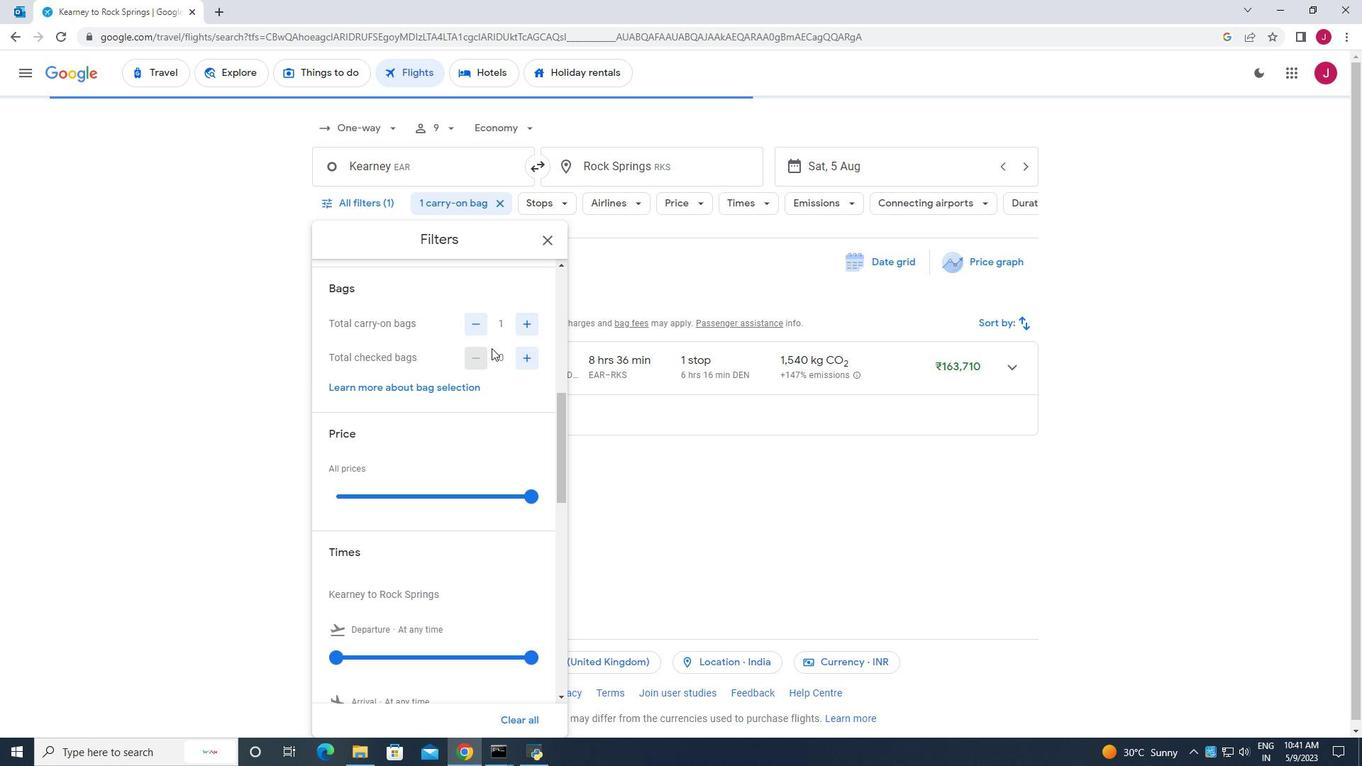 
Action: Mouse moved to (527, 426)
Screenshot: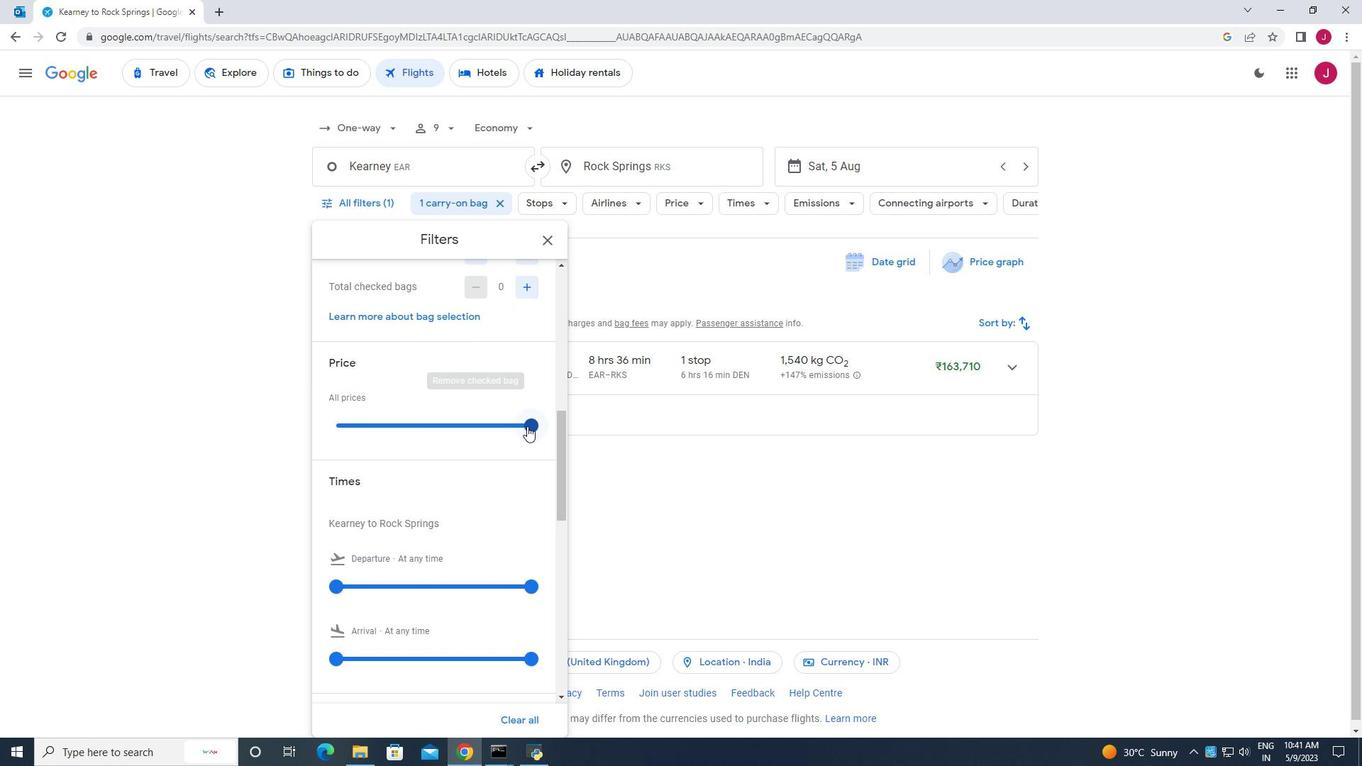 
Action: Mouse pressed left at (527, 426)
Screenshot: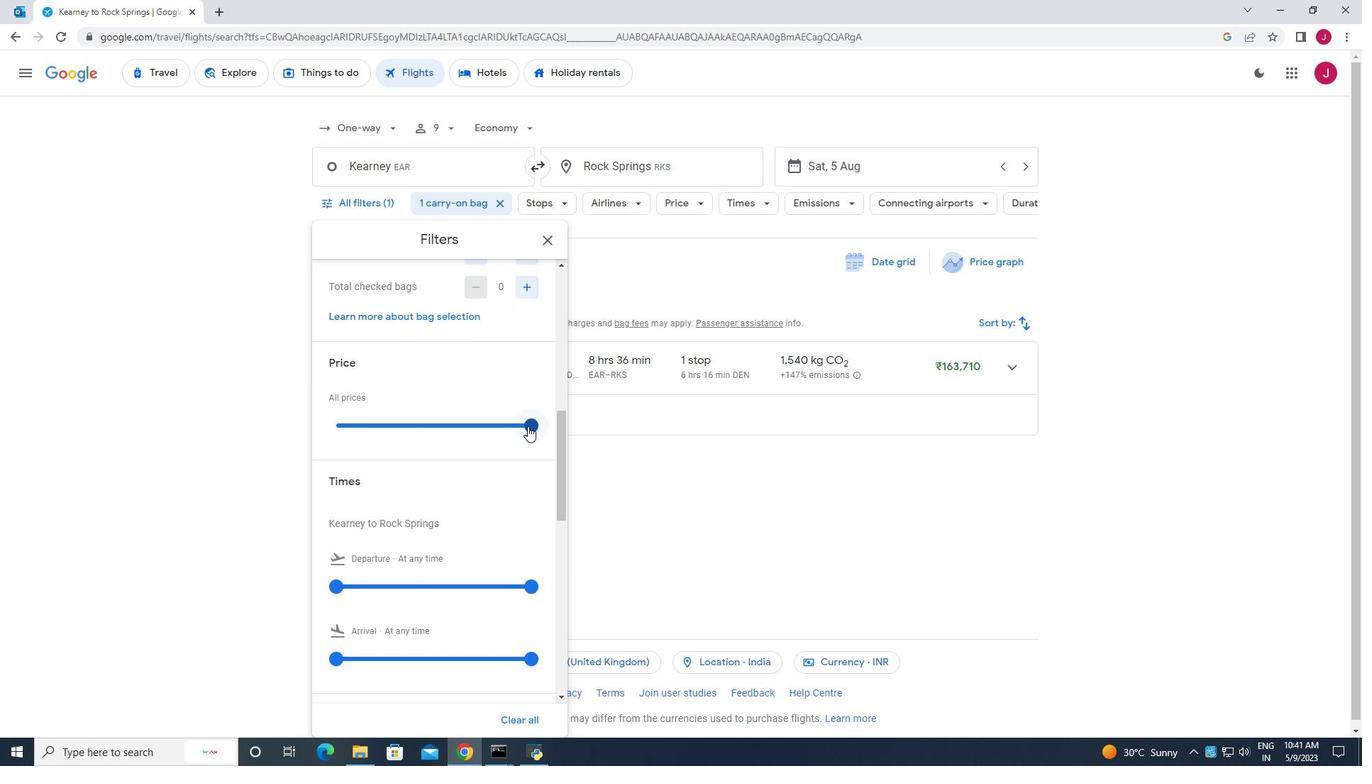 
Action: Mouse moved to (469, 403)
Screenshot: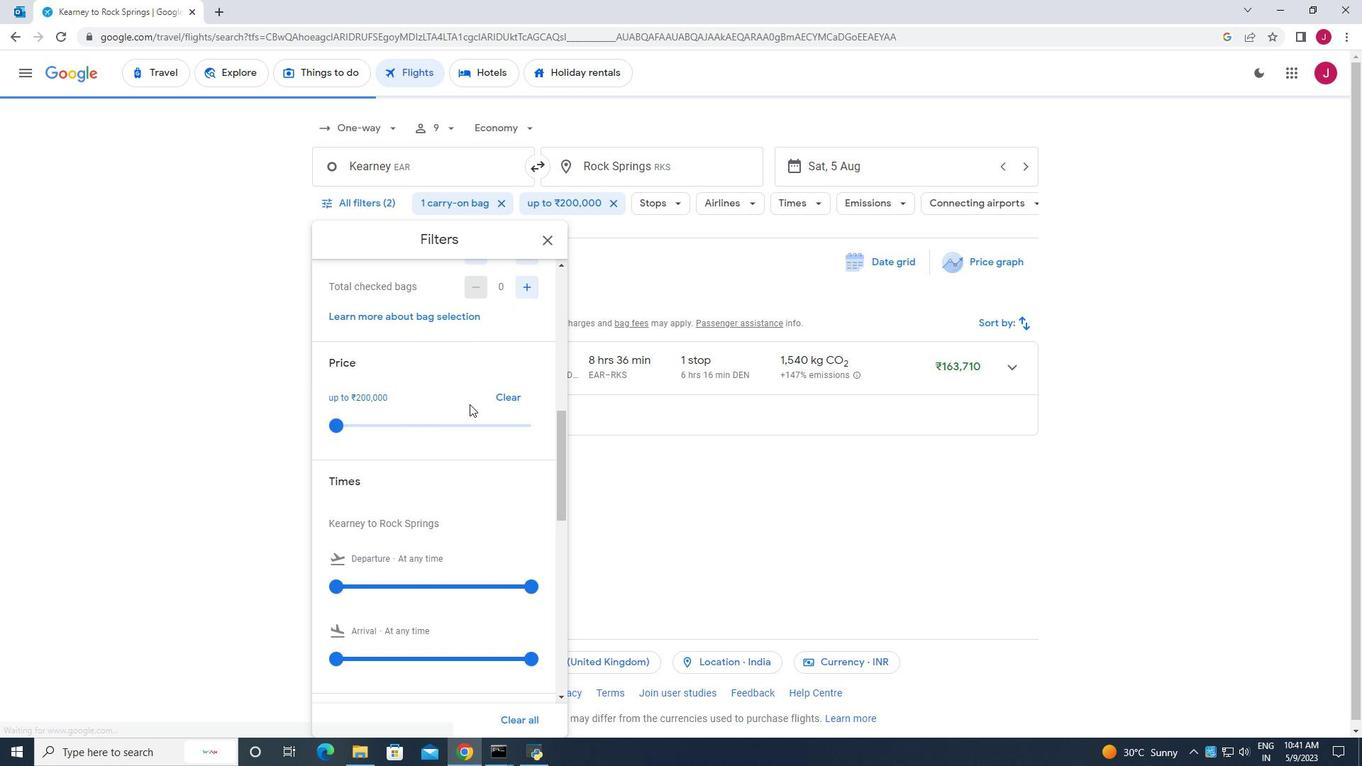 
Action: Mouse scrolled (469, 403) with delta (0, 0)
Screenshot: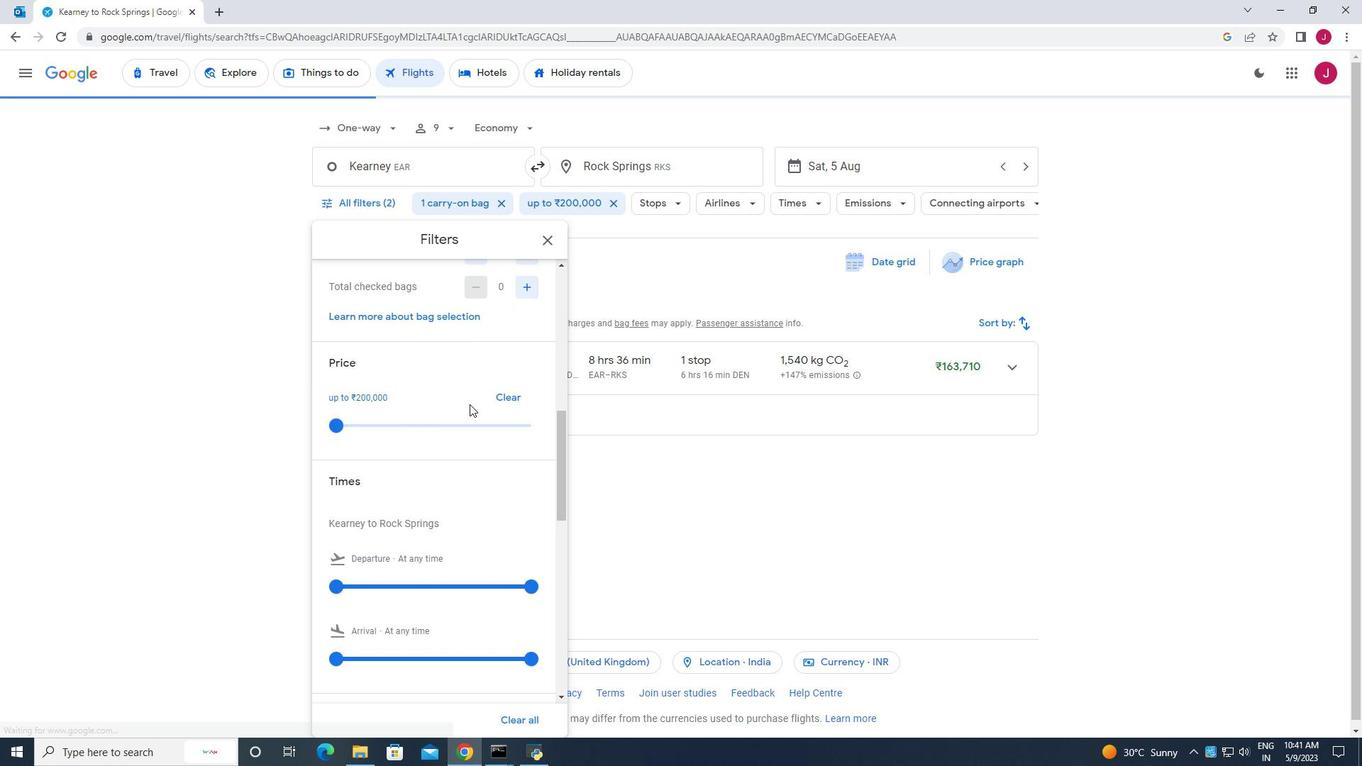 
Action: Mouse scrolled (469, 403) with delta (0, 0)
Screenshot: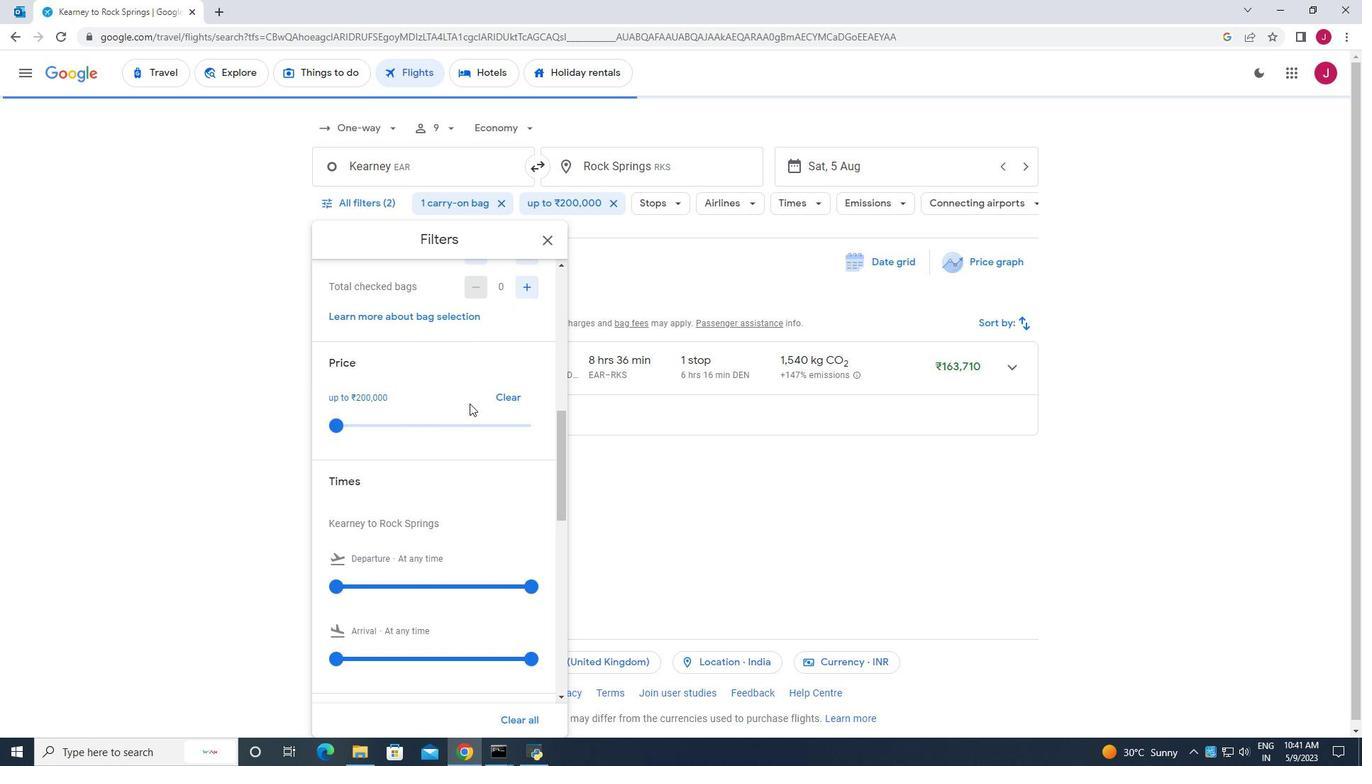 
Action: Mouse moved to (338, 442)
Screenshot: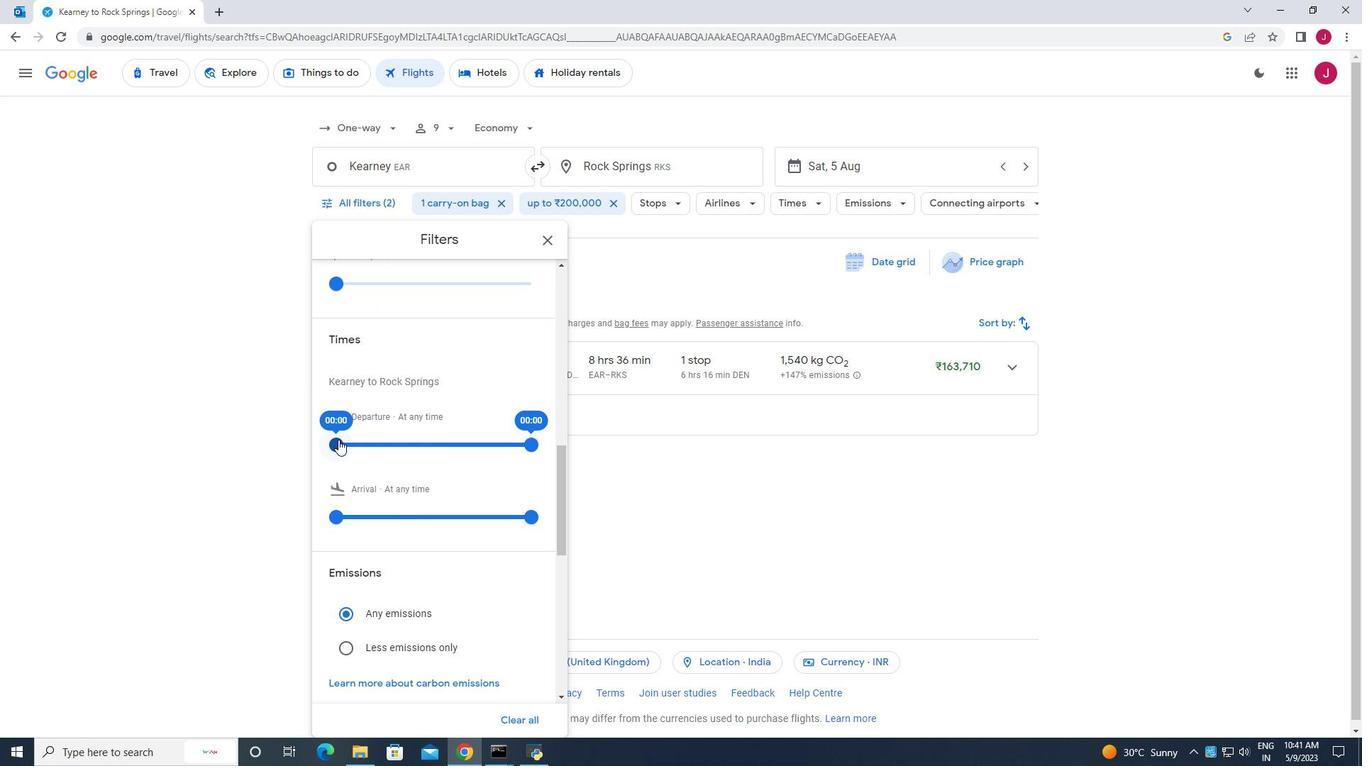 
Action: Mouse pressed left at (338, 442)
Screenshot: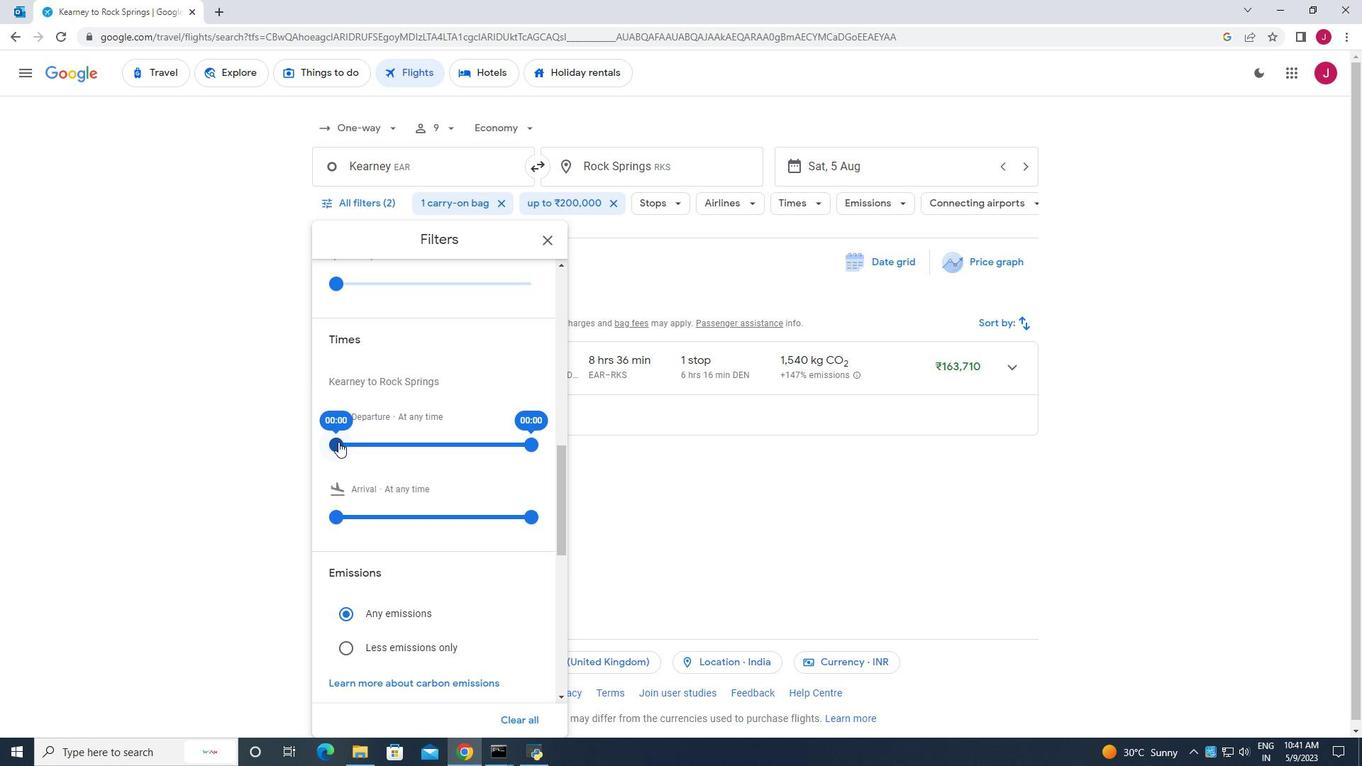 
Action: Mouse moved to (528, 444)
Screenshot: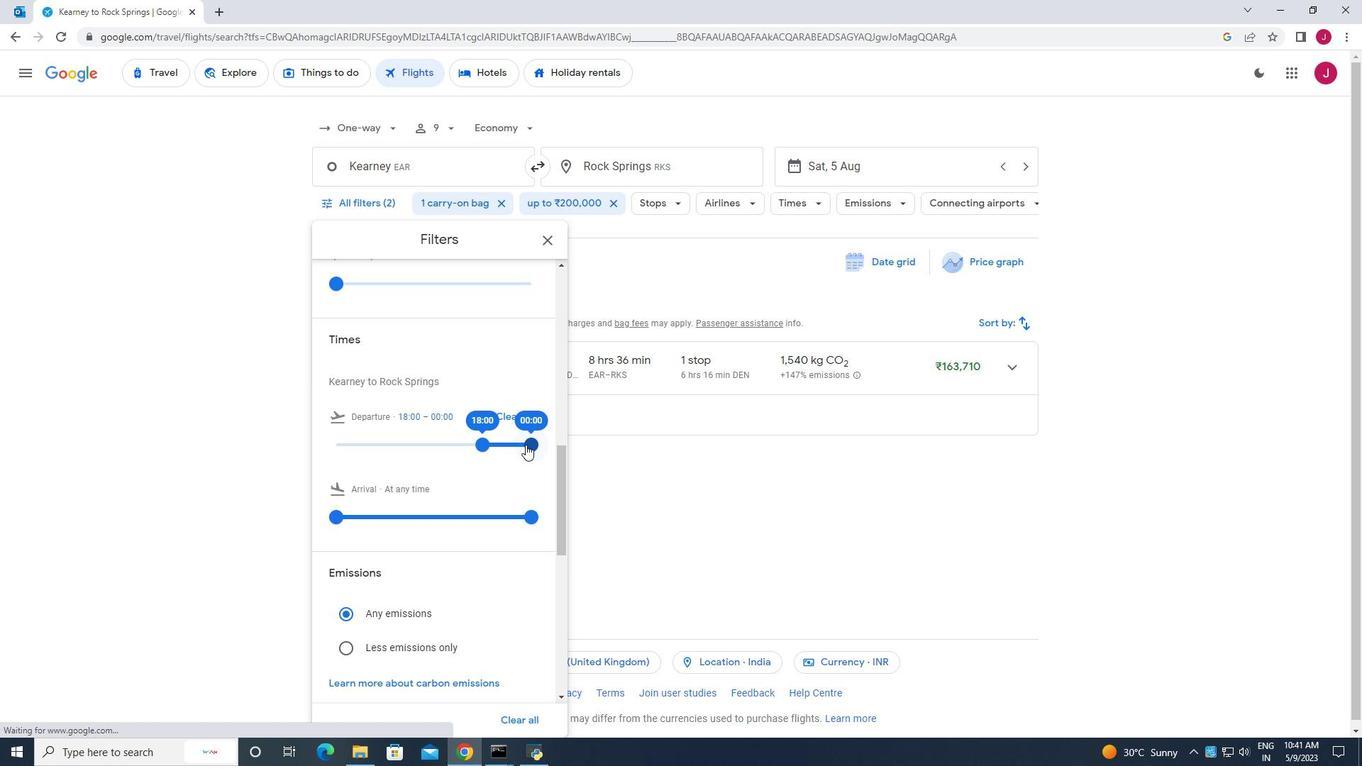 
Action: Mouse pressed left at (528, 444)
Screenshot: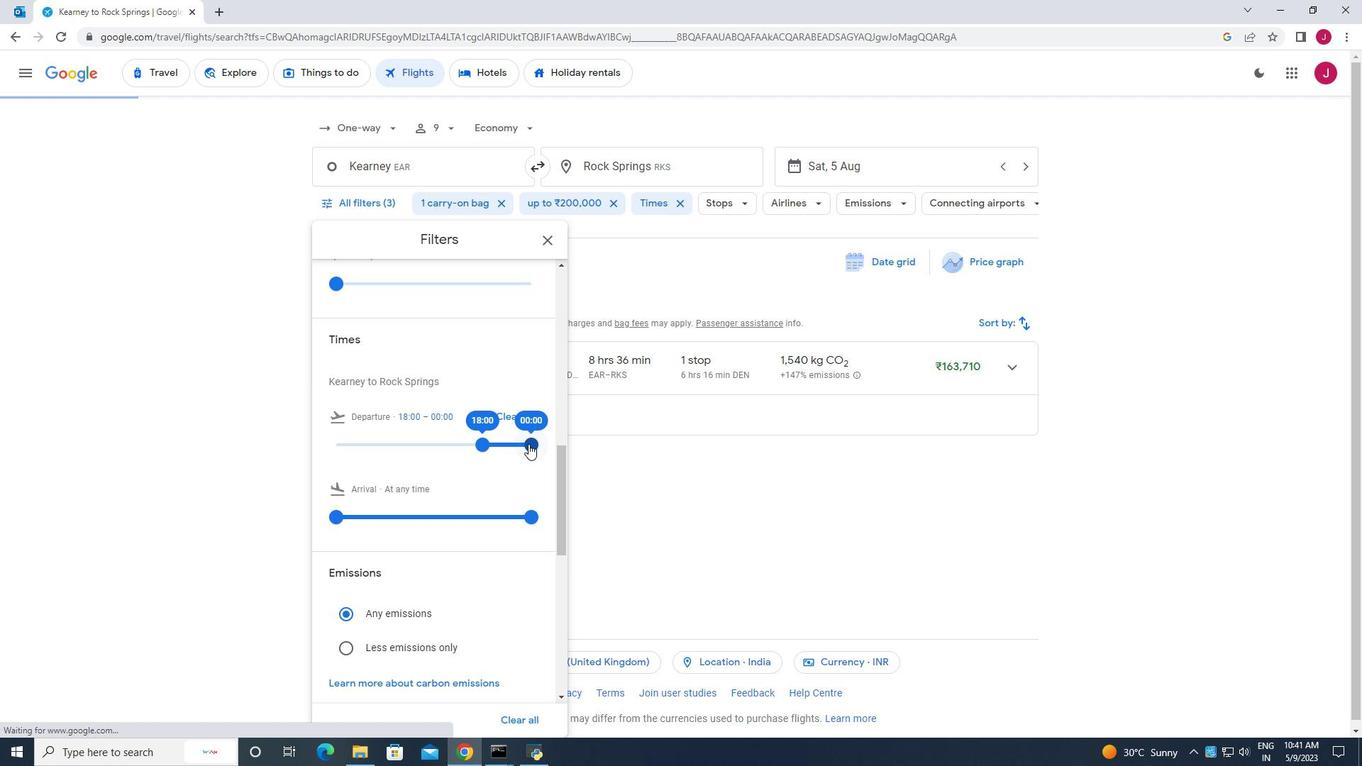 
Action: Mouse moved to (547, 237)
Screenshot: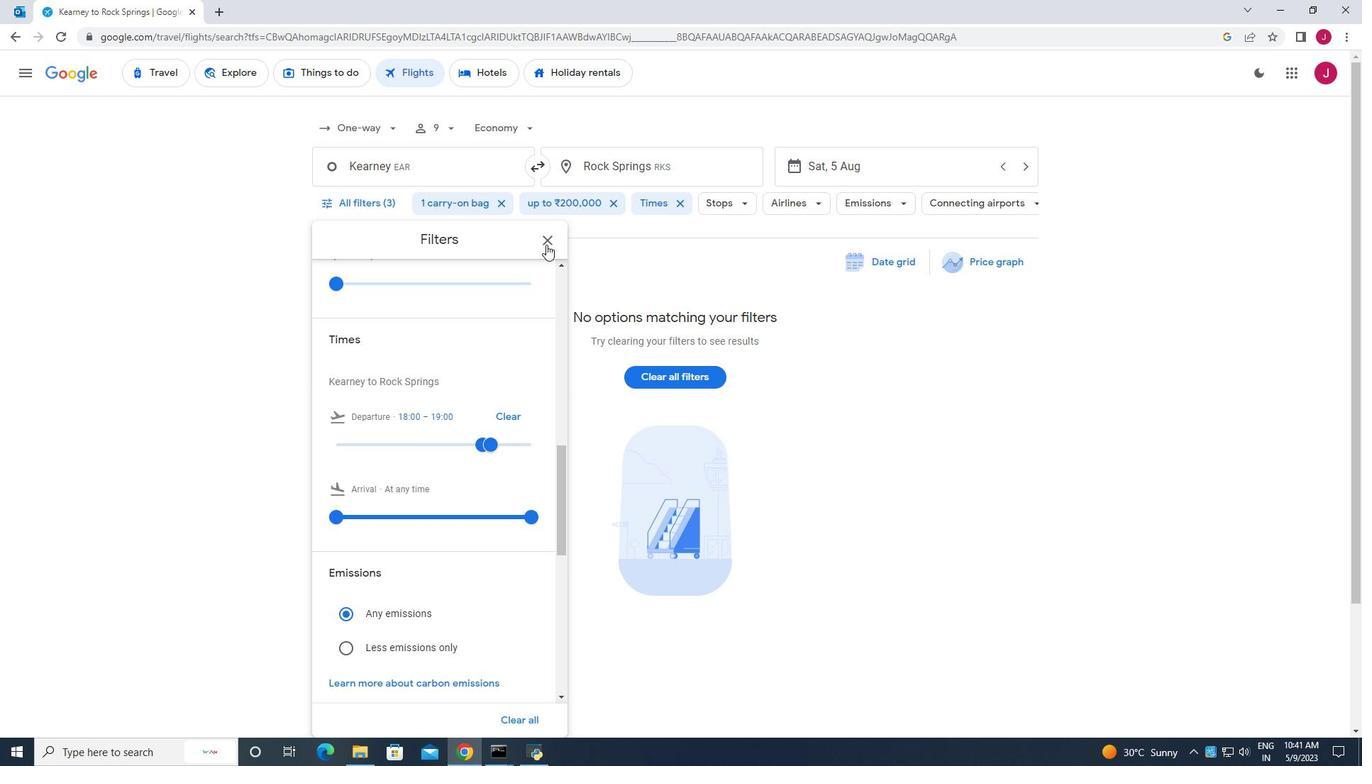 
Action: Mouse pressed left at (547, 237)
Screenshot: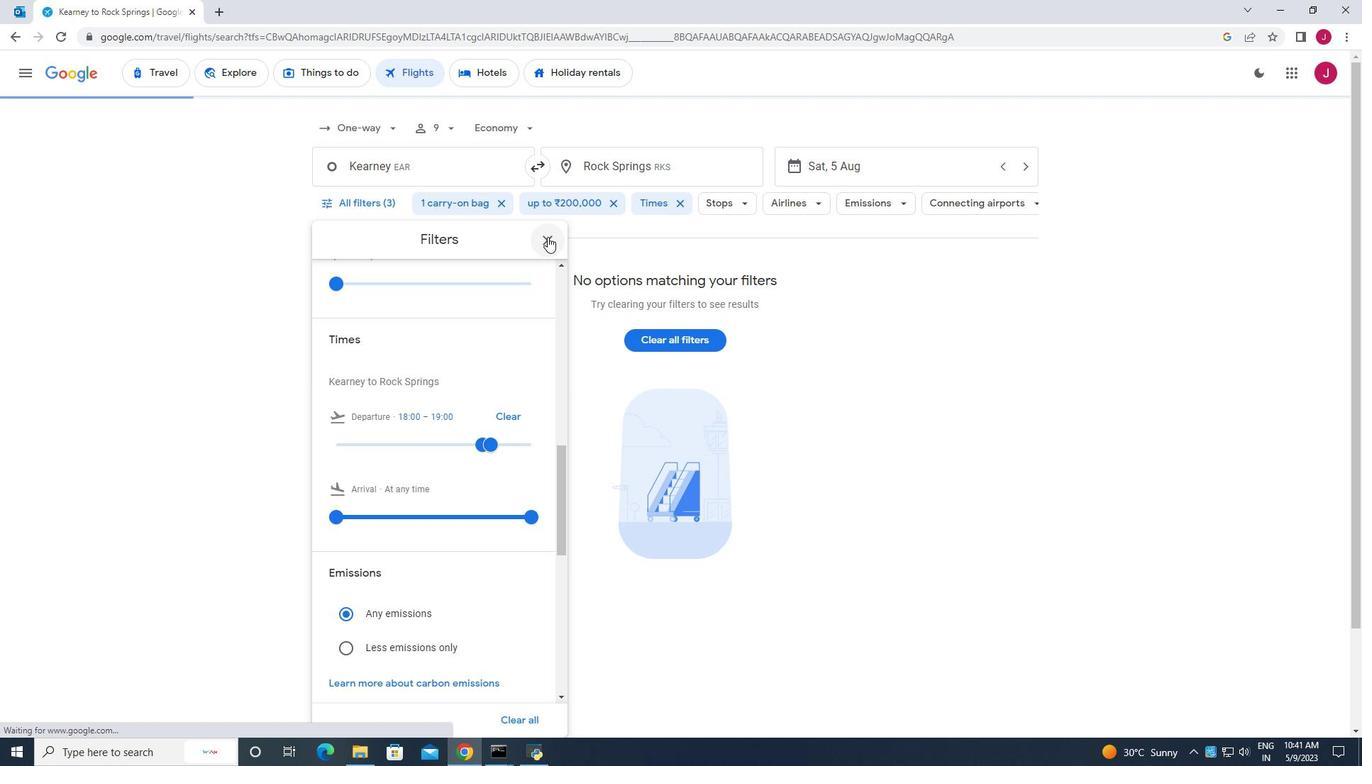 
Action: Mouse moved to (547, 238)
Screenshot: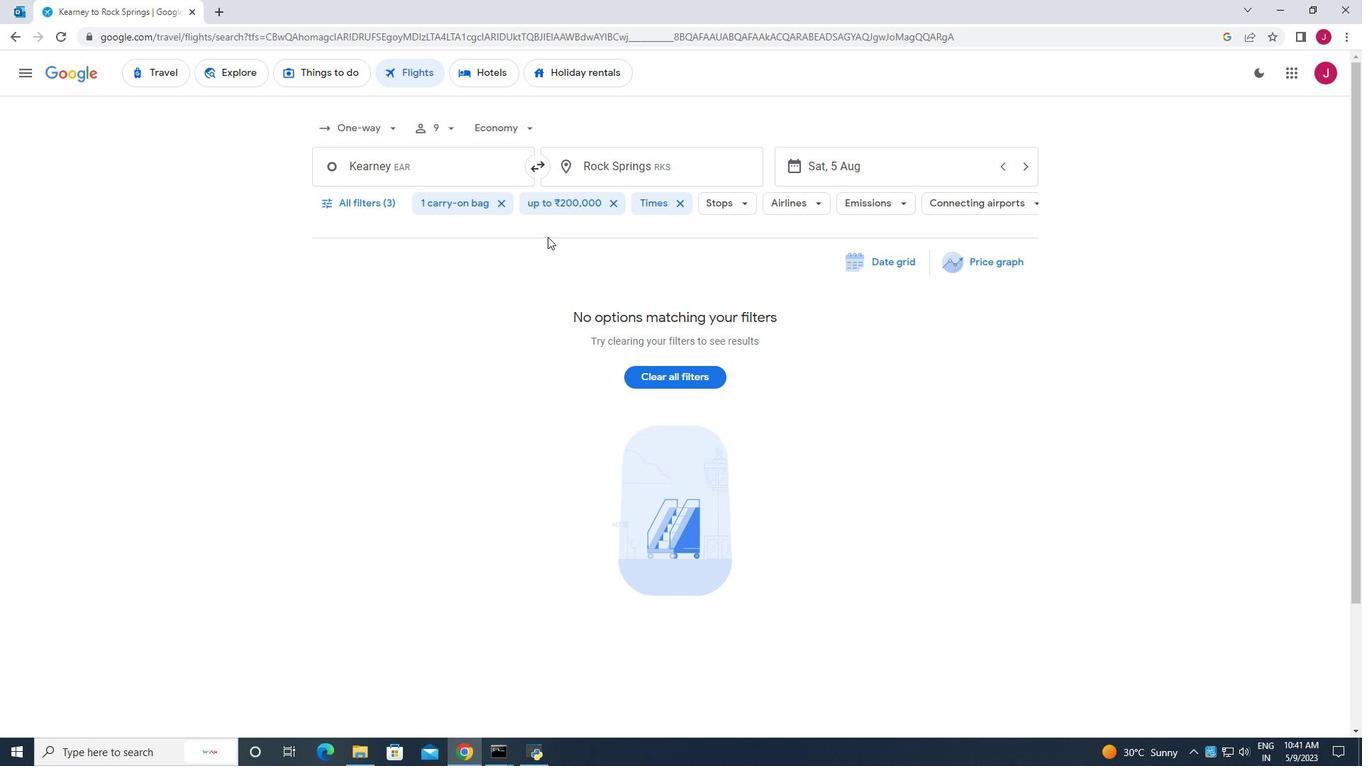 
